 Task: Look for space in Pembroke, Canada from 8th August, 2023 to 15th August, 2023 for 9 adults in price range Rs.10000 to Rs.14000. Place can be shared room with 5 bedrooms having 9 beds and 5 bathrooms. Property type can be house, flat, guest house. Amenities needed are: wifi, TV, free parkinig on premises, gym, breakfast. Booking option can be shelf check-in. Required host language is .
Action: Mouse moved to (572, 127)
Screenshot: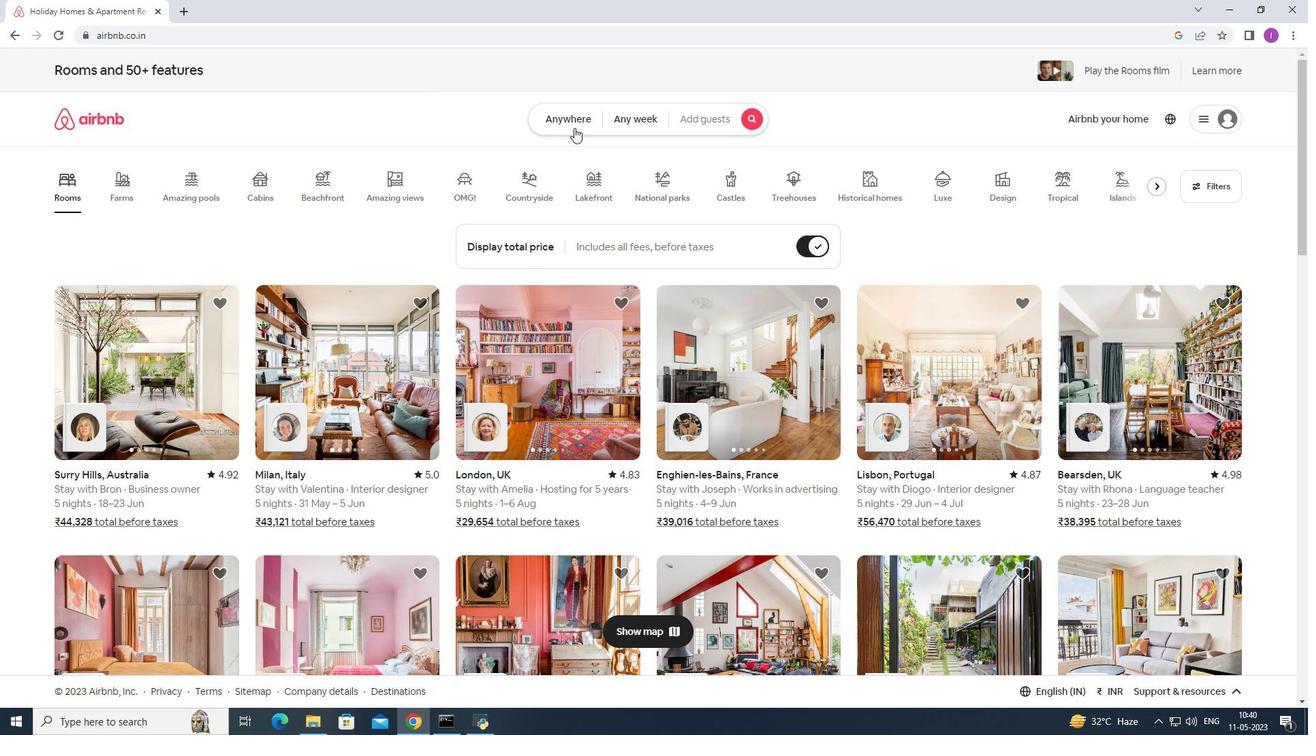 
Action: Mouse pressed left at (572, 127)
Screenshot: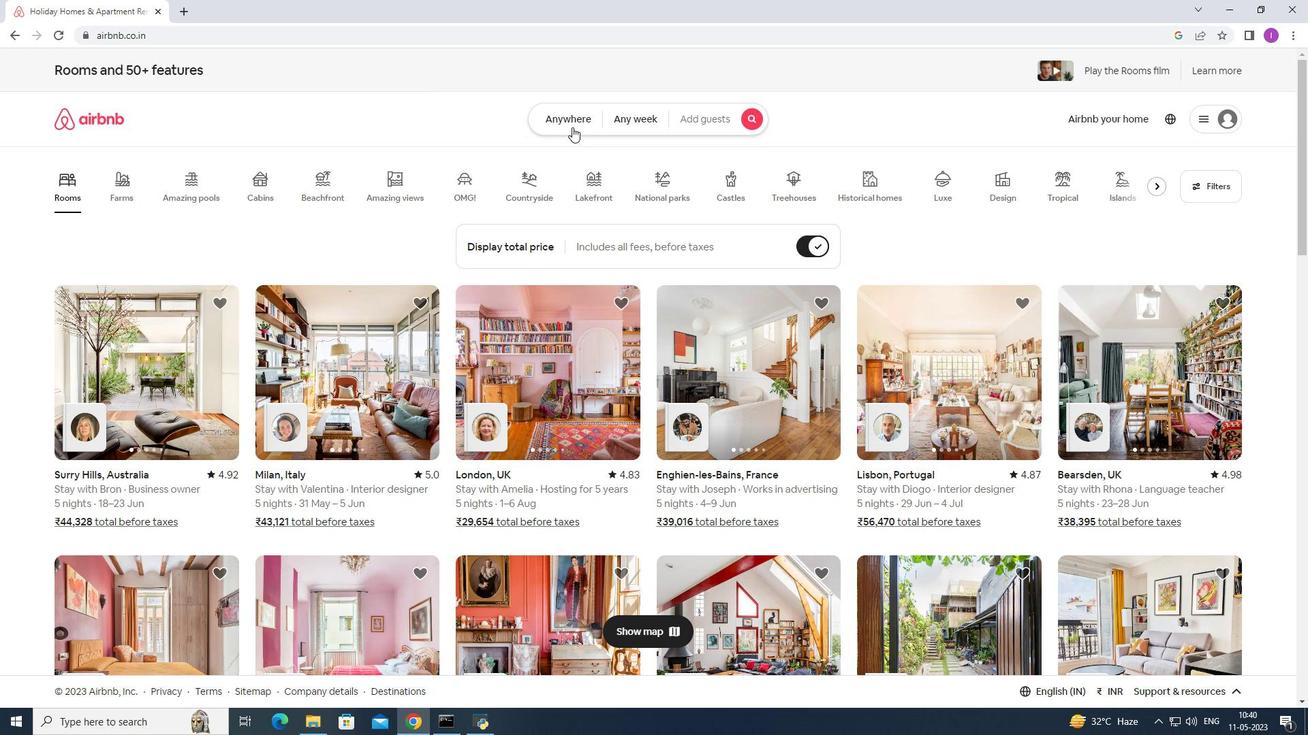 
Action: Mouse moved to (463, 170)
Screenshot: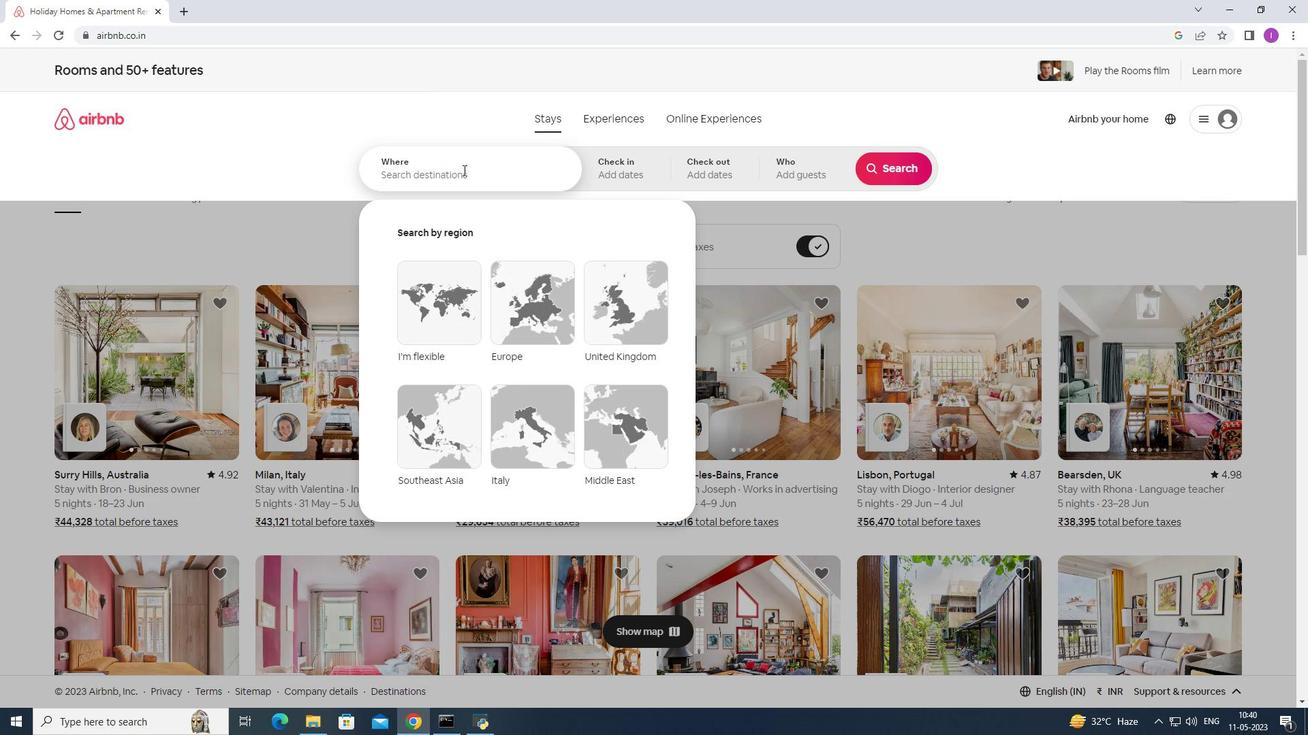 
Action: Mouse pressed left at (463, 170)
Screenshot: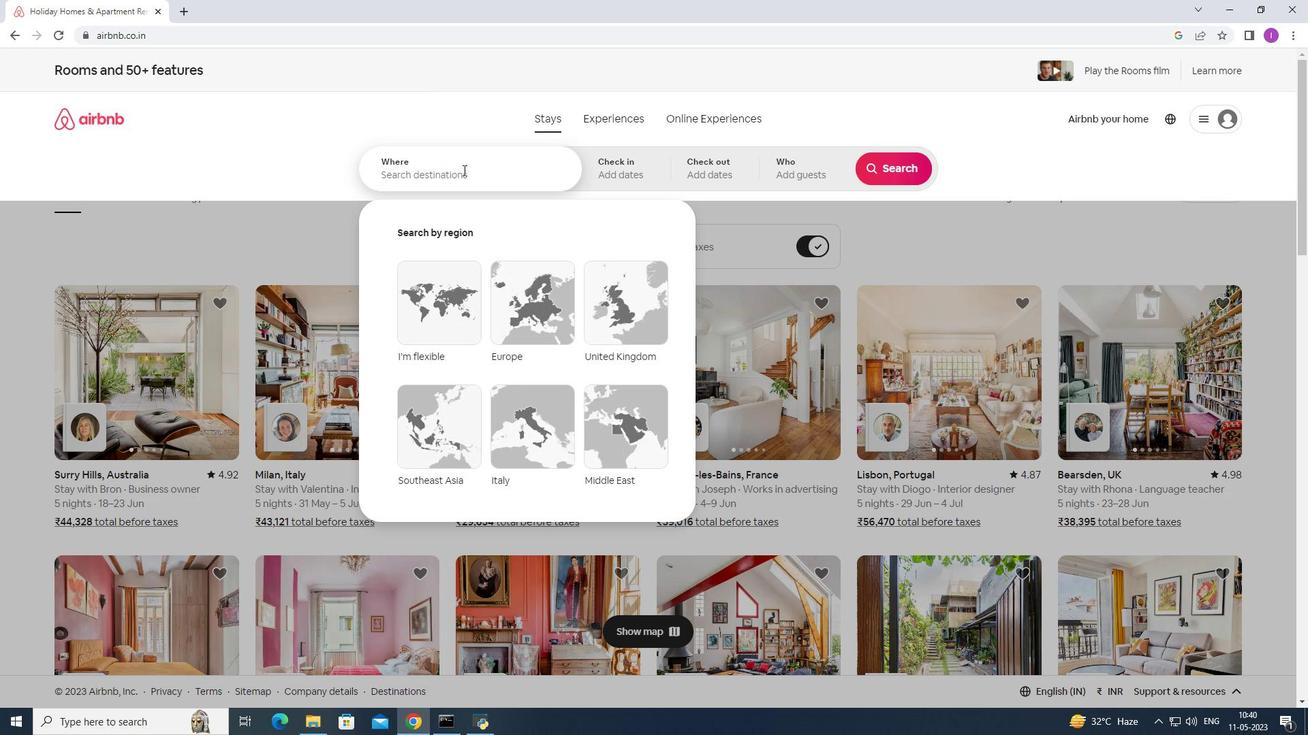 
Action: Mouse moved to (470, 170)
Screenshot: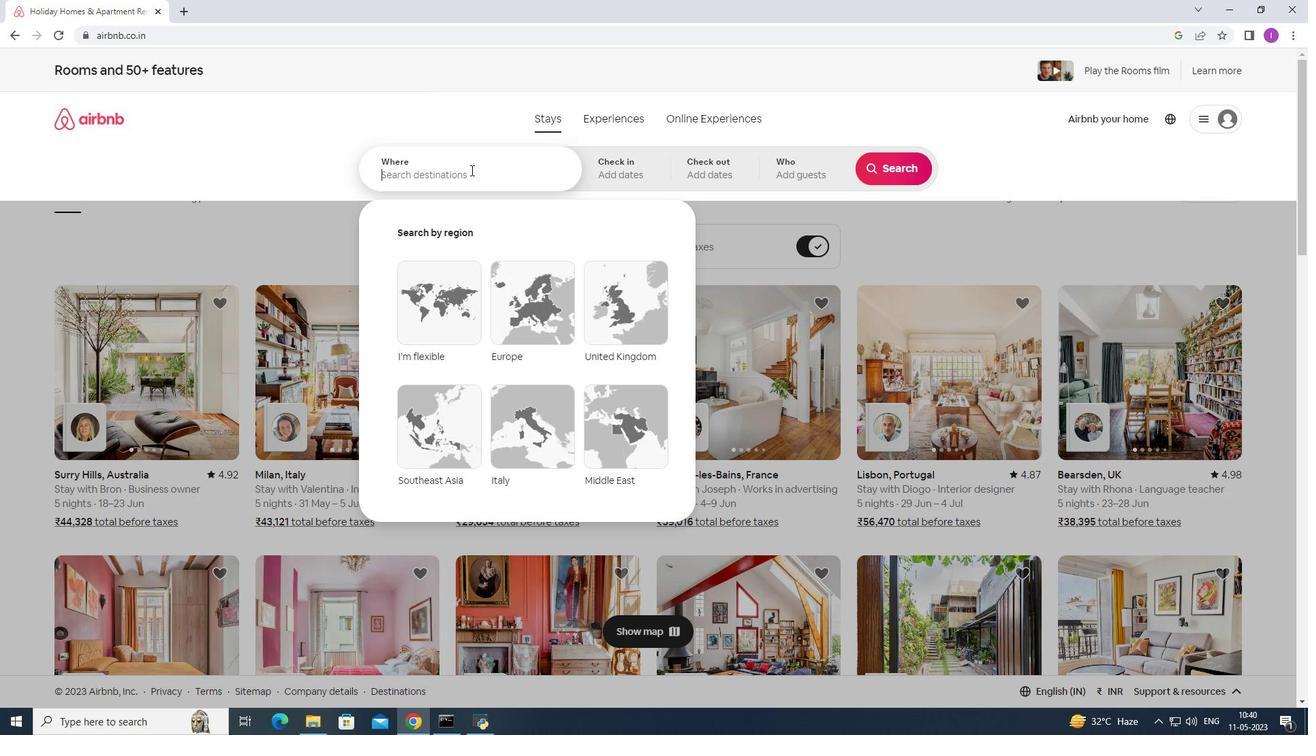 
Action: Key pressed <Key.shift>Per<Key.backspace>mbroke,<Key.shift>Canada
Screenshot: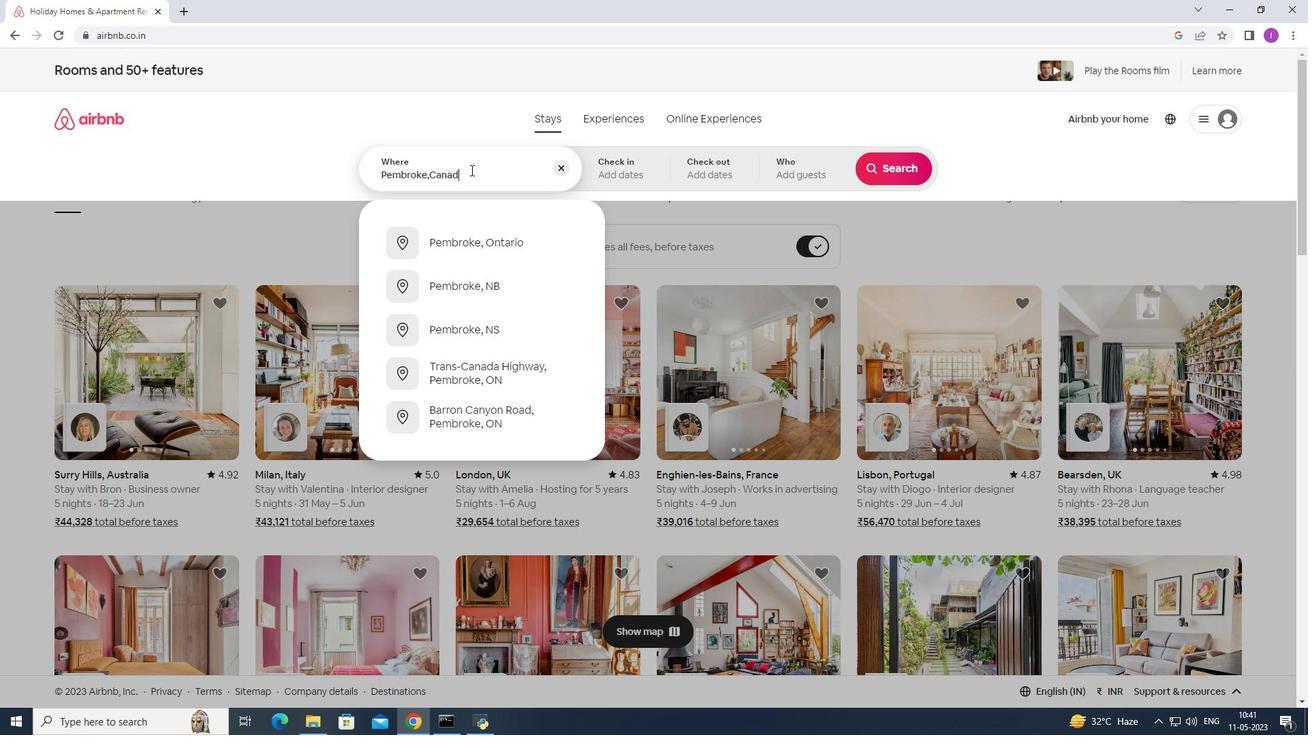 
Action: Mouse moved to (621, 175)
Screenshot: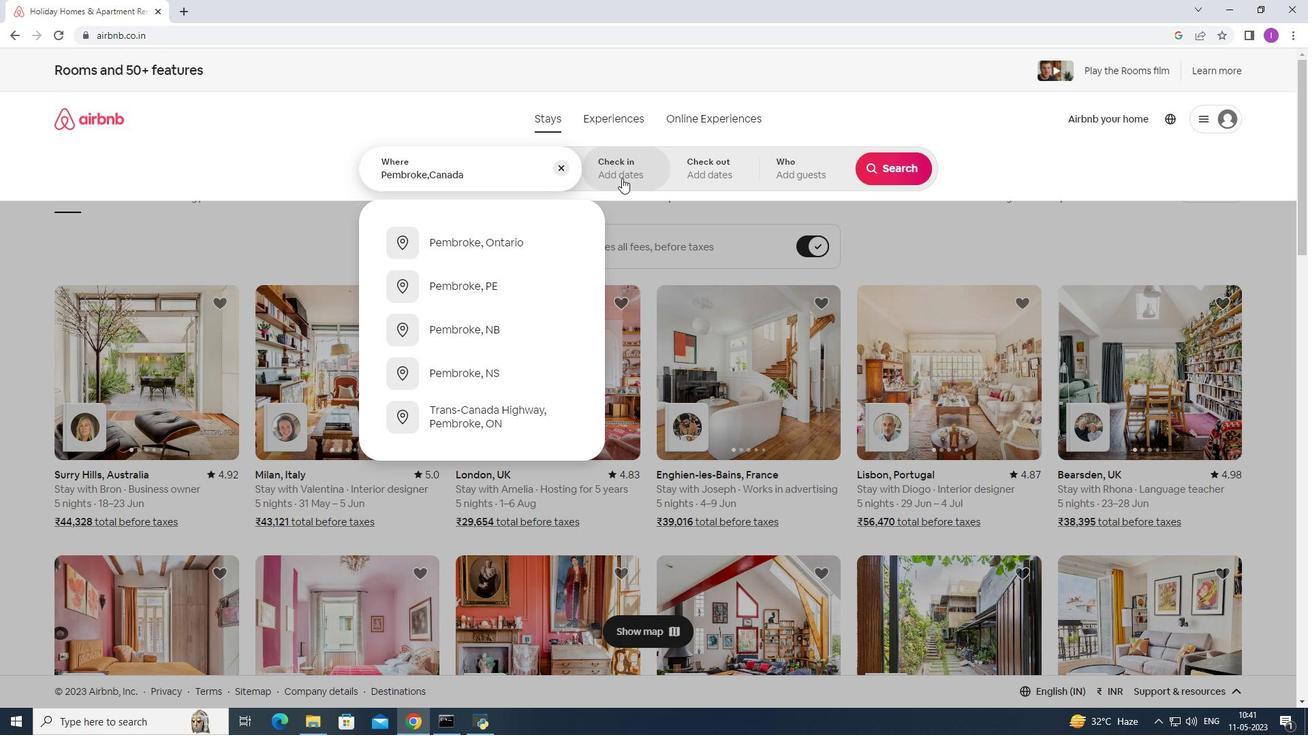 
Action: Mouse pressed left at (621, 175)
Screenshot: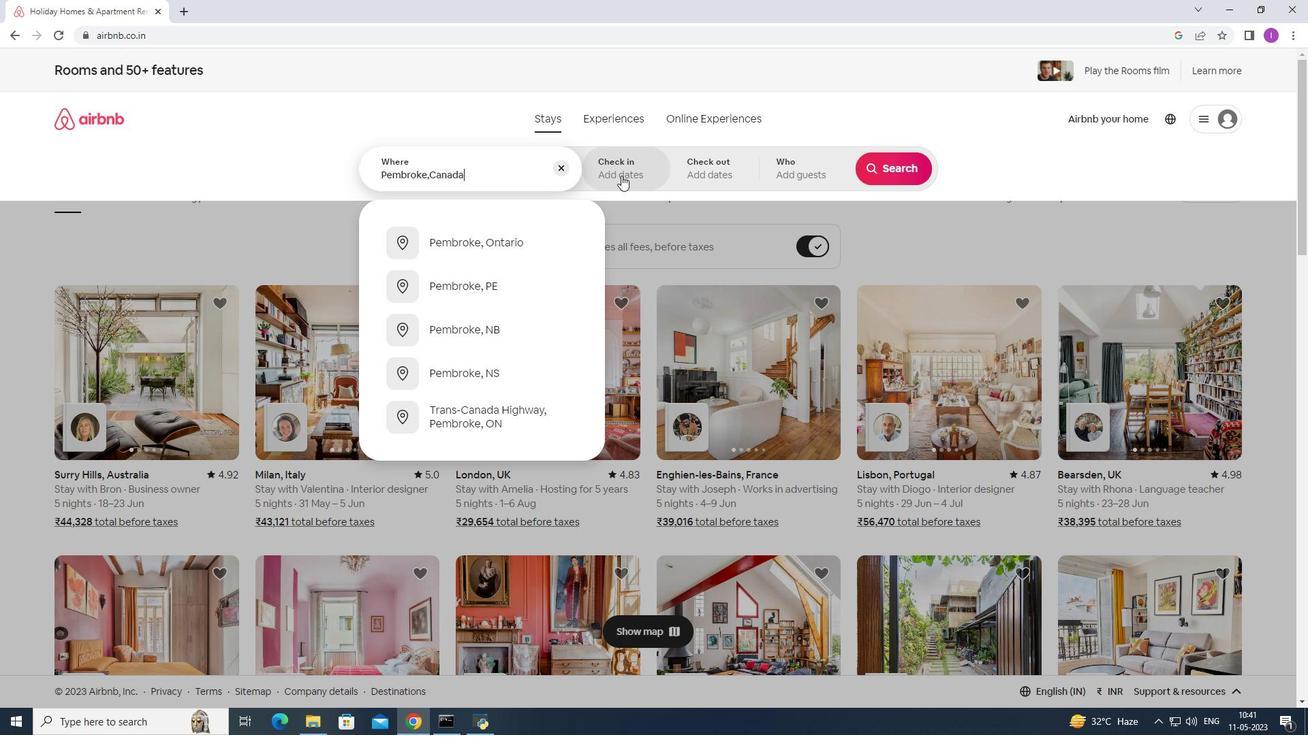 
Action: Mouse moved to (893, 272)
Screenshot: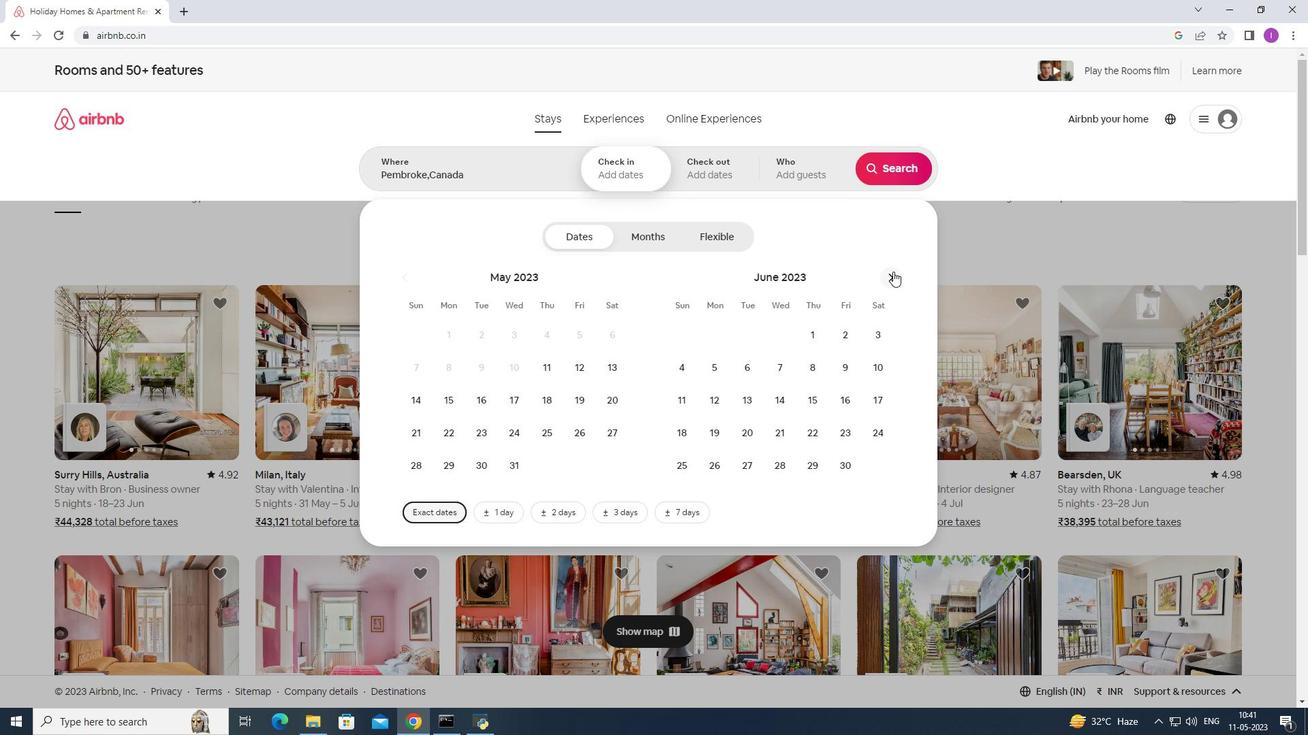 
Action: Mouse pressed left at (893, 272)
Screenshot: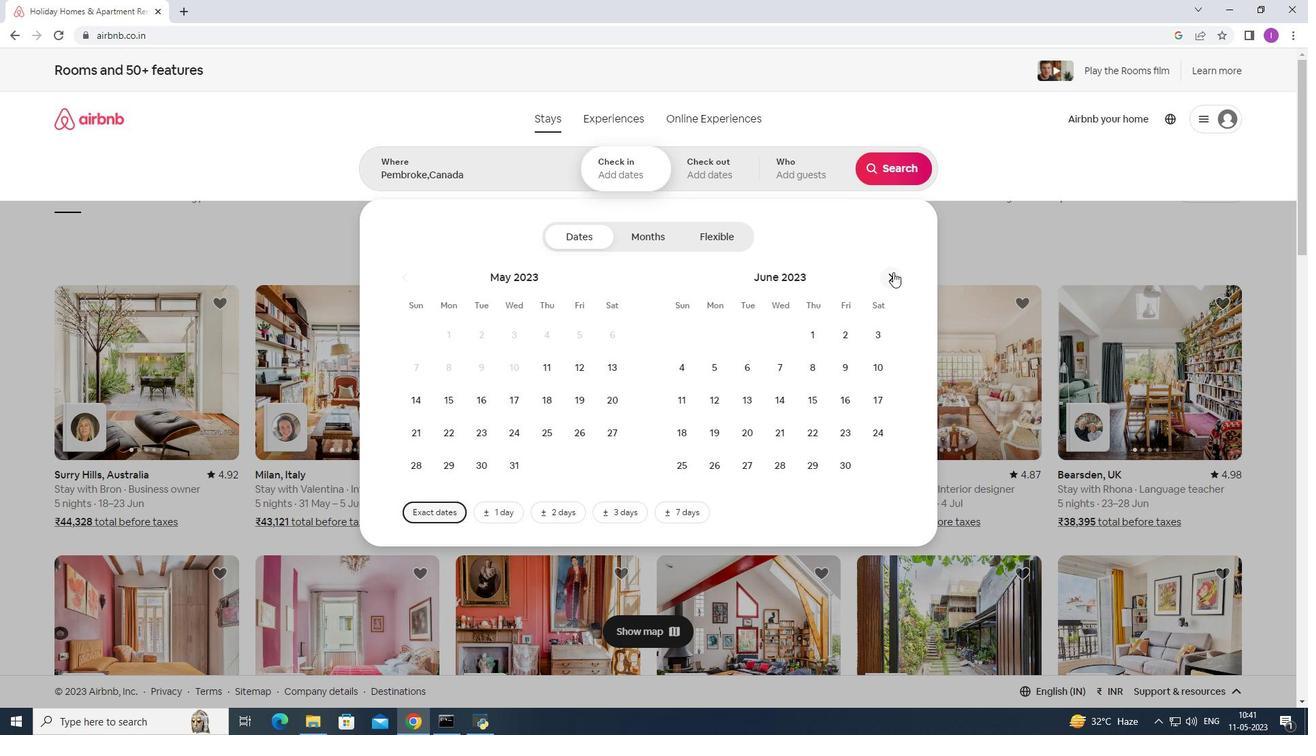 
Action: Mouse pressed left at (893, 272)
Screenshot: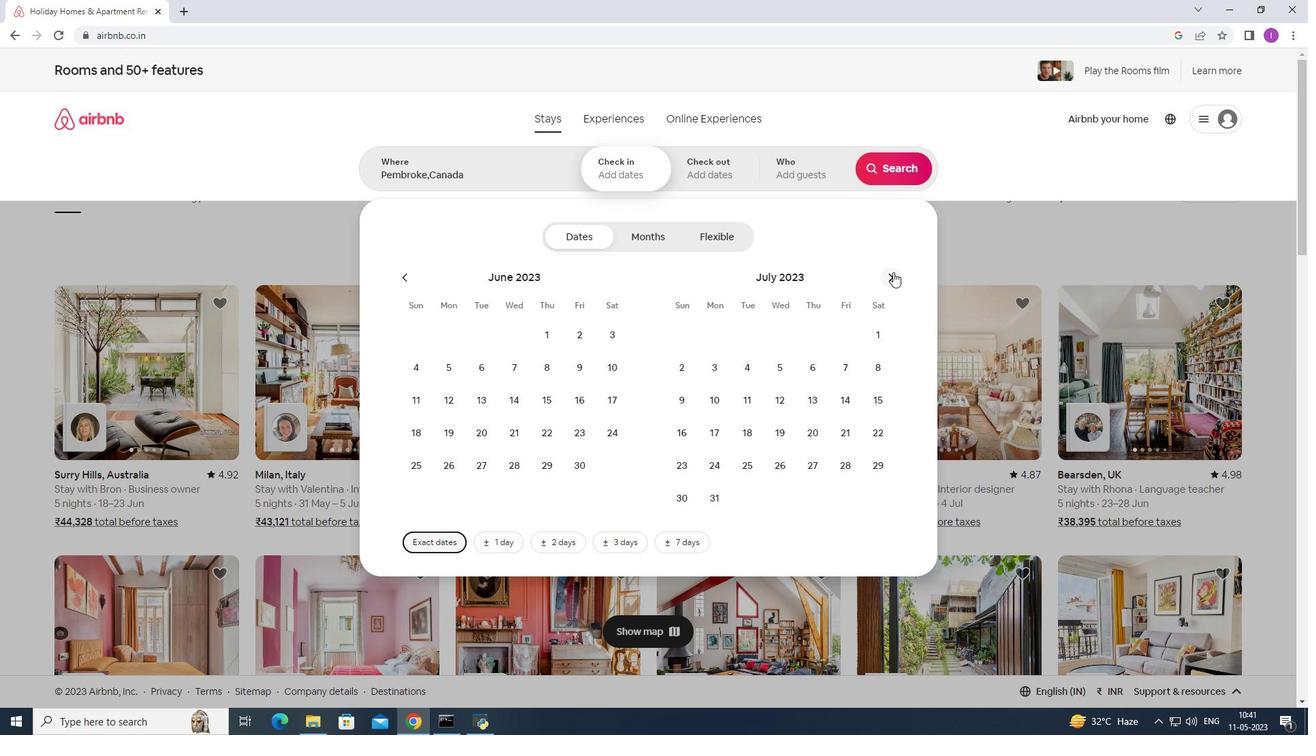
Action: Mouse moved to (742, 367)
Screenshot: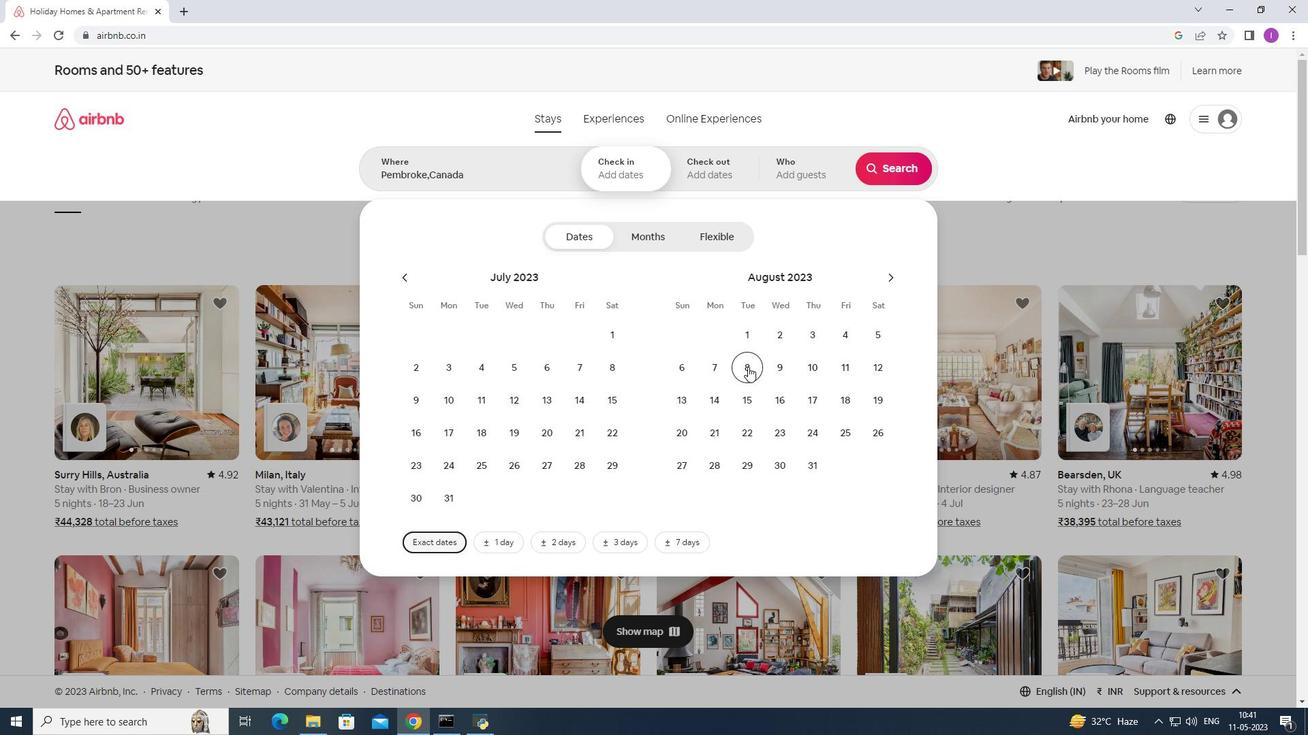 
Action: Mouse pressed left at (742, 367)
Screenshot: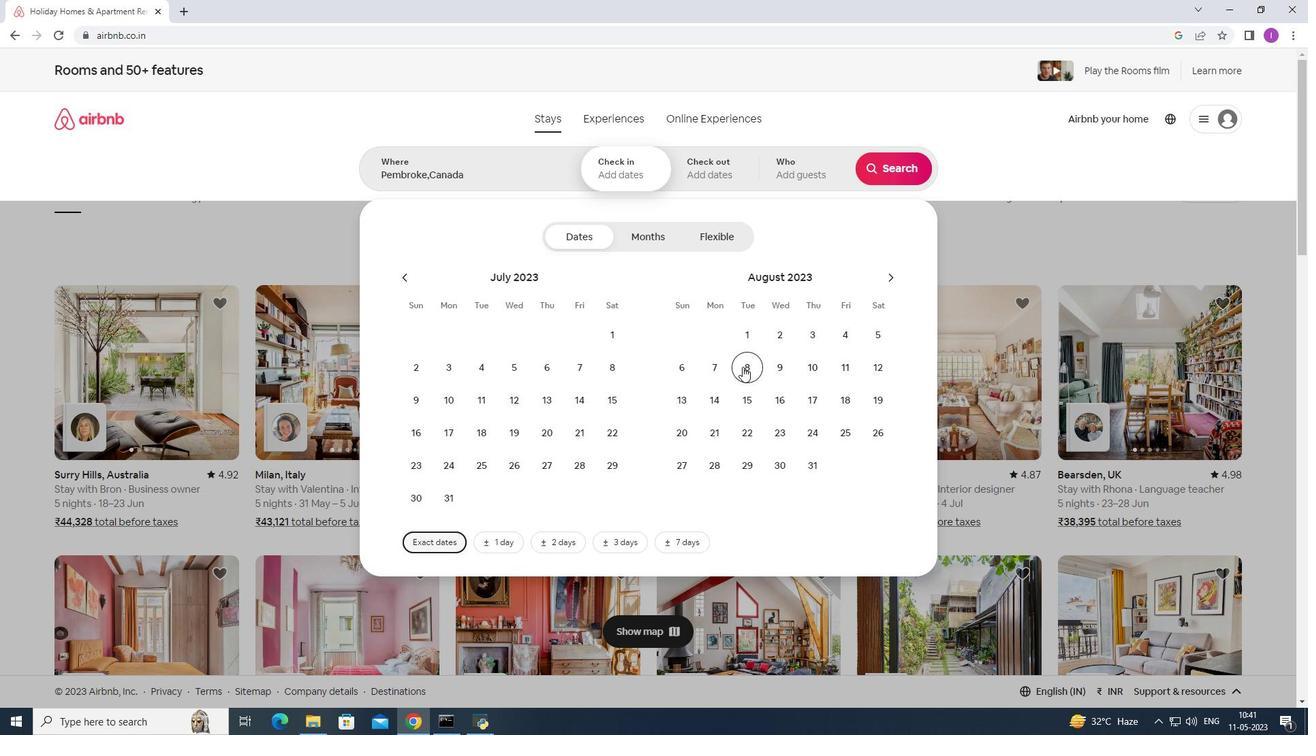 
Action: Mouse moved to (750, 395)
Screenshot: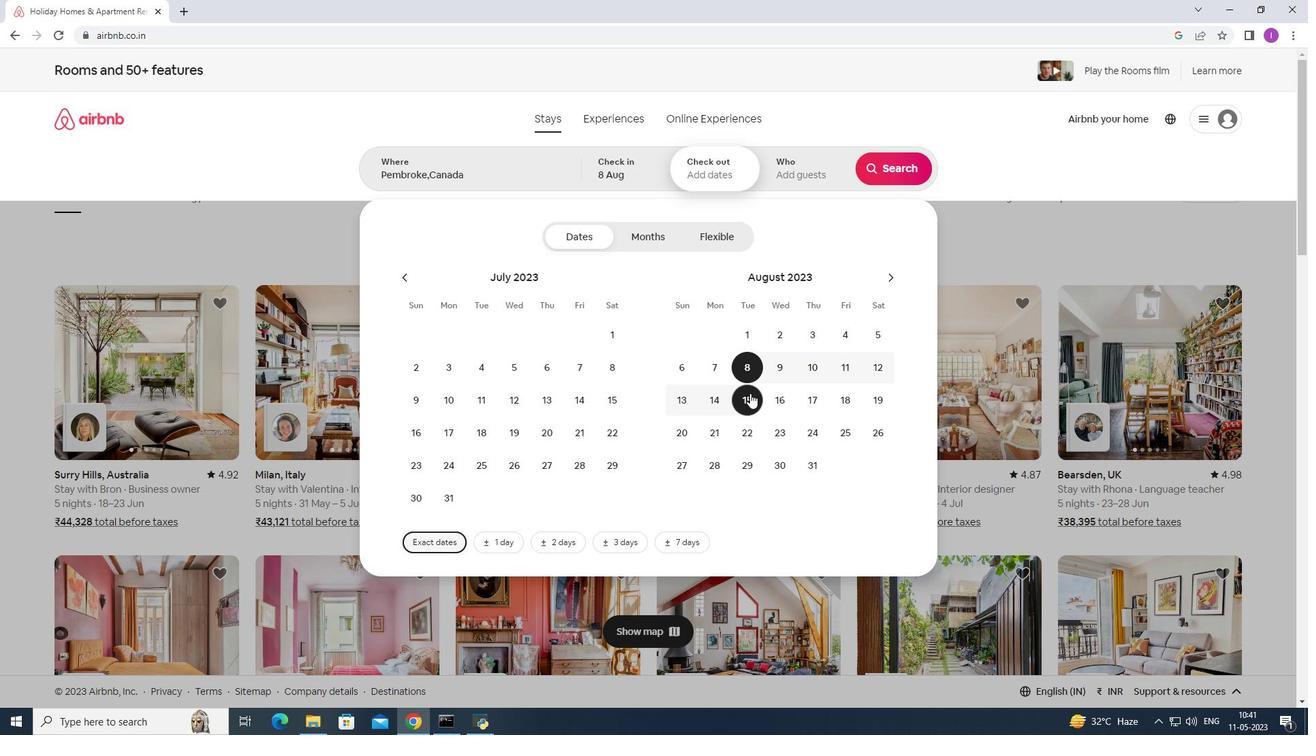 
Action: Mouse pressed left at (750, 395)
Screenshot: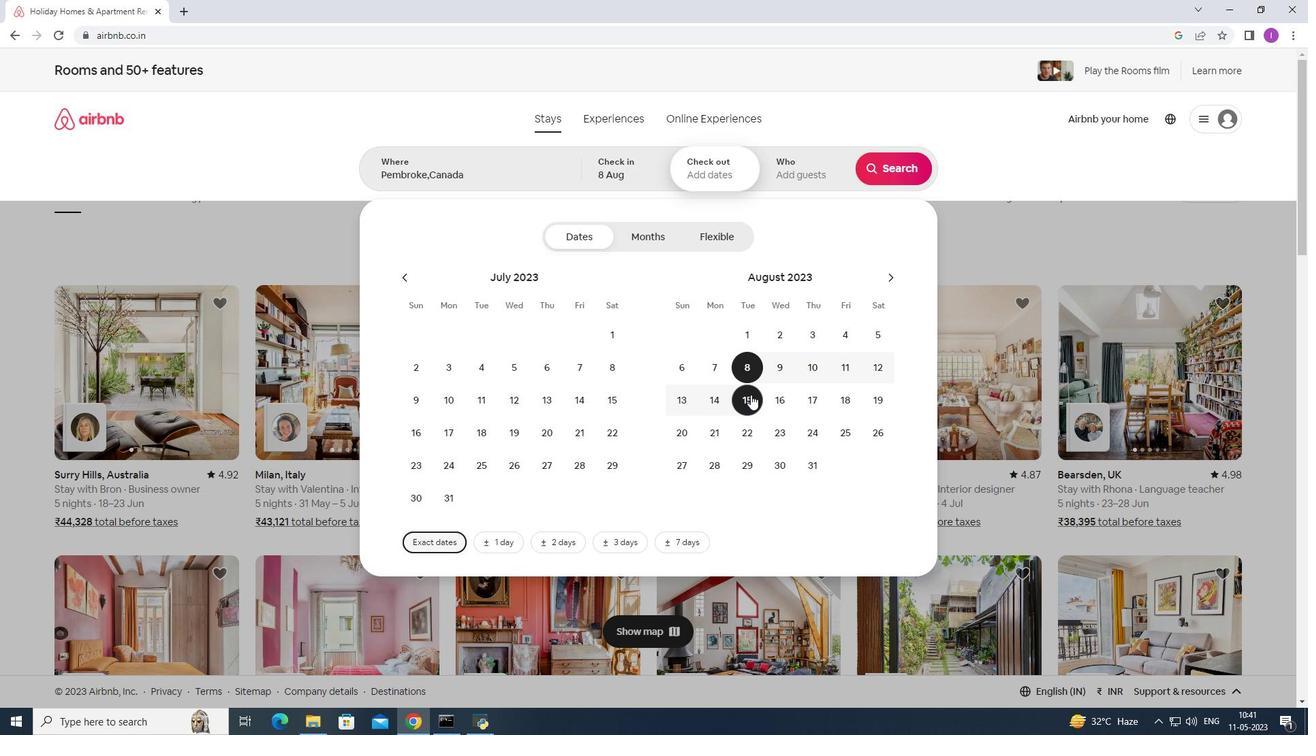 
Action: Mouse moved to (794, 177)
Screenshot: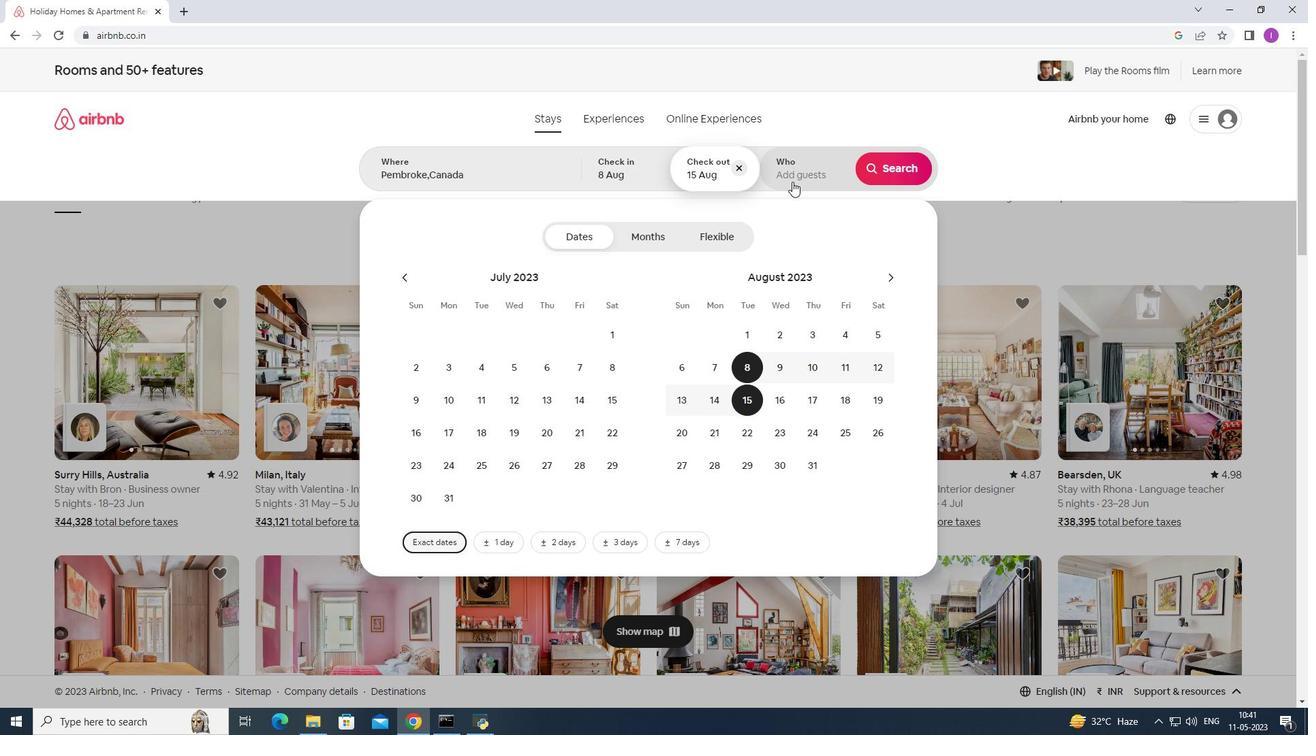 
Action: Mouse pressed left at (794, 177)
Screenshot: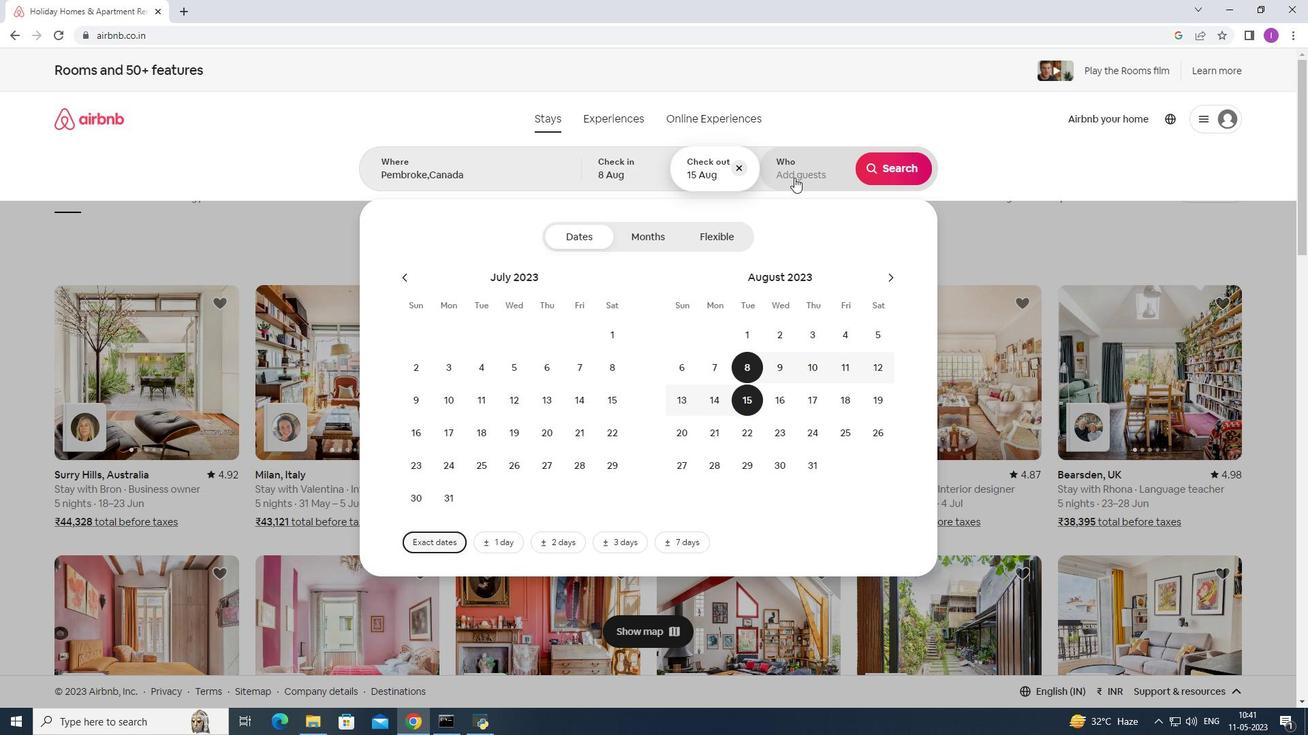 
Action: Mouse moved to (900, 243)
Screenshot: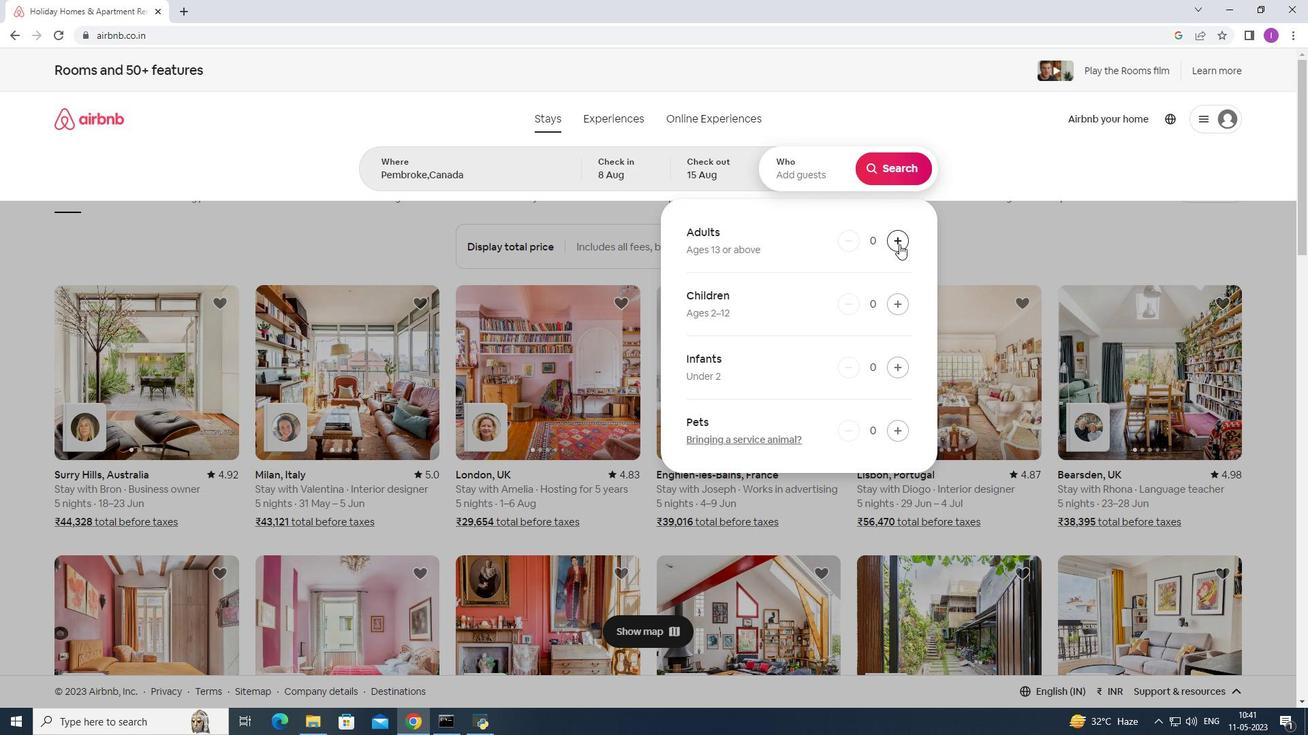 
Action: Mouse pressed left at (900, 243)
Screenshot: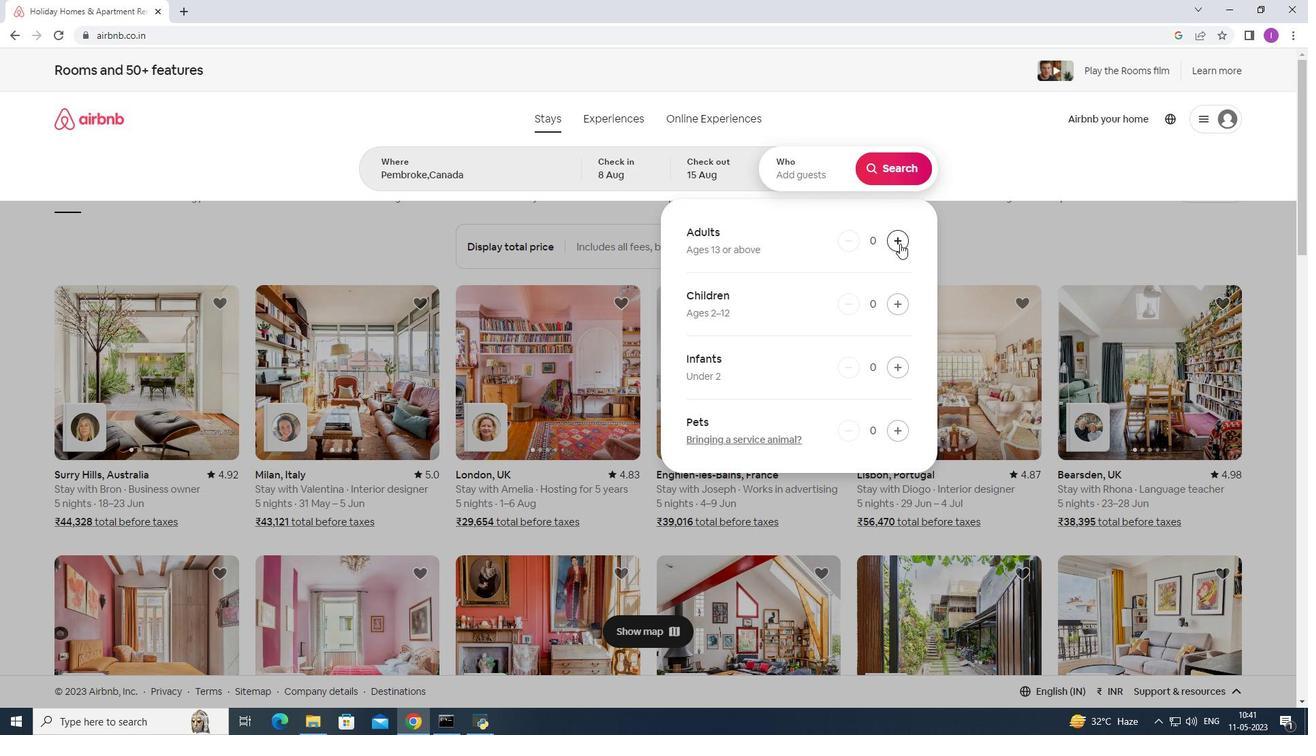 
Action: Mouse pressed left at (900, 243)
Screenshot: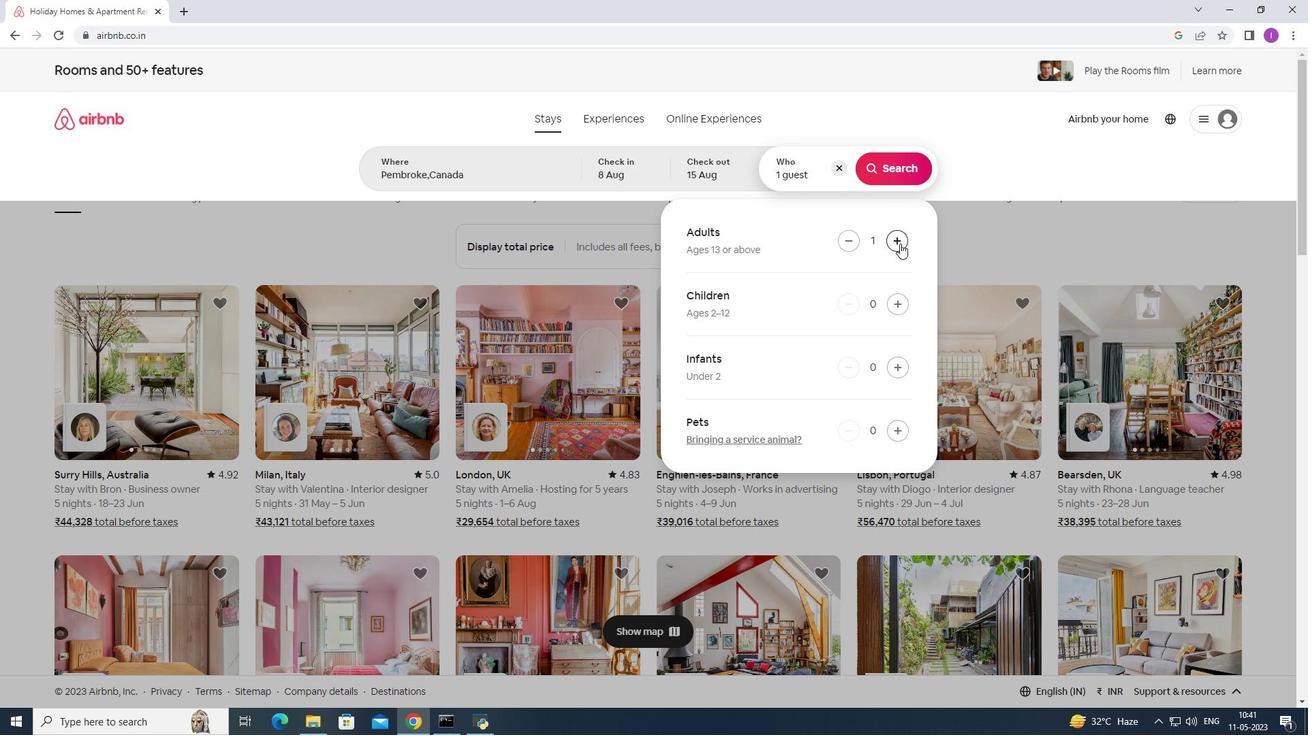 
Action: Mouse pressed left at (900, 243)
Screenshot: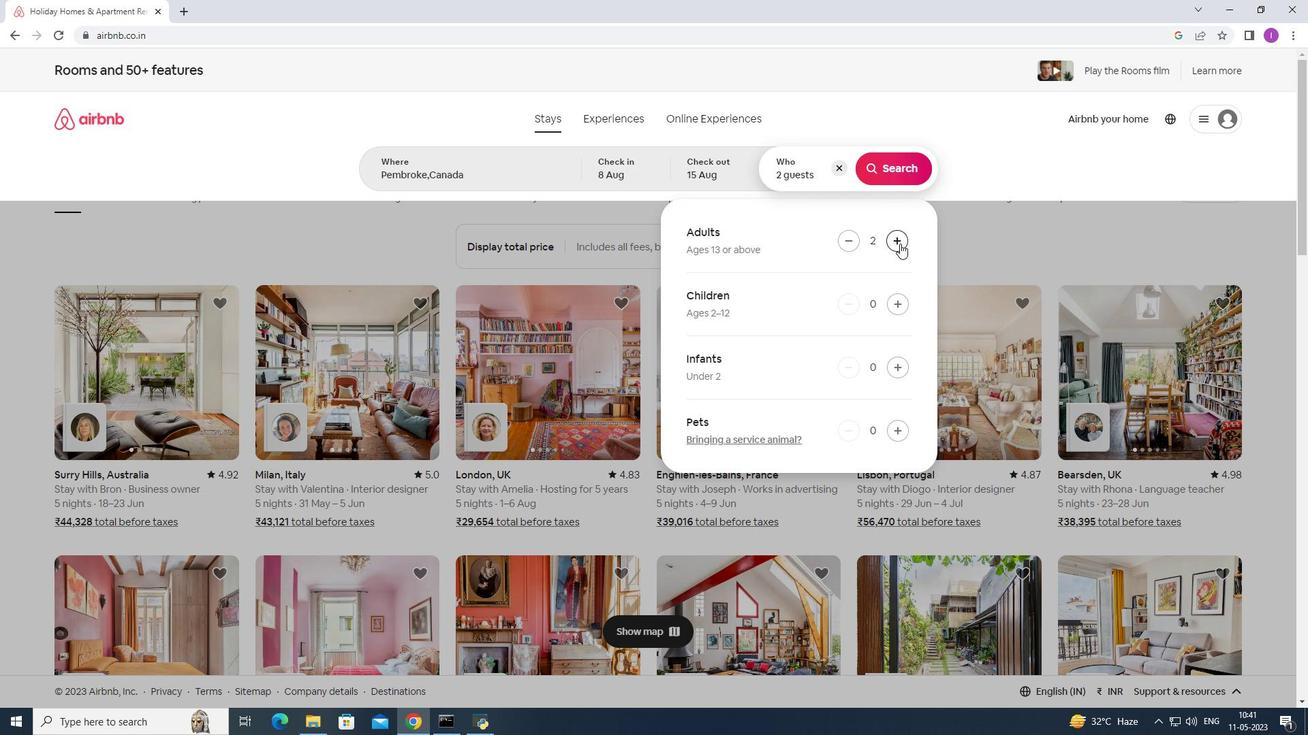 
Action: Mouse pressed left at (900, 243)
Screenshot: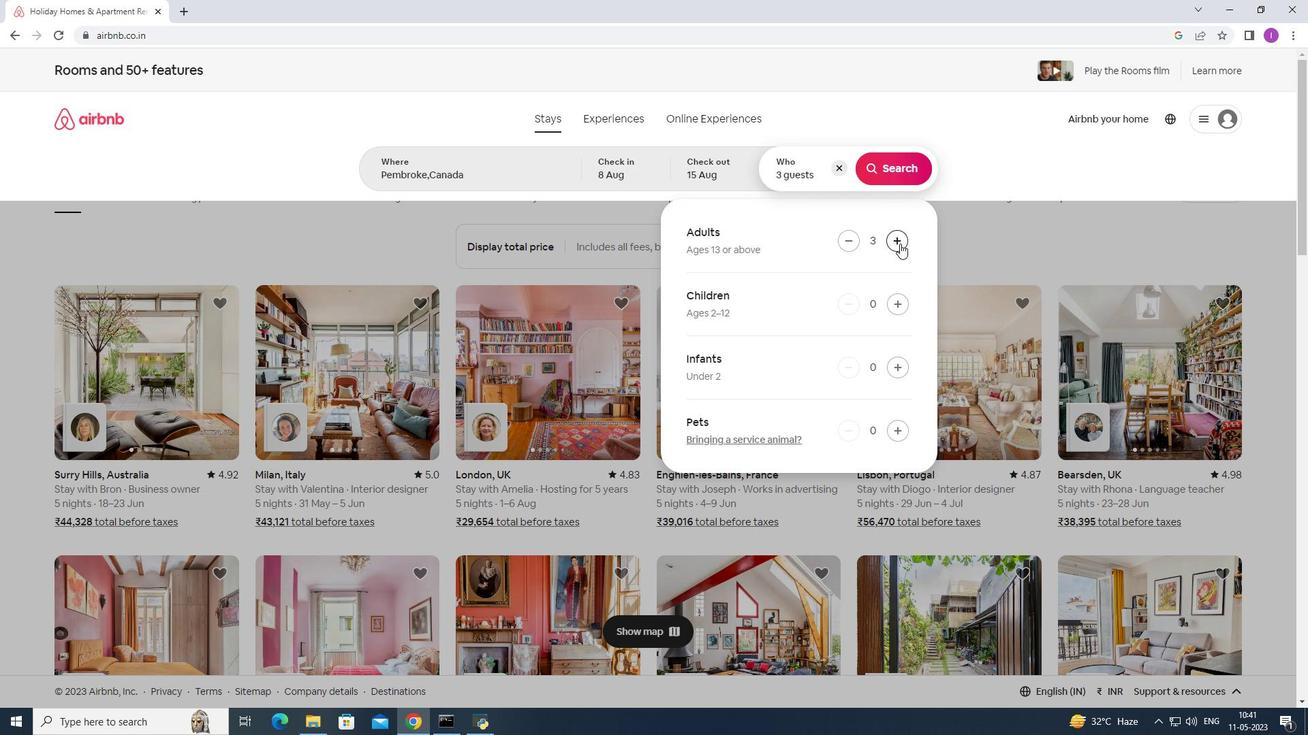 
Action: Mouse pressed left at (900, 243)
Screenshot: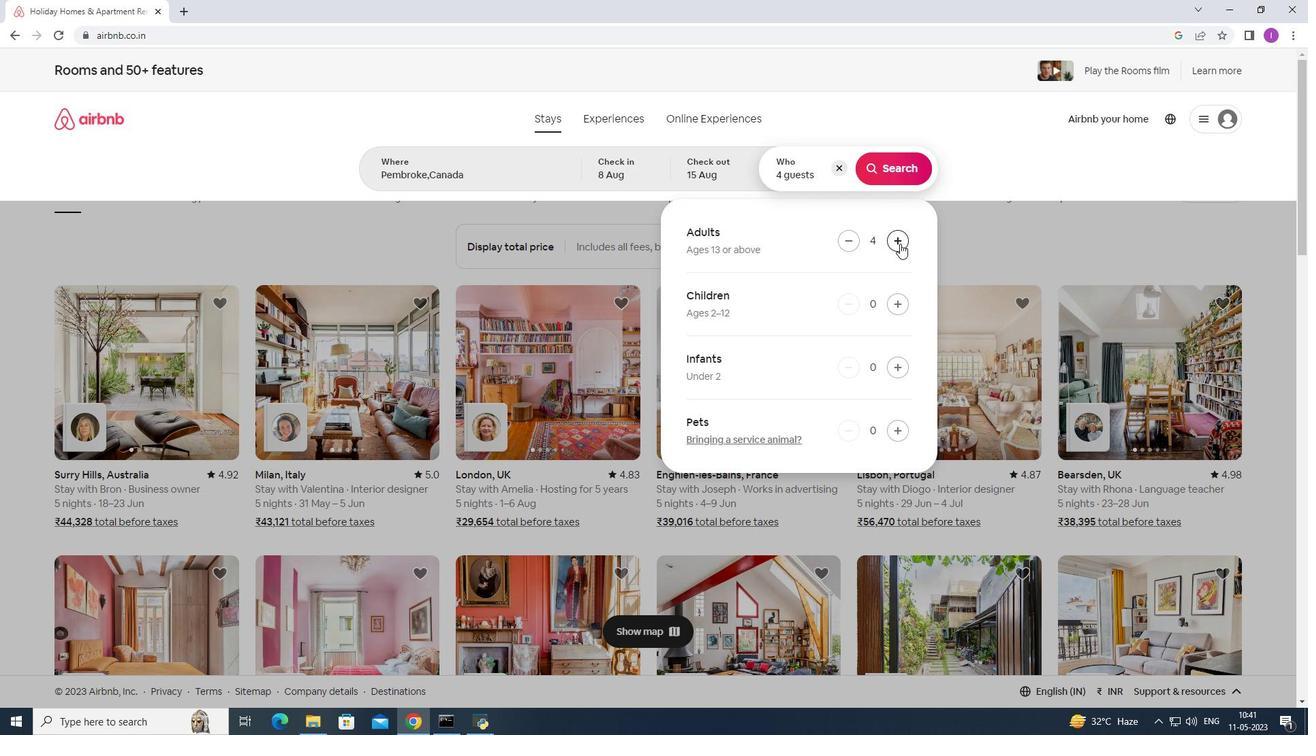 
Action: Mouse pressed left at (900, 243)
Screenshot: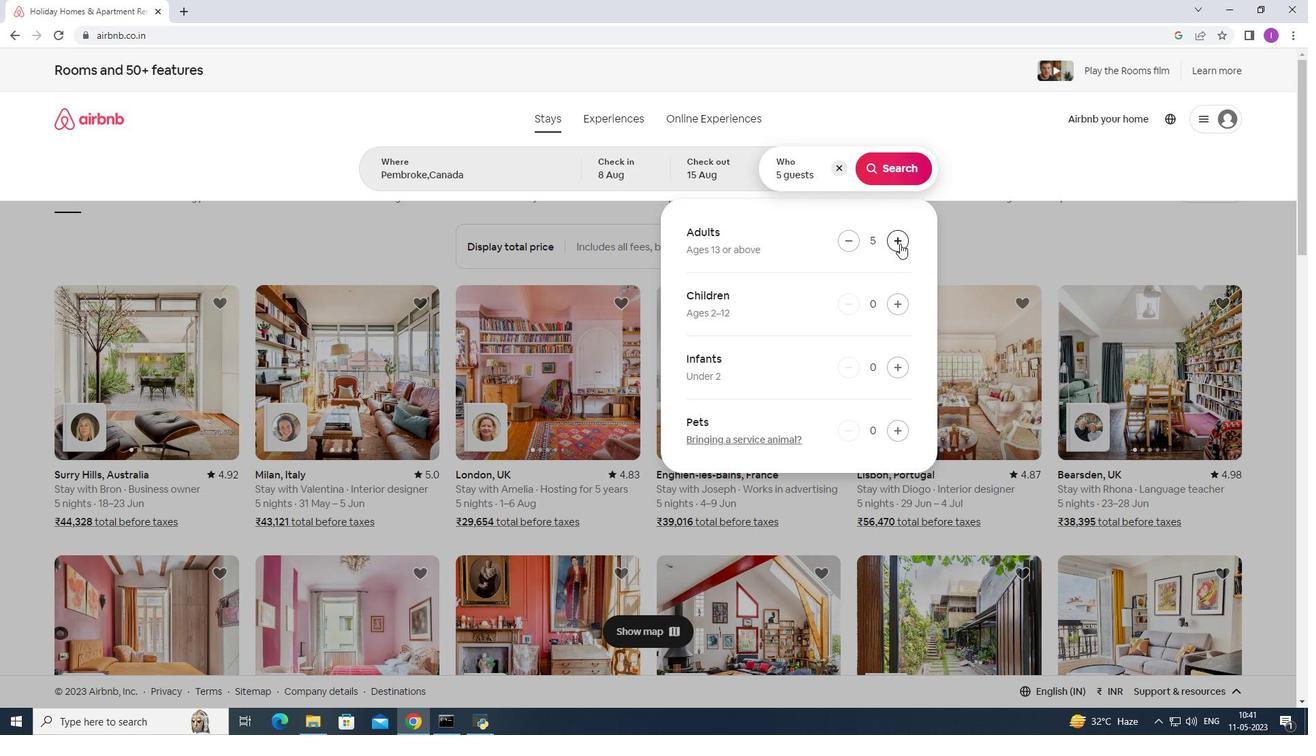 
Action: Mouse pressed left at (900, 243)
Screenshot: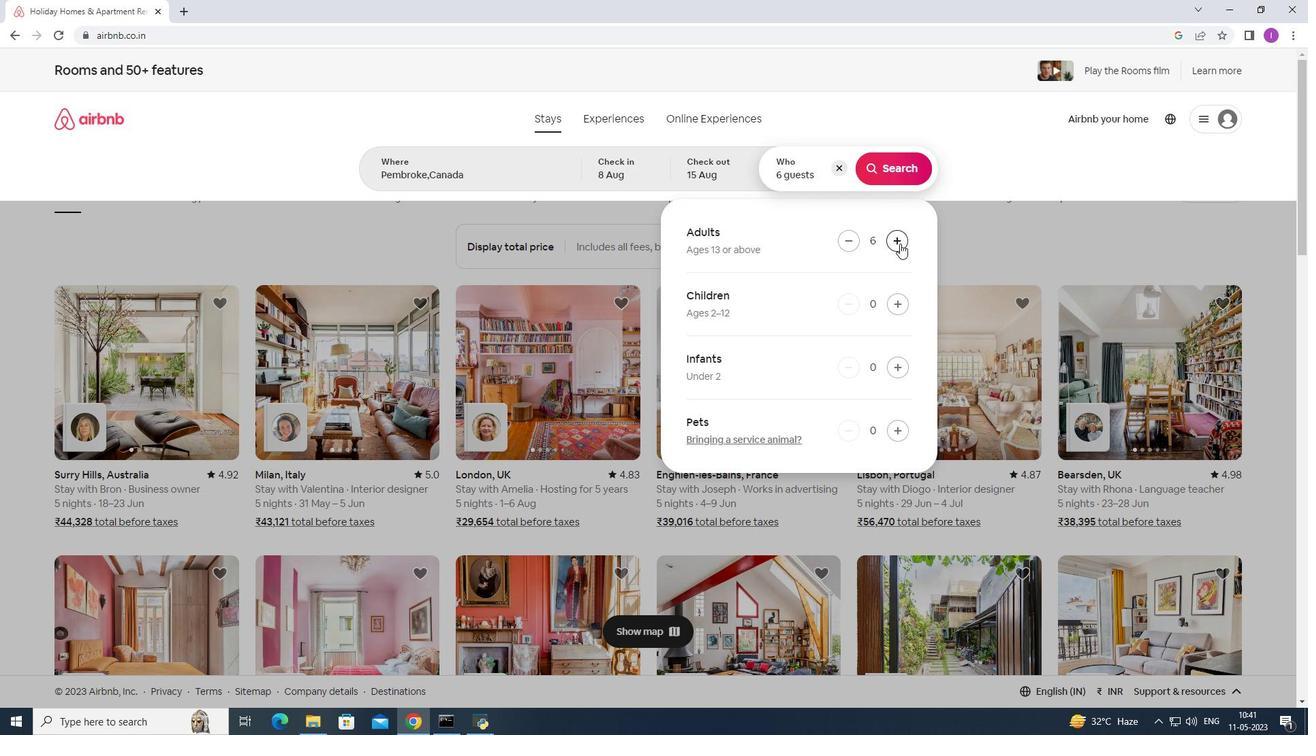 
Action: Mouse pressed left at (900, 243)
Screenshot: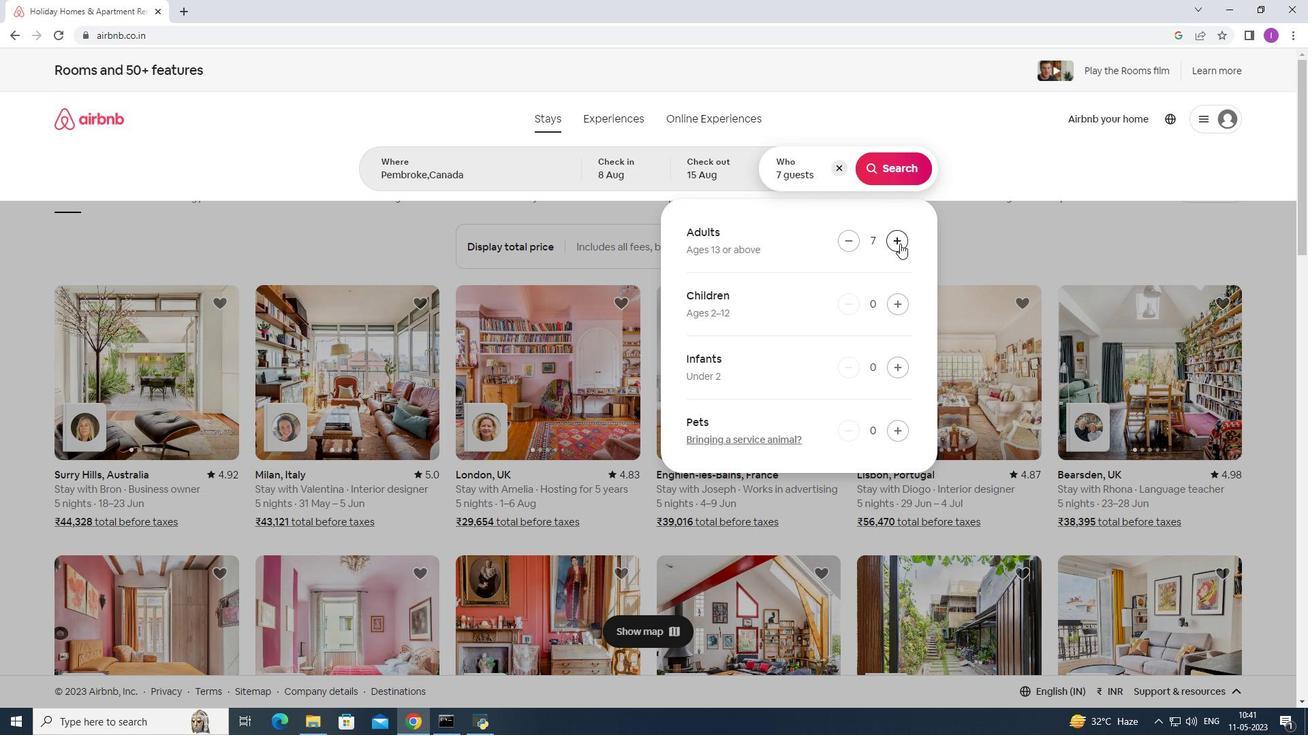 
Action: Mouse moved to (898, 237)
Screenshot: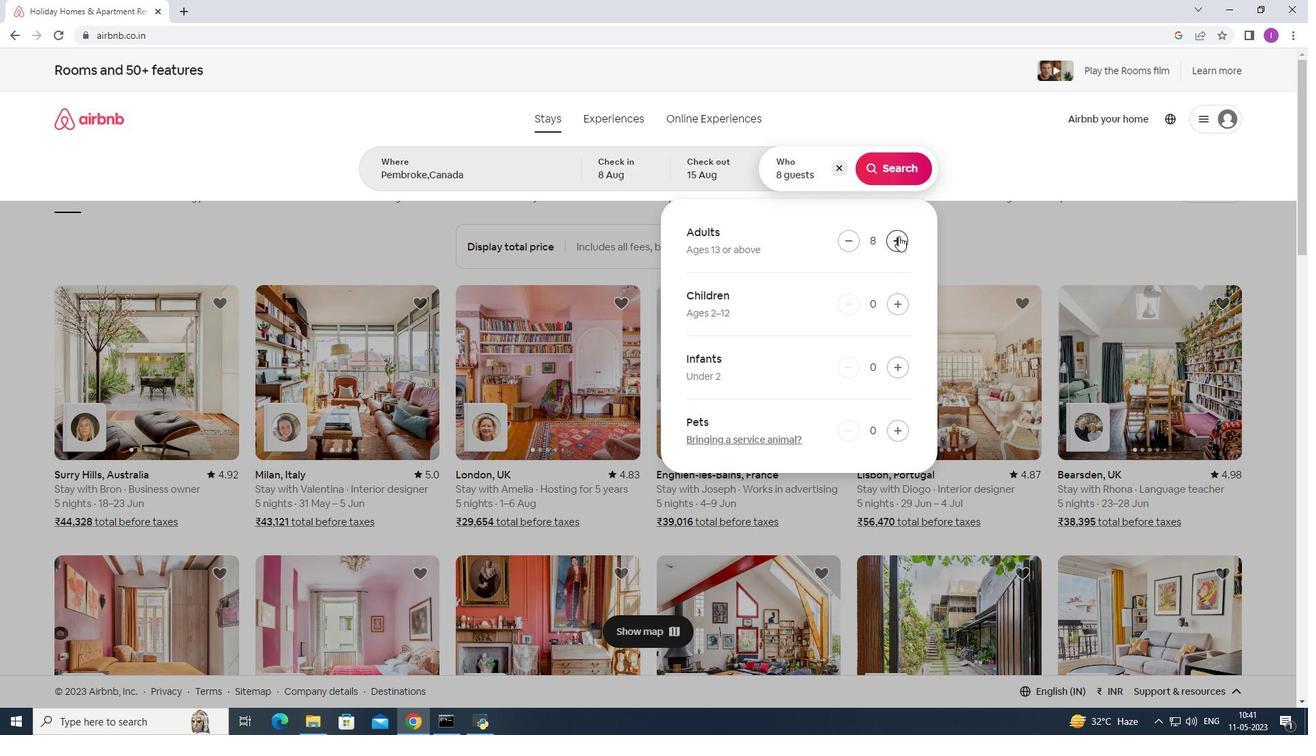 
Action: Mouse pressed left at (898, 237)
Screenshot: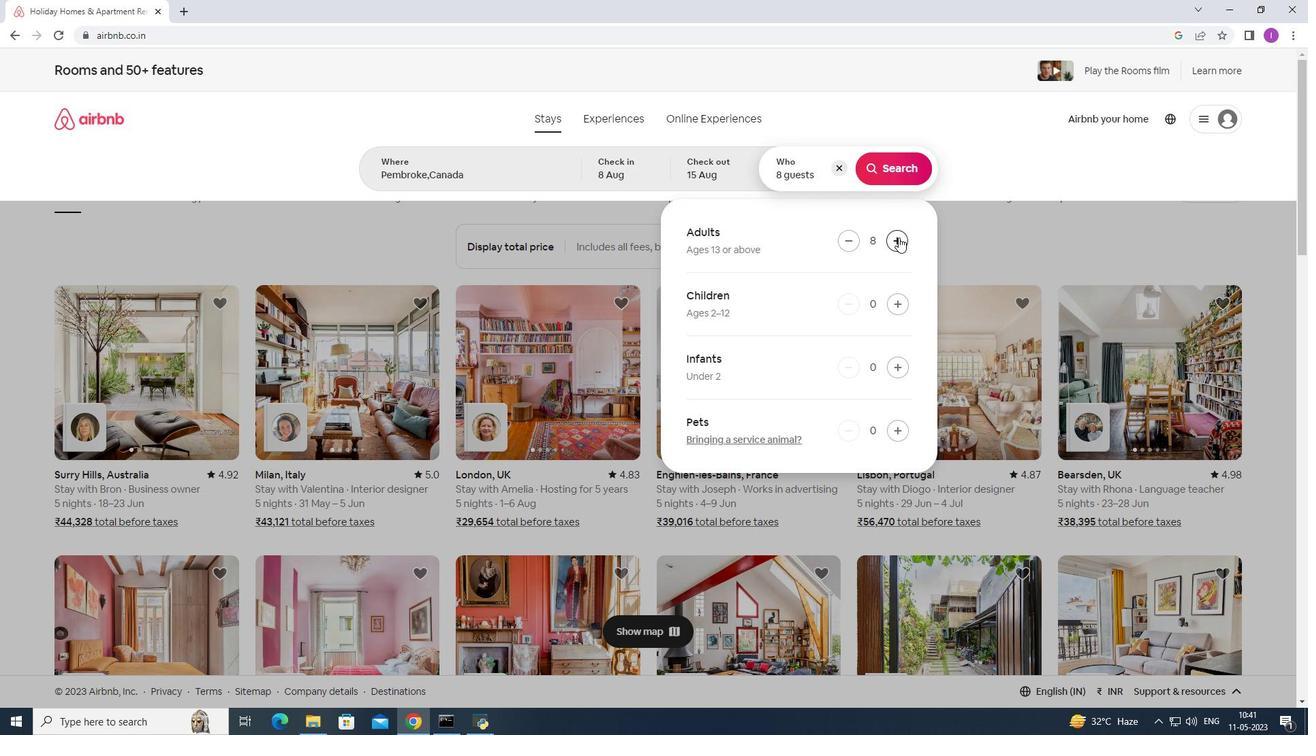 
Action: Mouse moved to (893, 171)
Screenshot: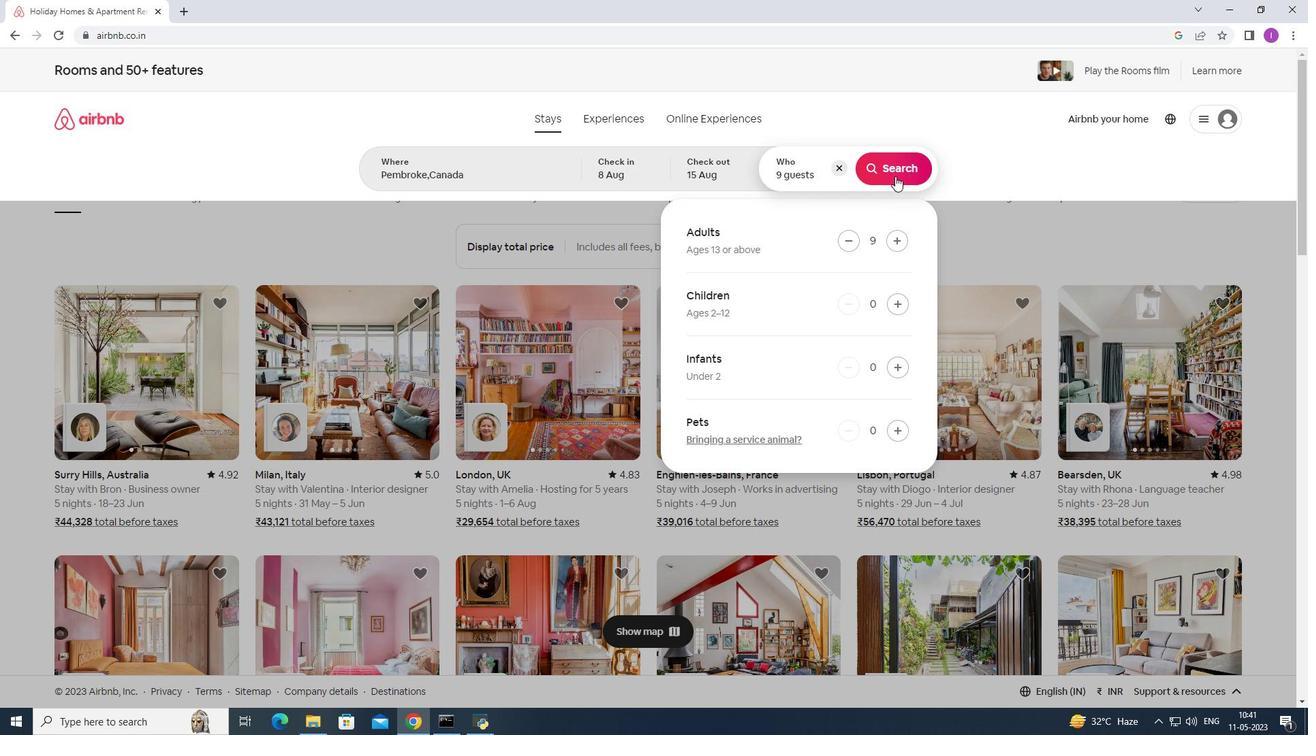 
Action: Mouse pressed left at (893, 171)
Screenshot: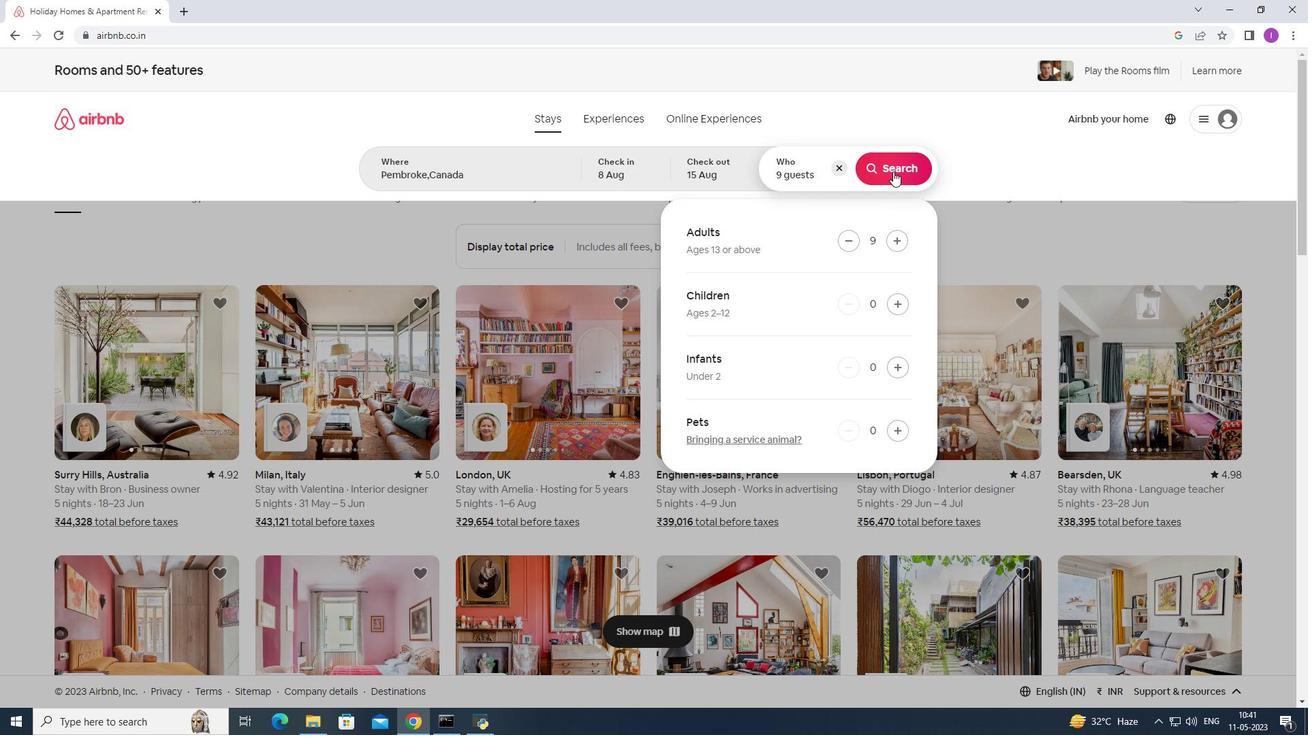 
Action: Mouse moved to (1247, 138)
Screenshot: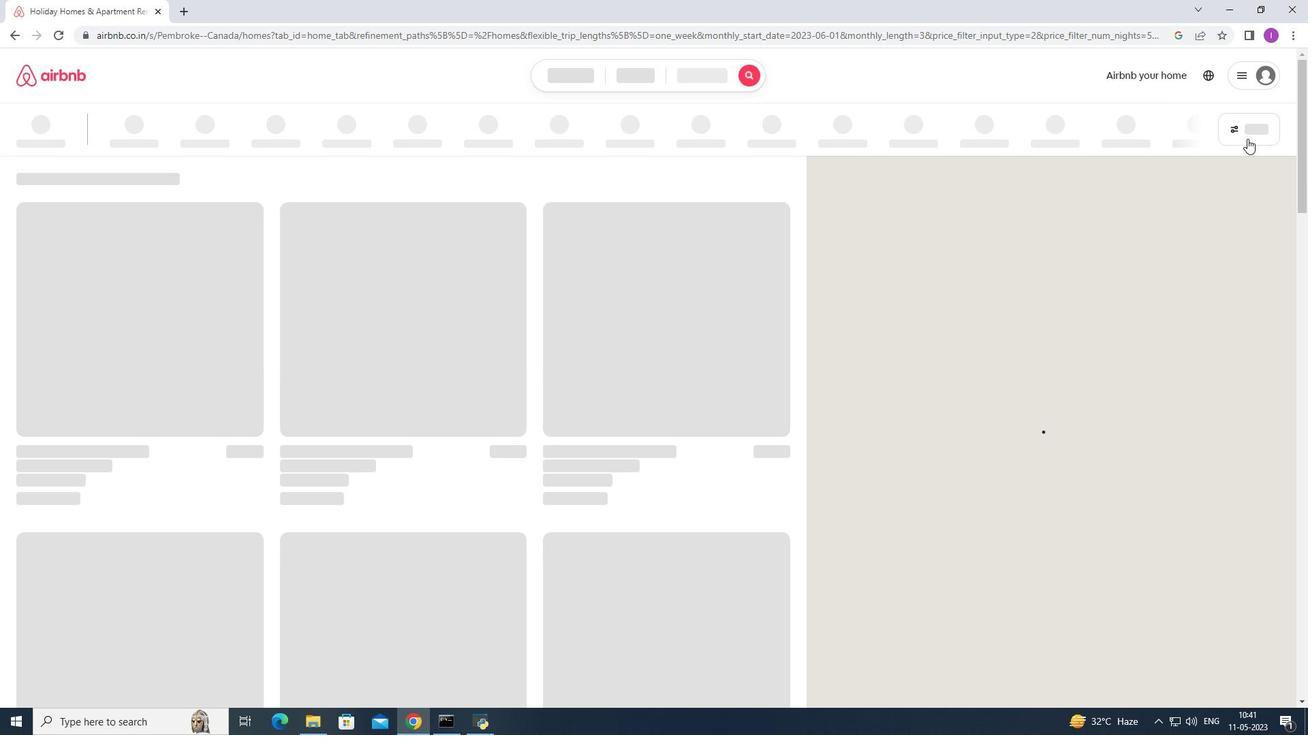 
Action: Mouse pressed left at (1247, 138)
Screenshot: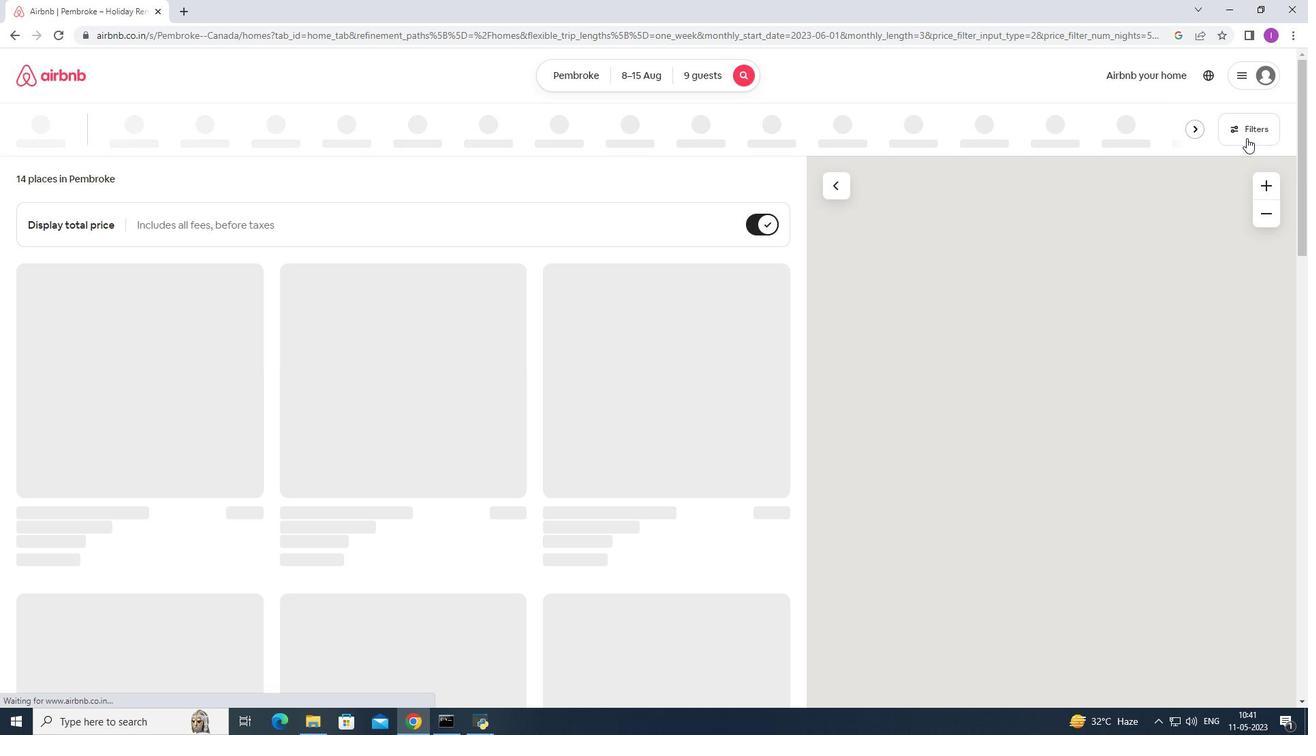 
Action: Mouse moved to (771, 470)
Screenshot: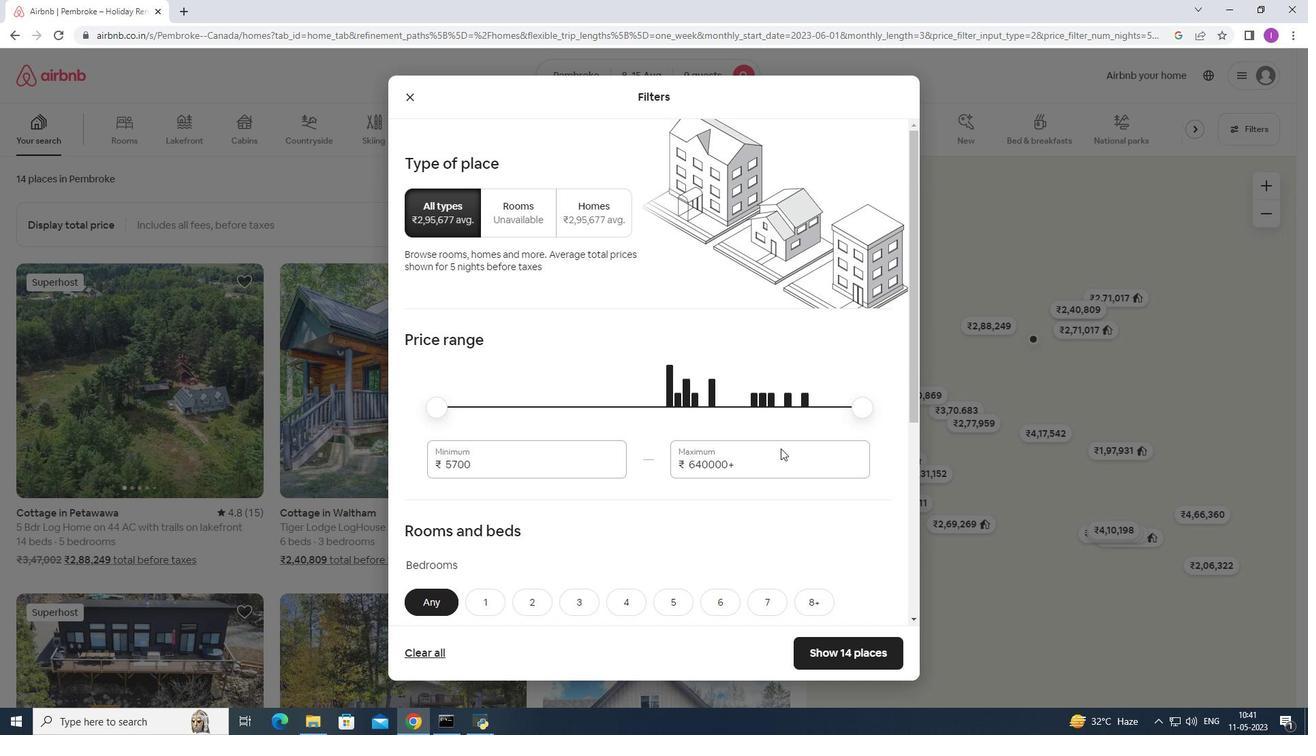 
Action: Mouse pressed left at (771, 470)
Screenshot: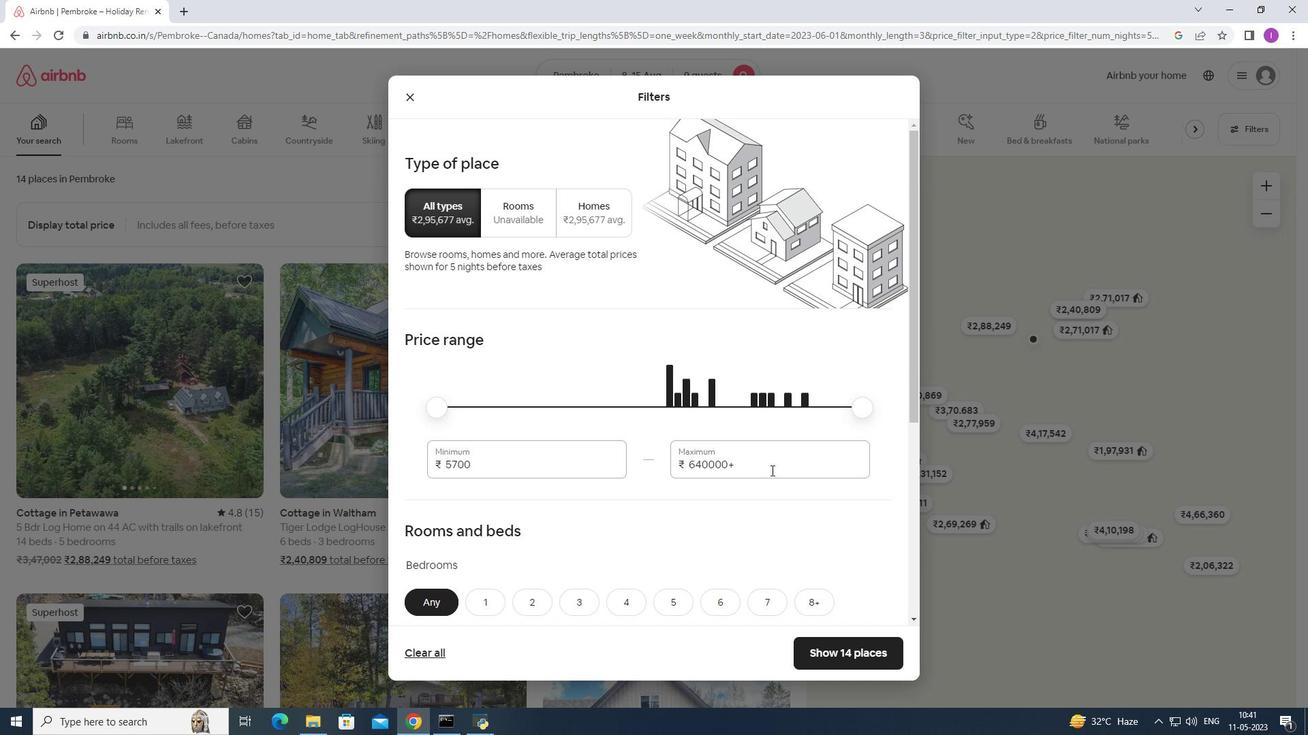 
Action: Mouse moved to (733, 472)
Screenshot: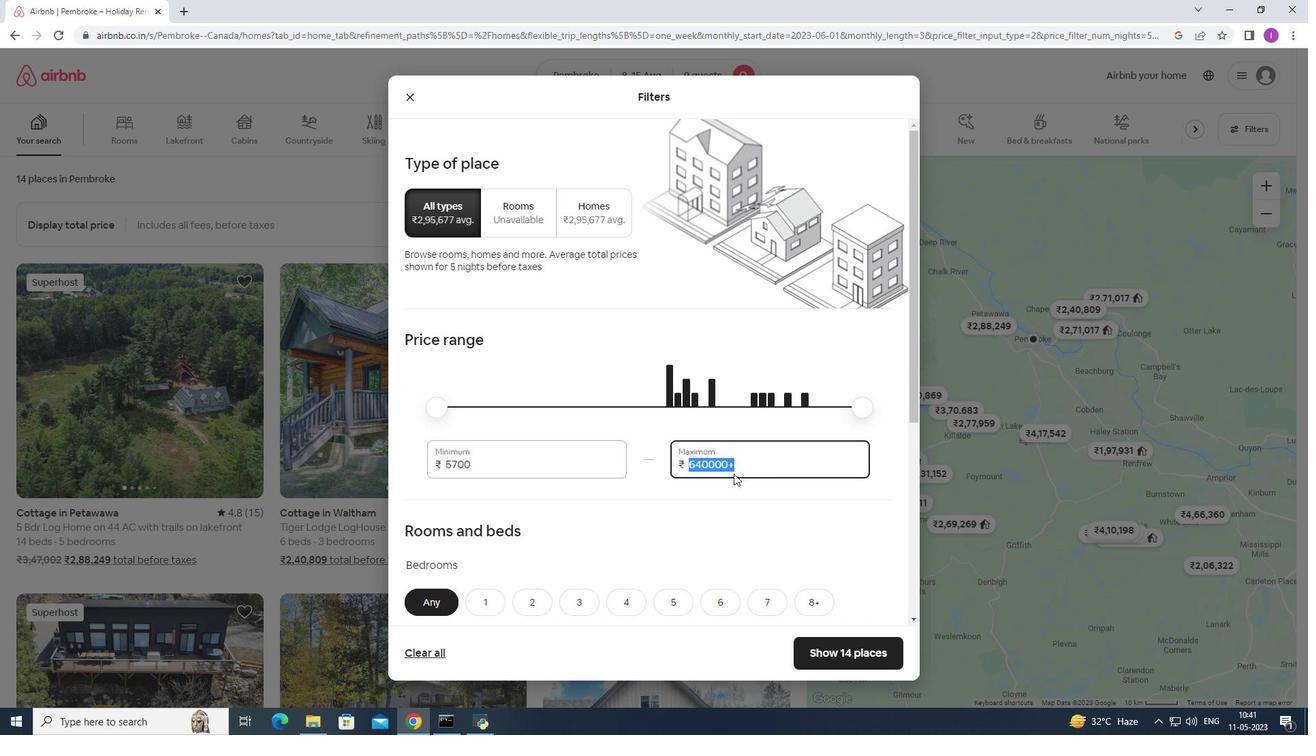 
Action: Key pressed 14
Screenshot: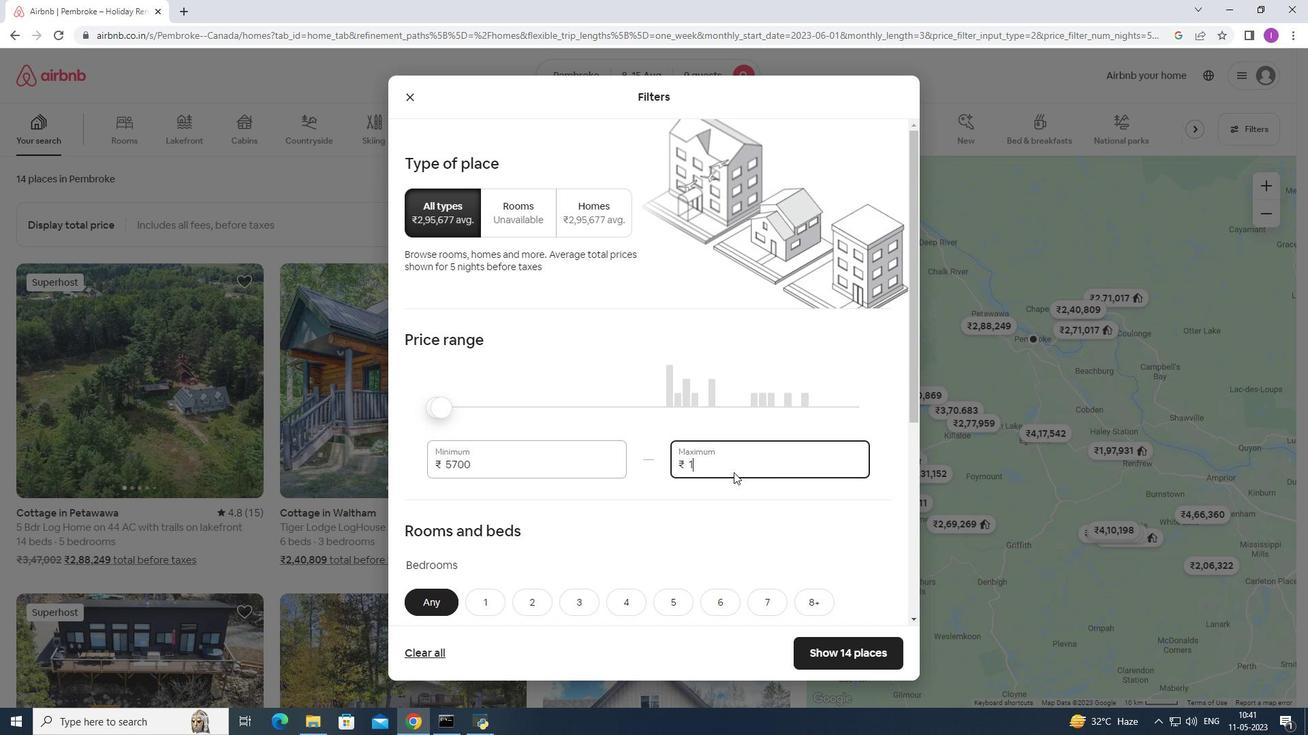 
Action: Mouse moved to (733, 470)
Screenshot: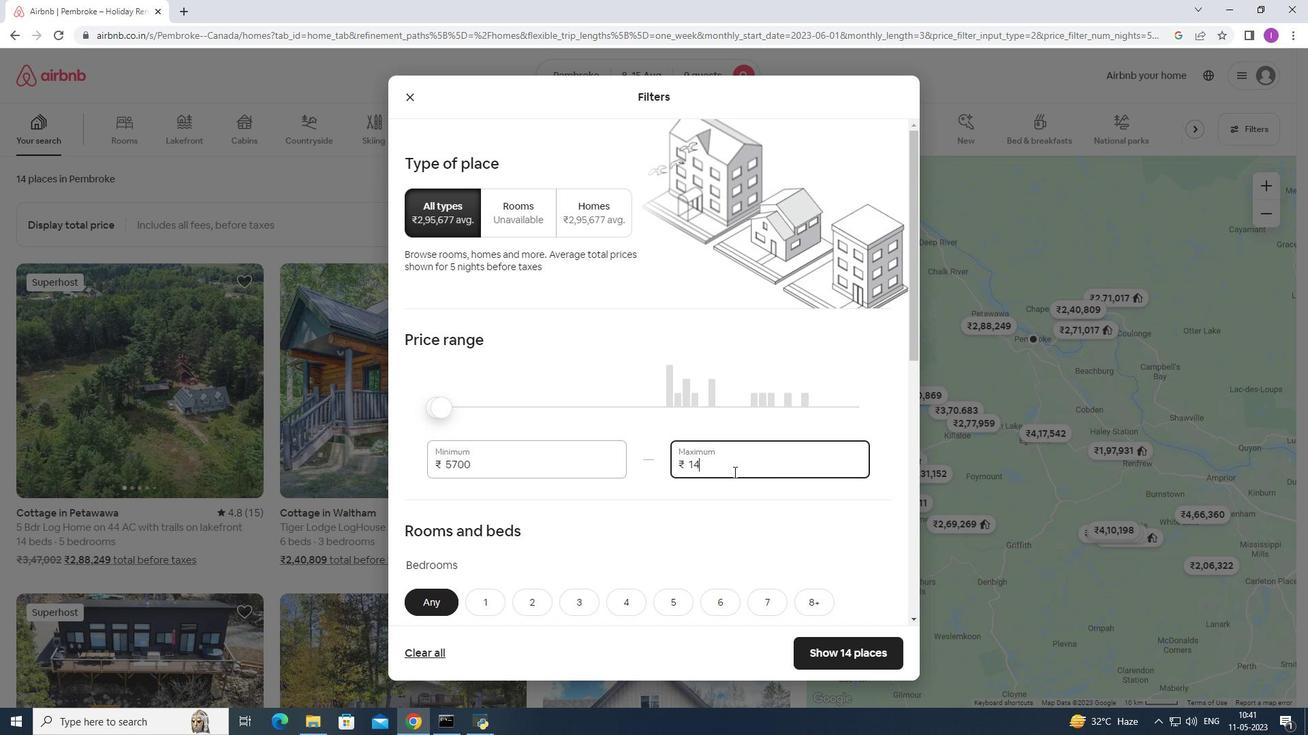 
Action: Key pressed 00
Screenshot: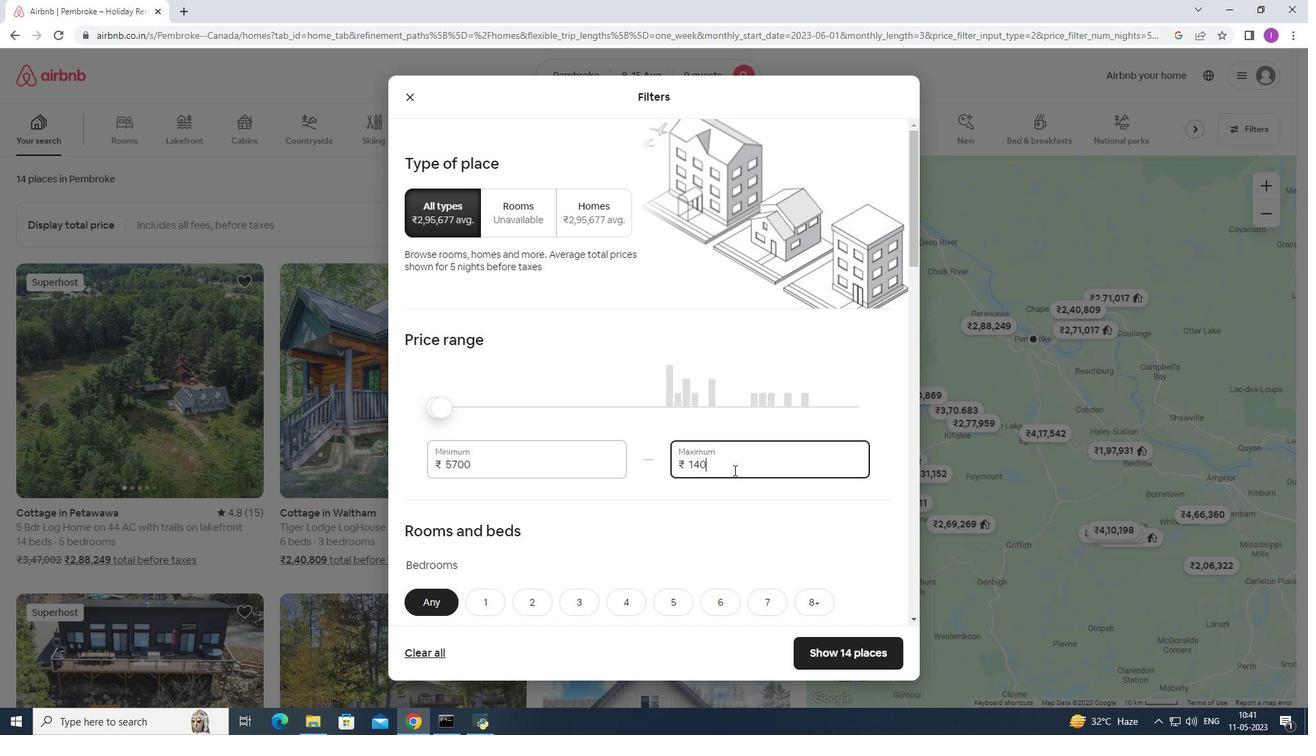 
Action: Mouse moved to (735, 470)
Screenshot: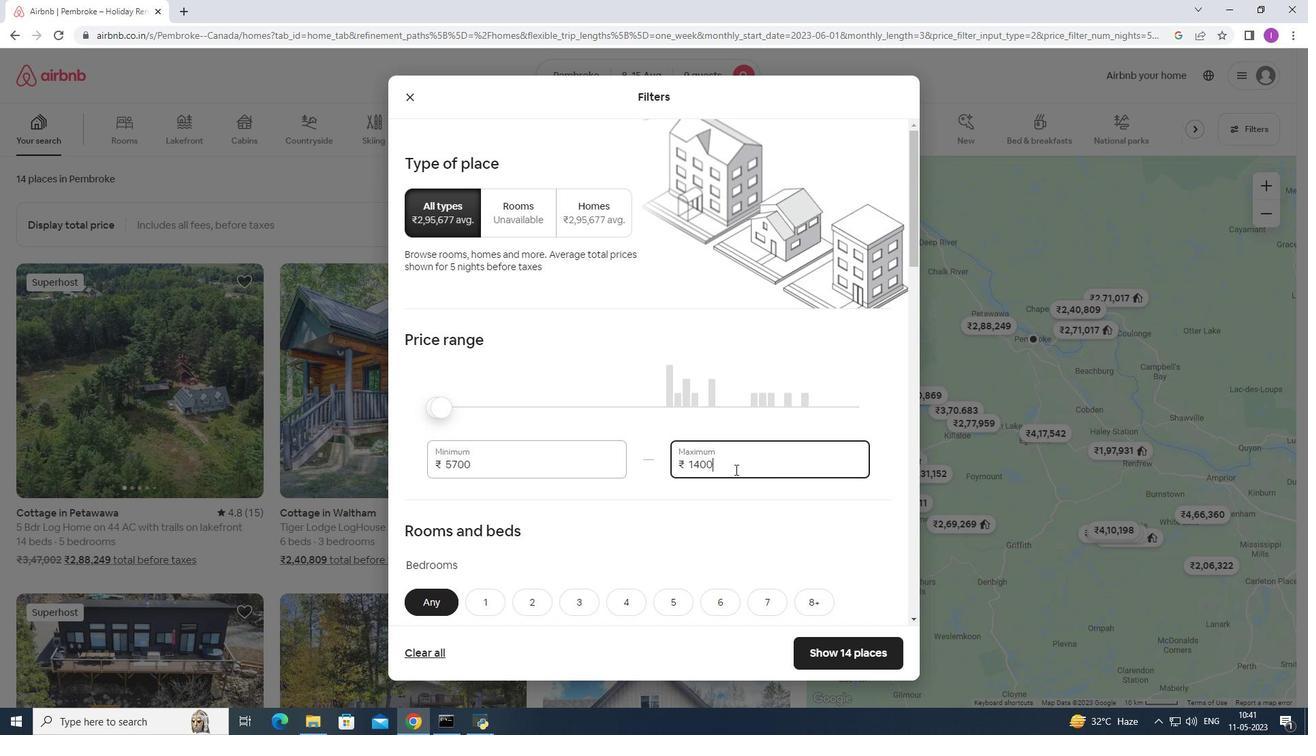 
Action: Key pressed 0
Screenshot: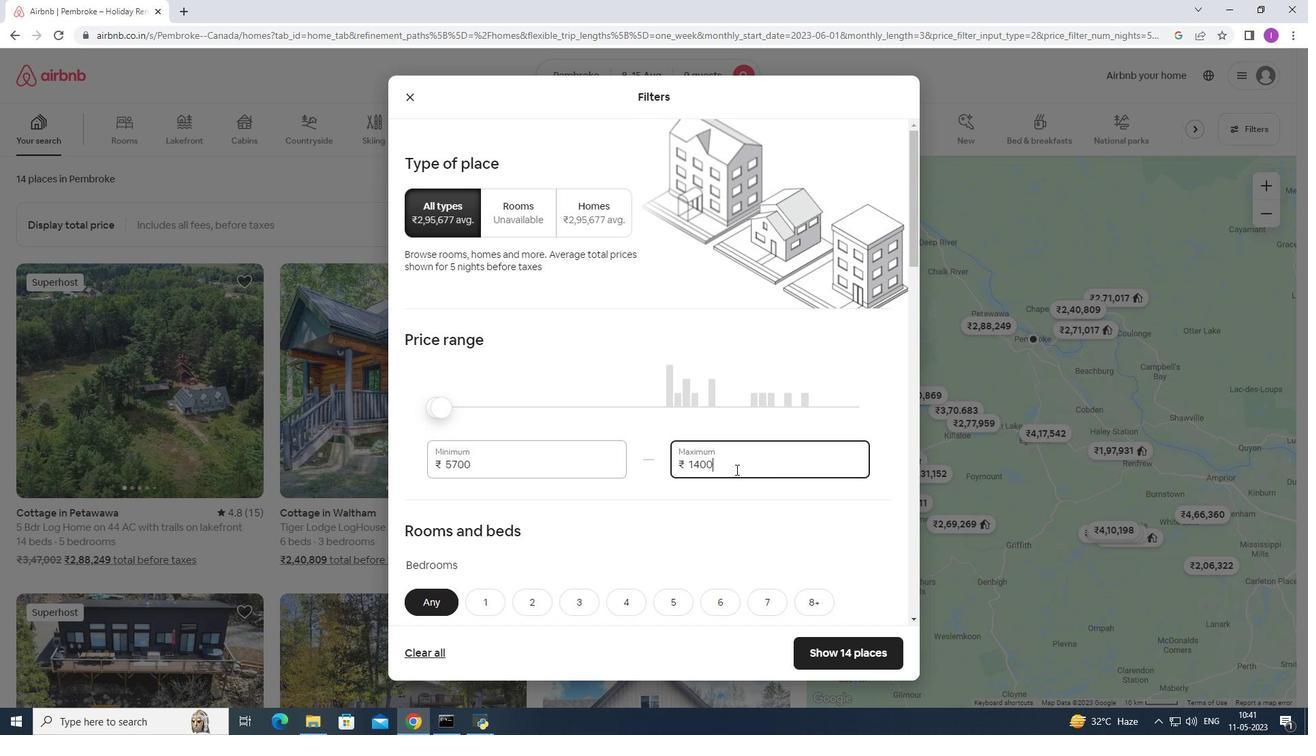 
Action: Mouse moved to (507, 464)
Screenshot: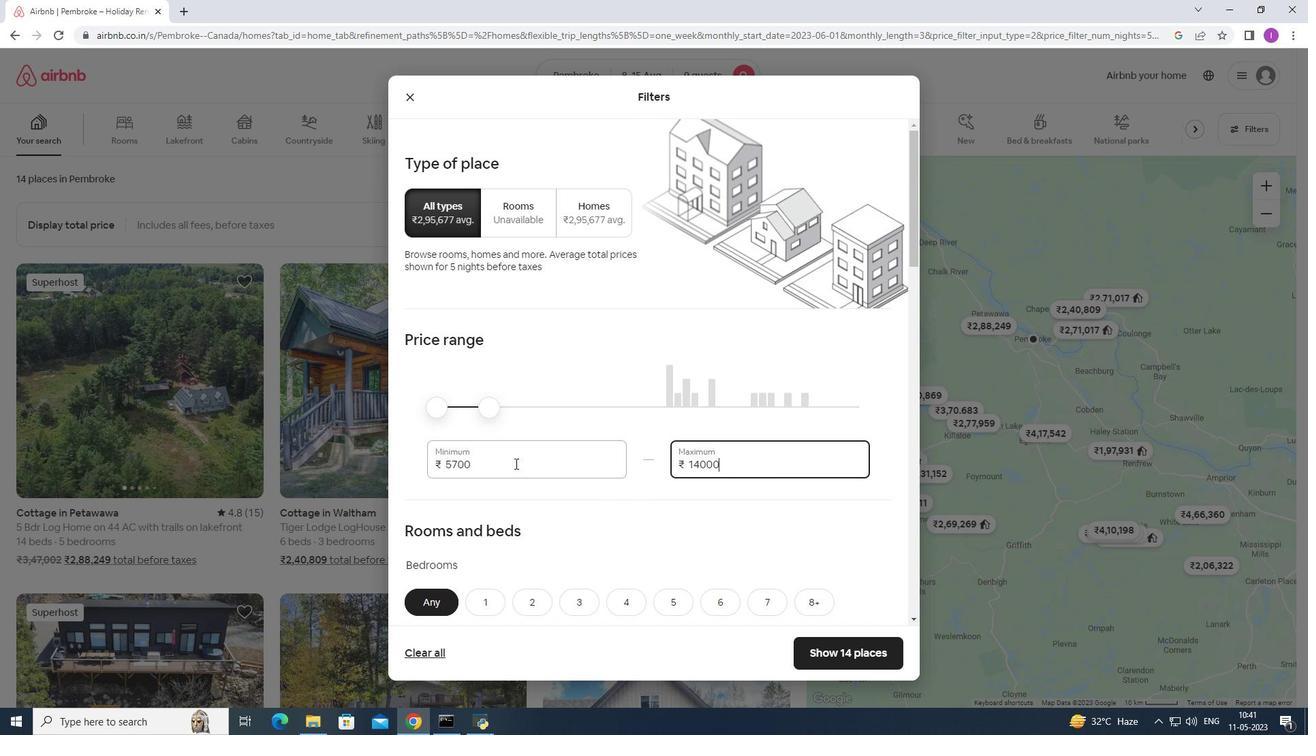 
Action: Mouse pressed left at (507, 464)
Screenshot: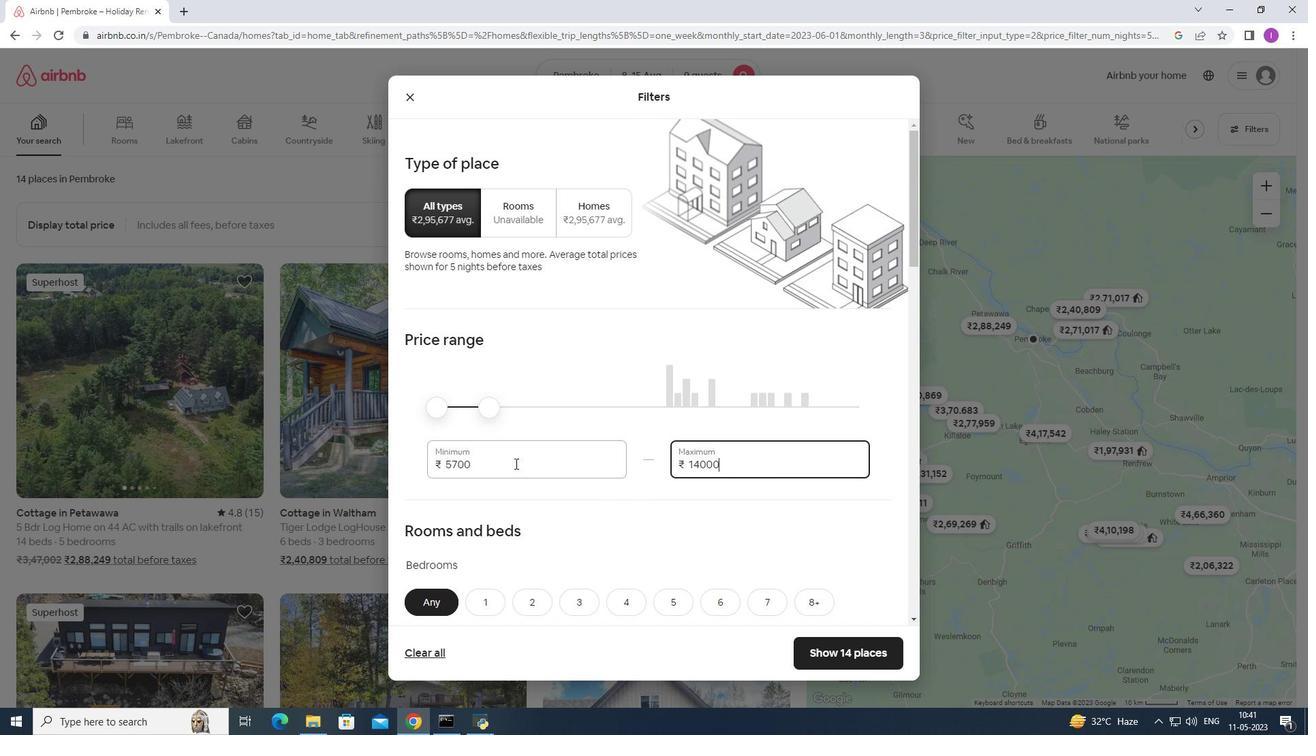 
Action: Mouse moved to (500, 449)
Screenshot: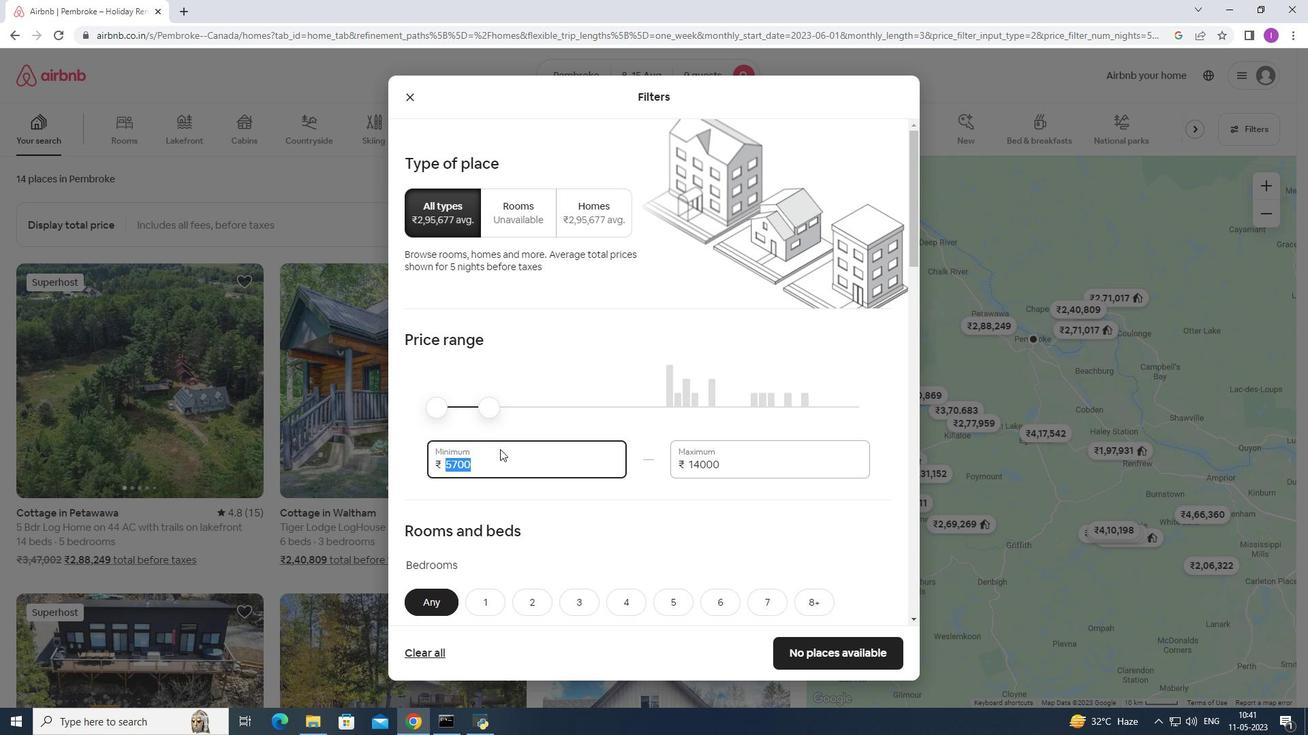 
Action: Key pressed 1
Screenshot: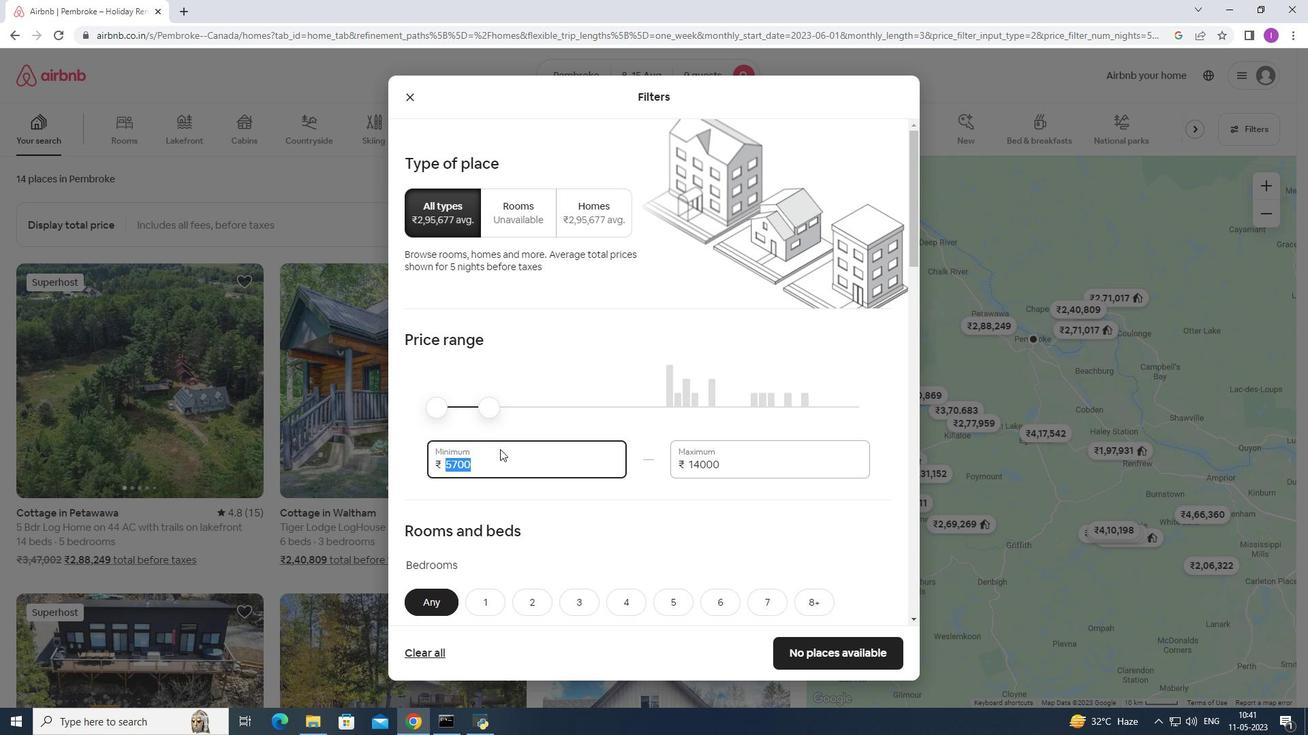 
Action: Mouse moved to (502, 446)
Screenshot: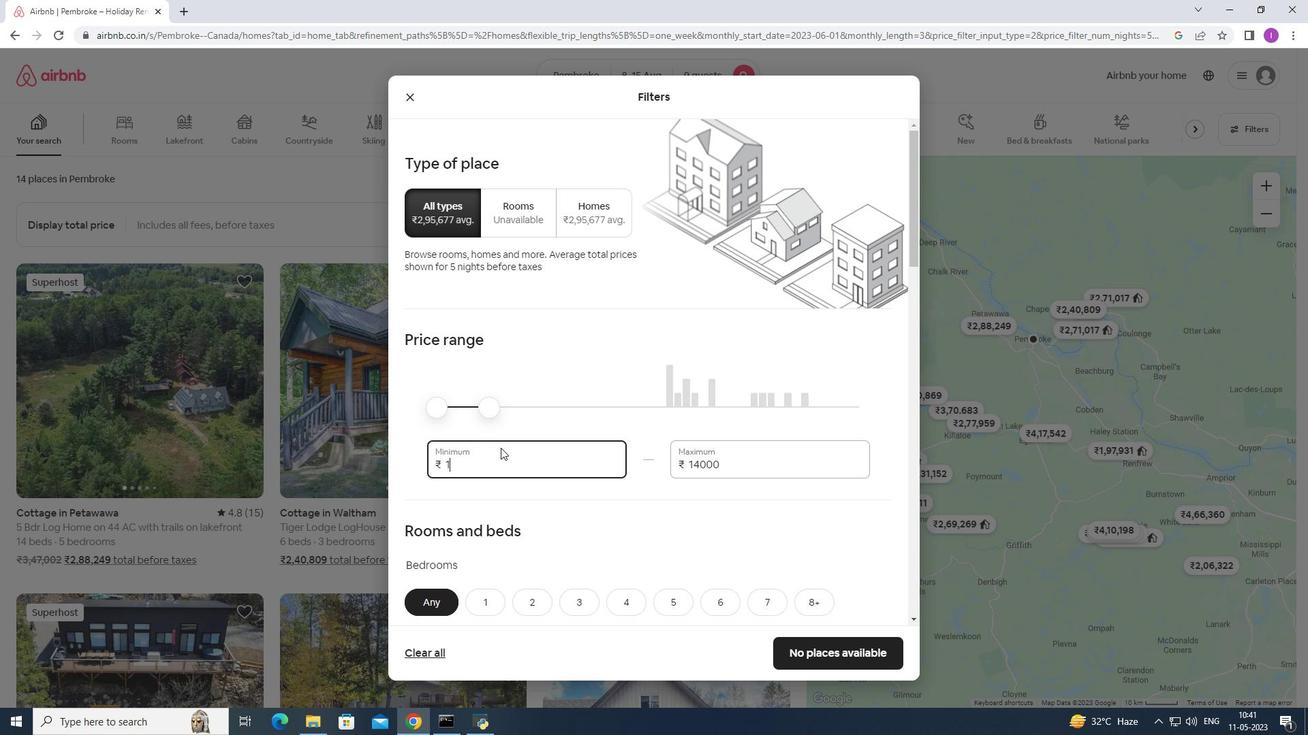 
Action: Key pressed 0
Screenshot: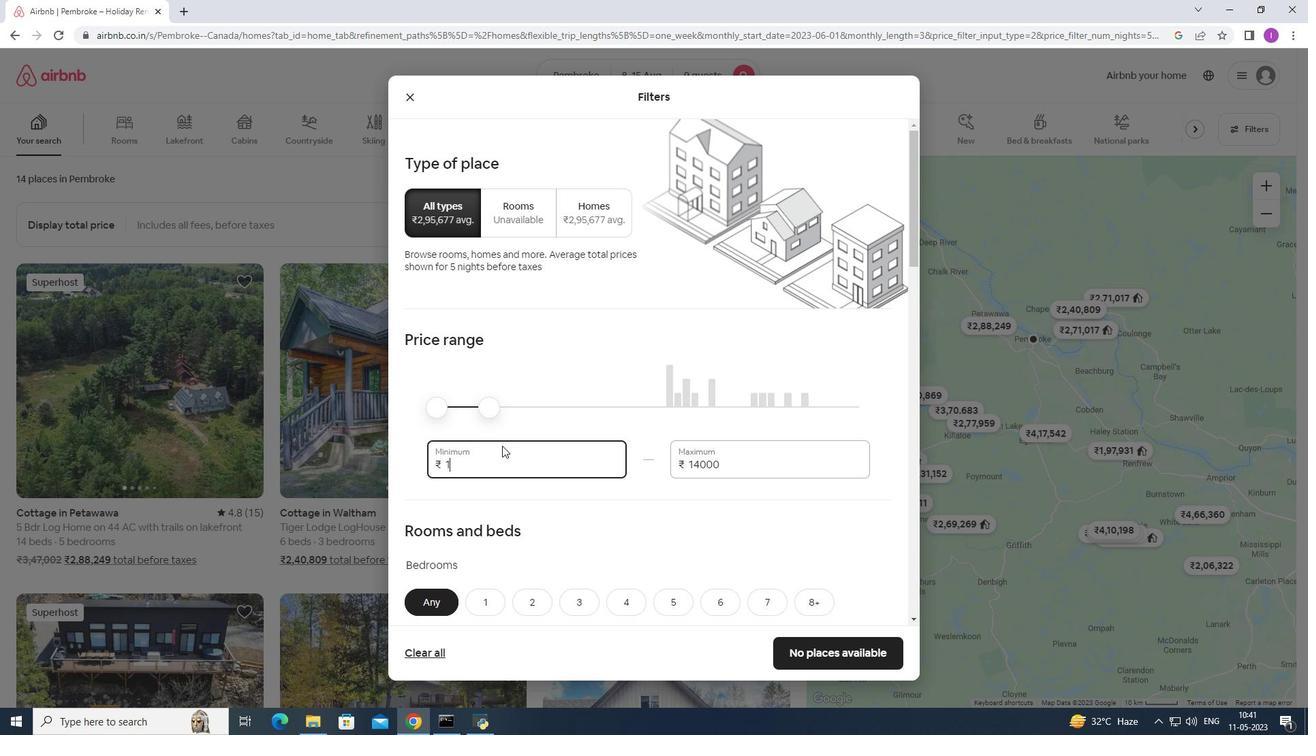 
Action: Mouse moved to (502, 446)
Screenshot: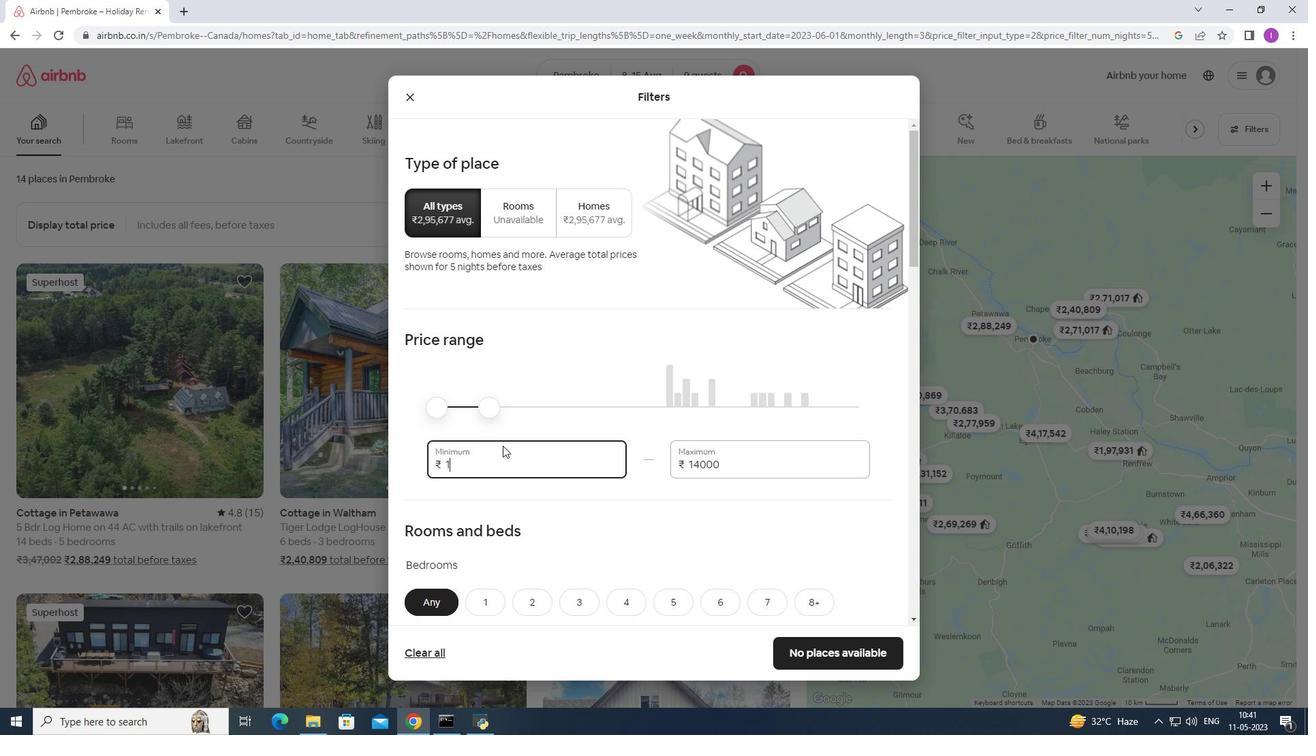 
Action: Key pressed 00
Screenshot: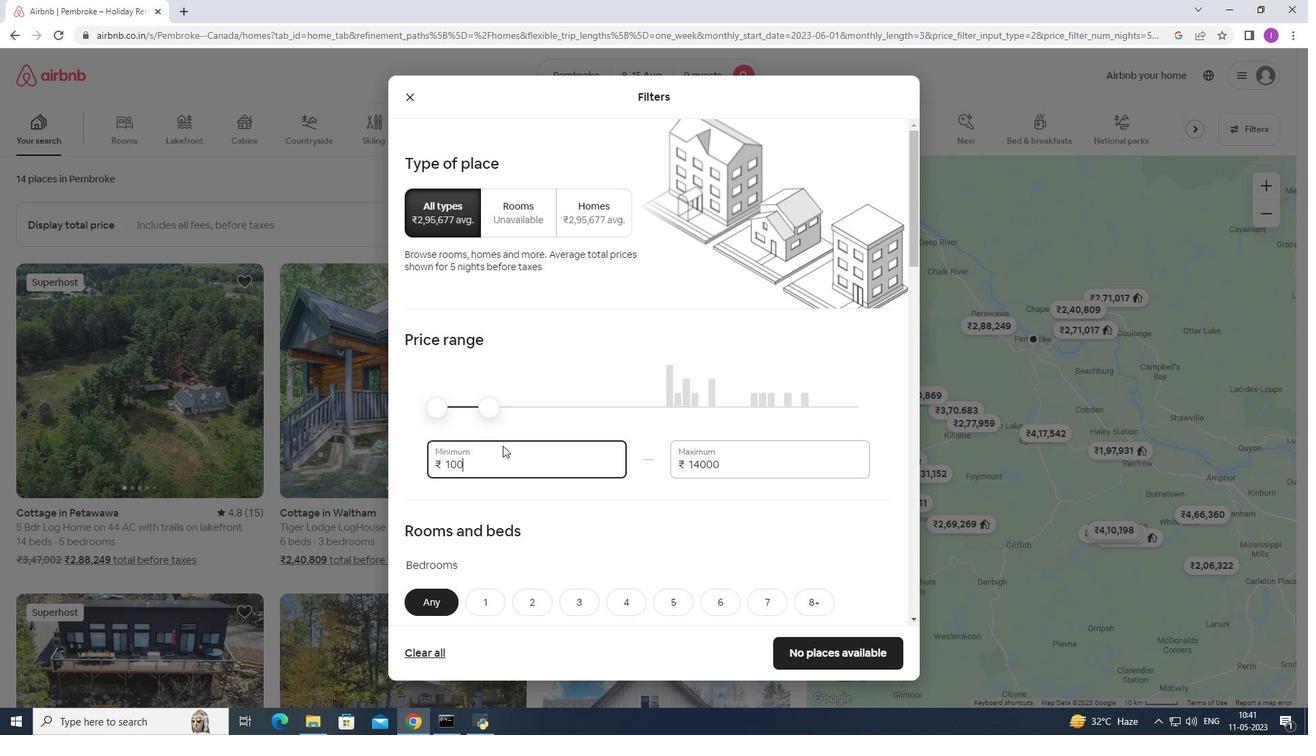 
Action: Mouse moved to (503, 446)
Screenshot: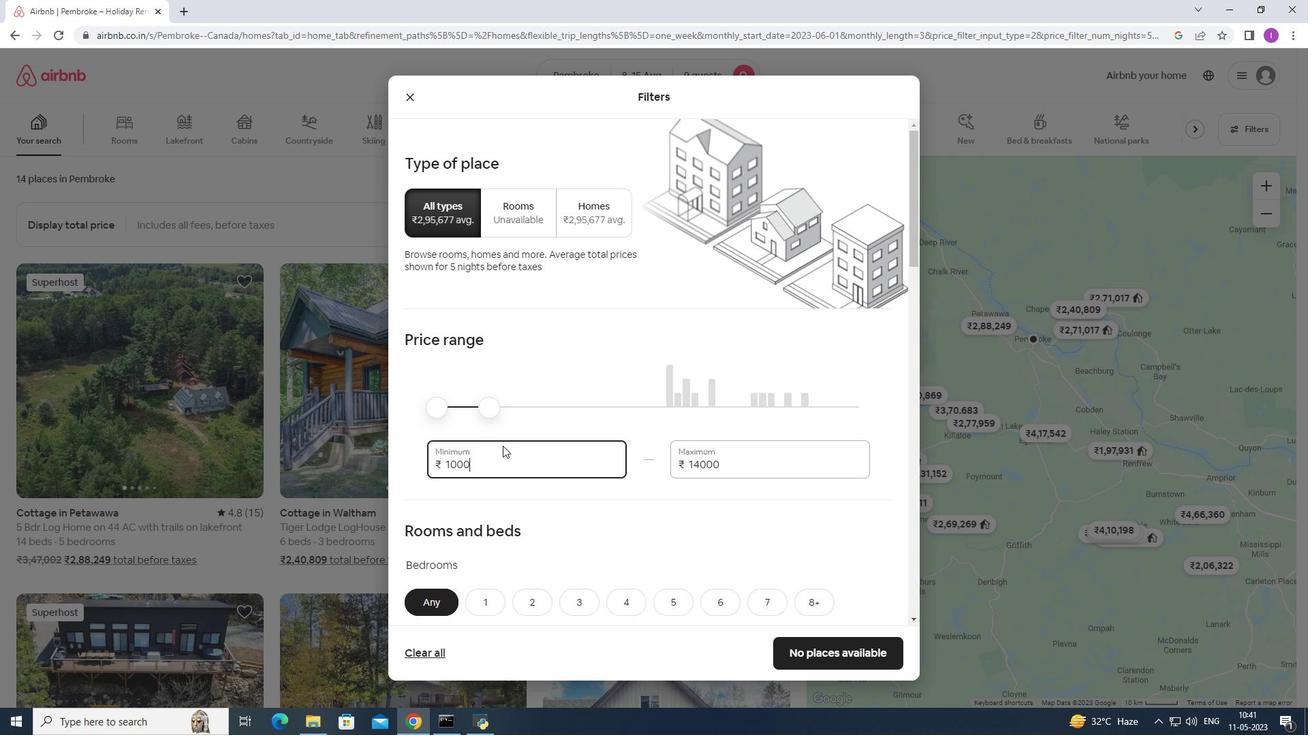 
Action: Key pressed 0
Screenshot: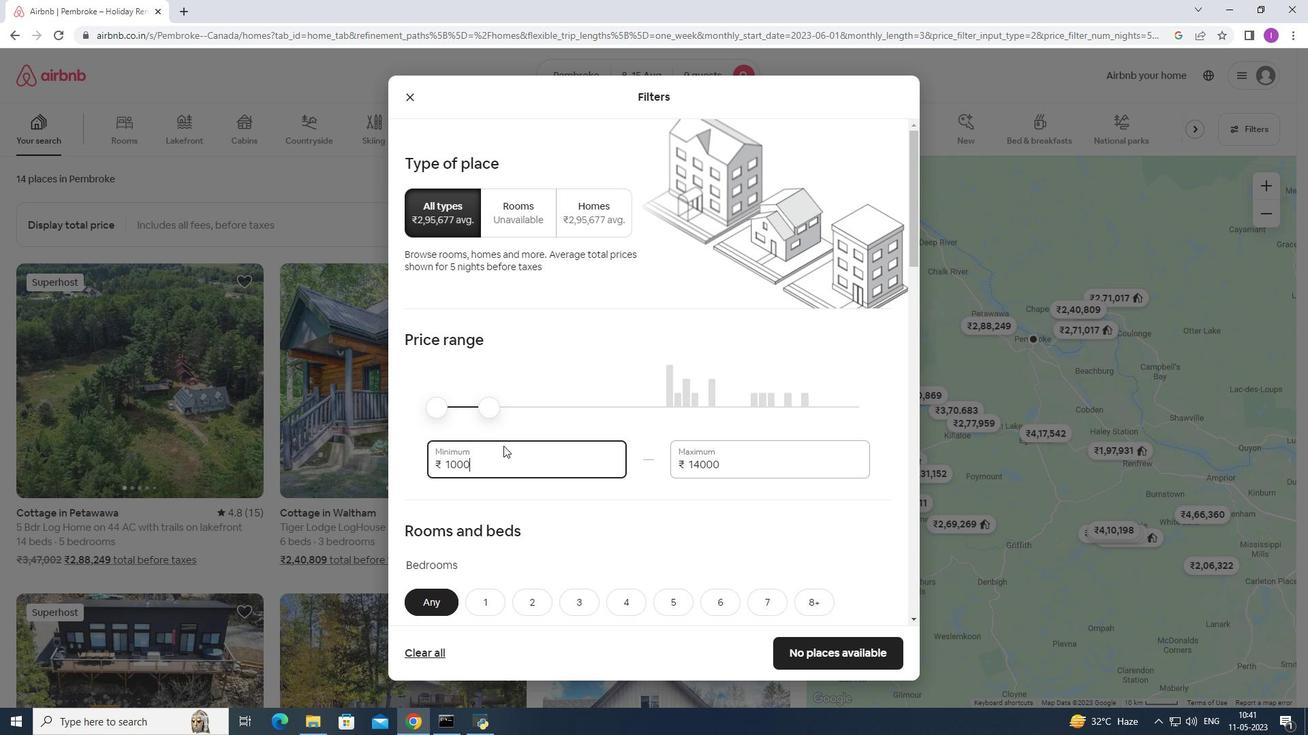 
Action: Mouse moved to (488, 464)
Screenshot: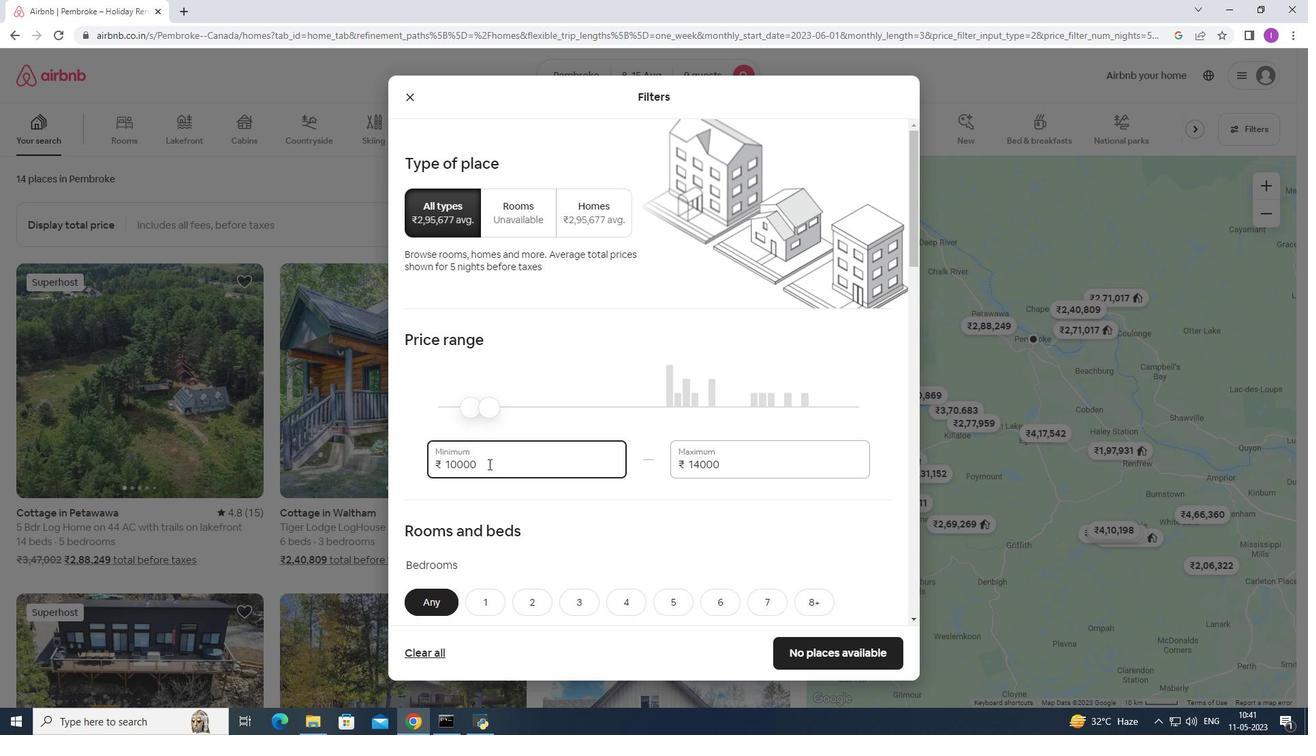 
Action: Mouse scrolled (488, 464) with delta (0, 0)
Screenshot: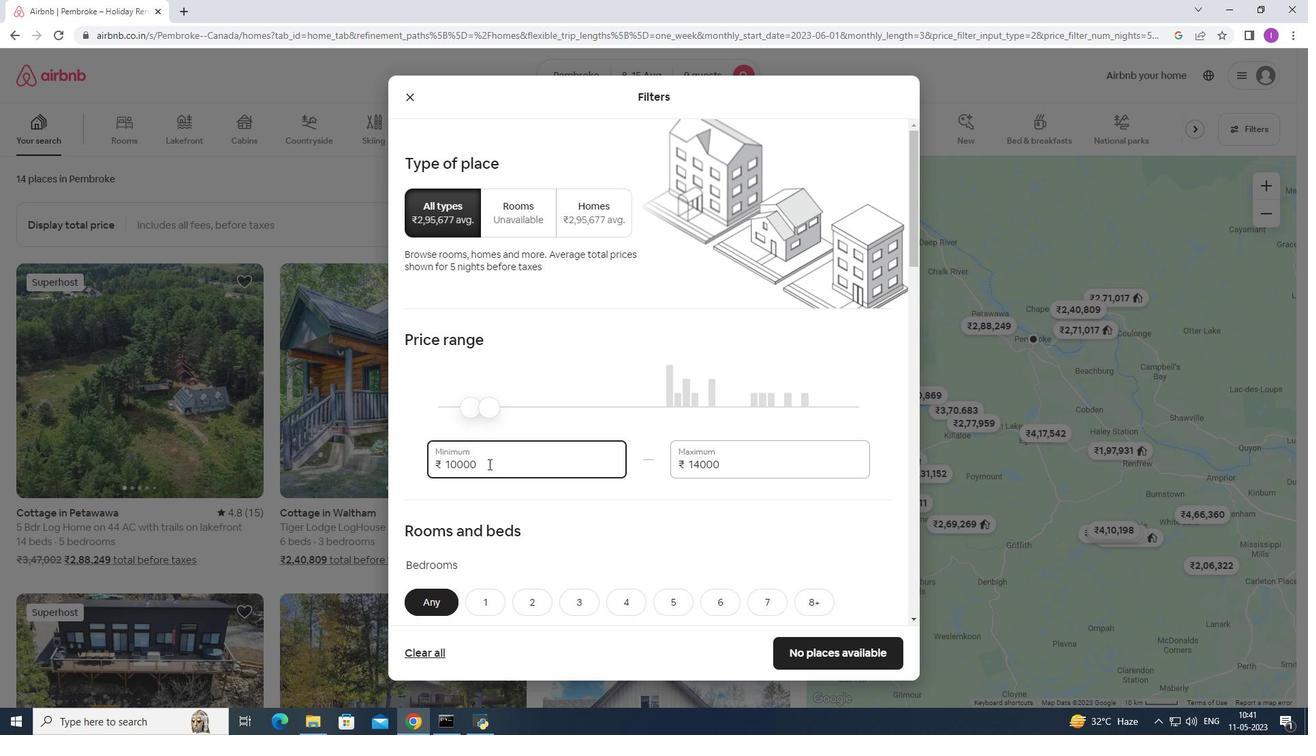 
Action: Mouse moved to (489, 464)
Screenshot: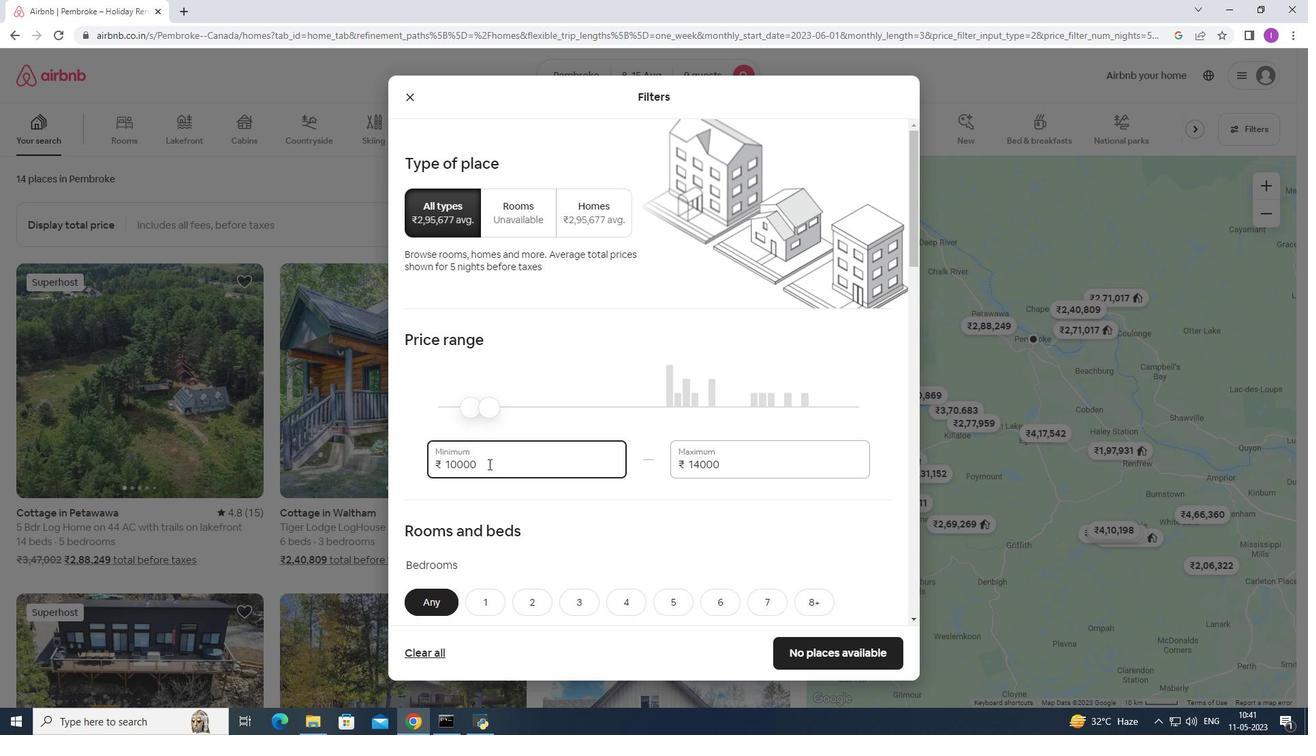 
Action: Mouse scrolled (489, 464) with delta (0, 0)
Screenshot: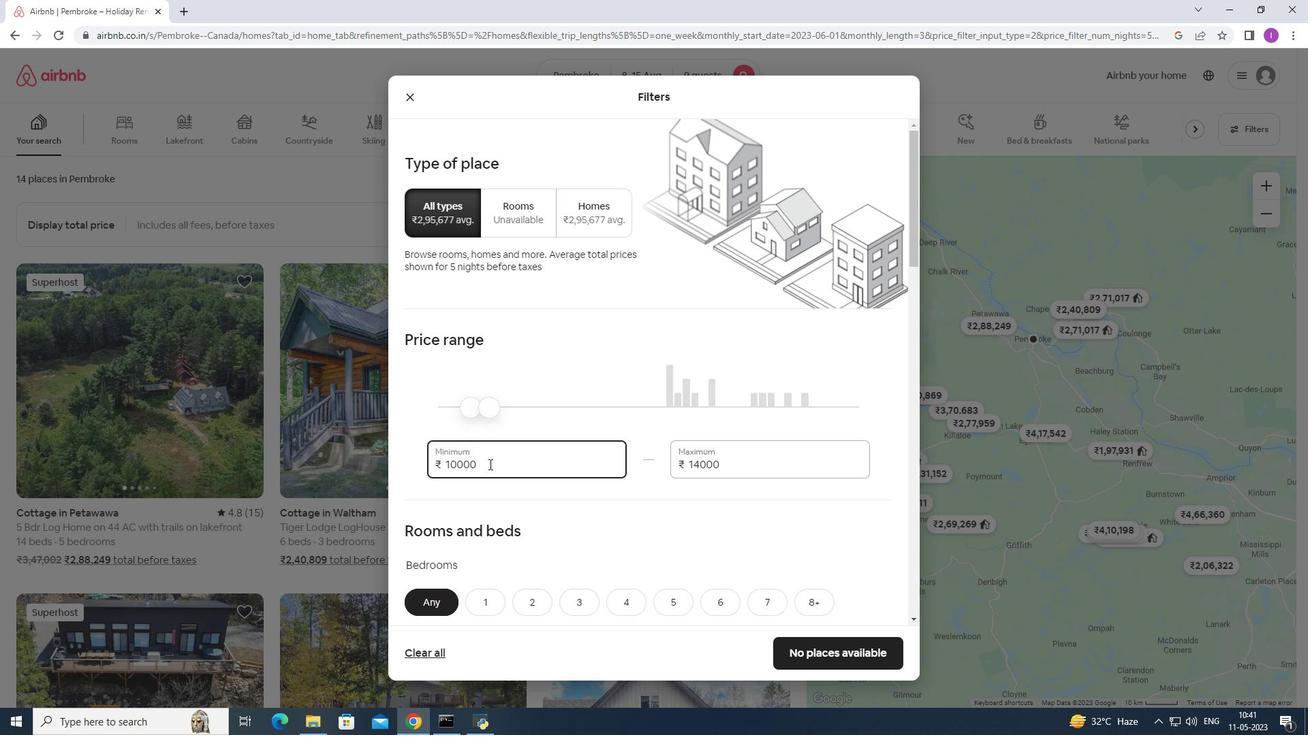 
Action: Mouse moved to (489, 464)
Screenshot: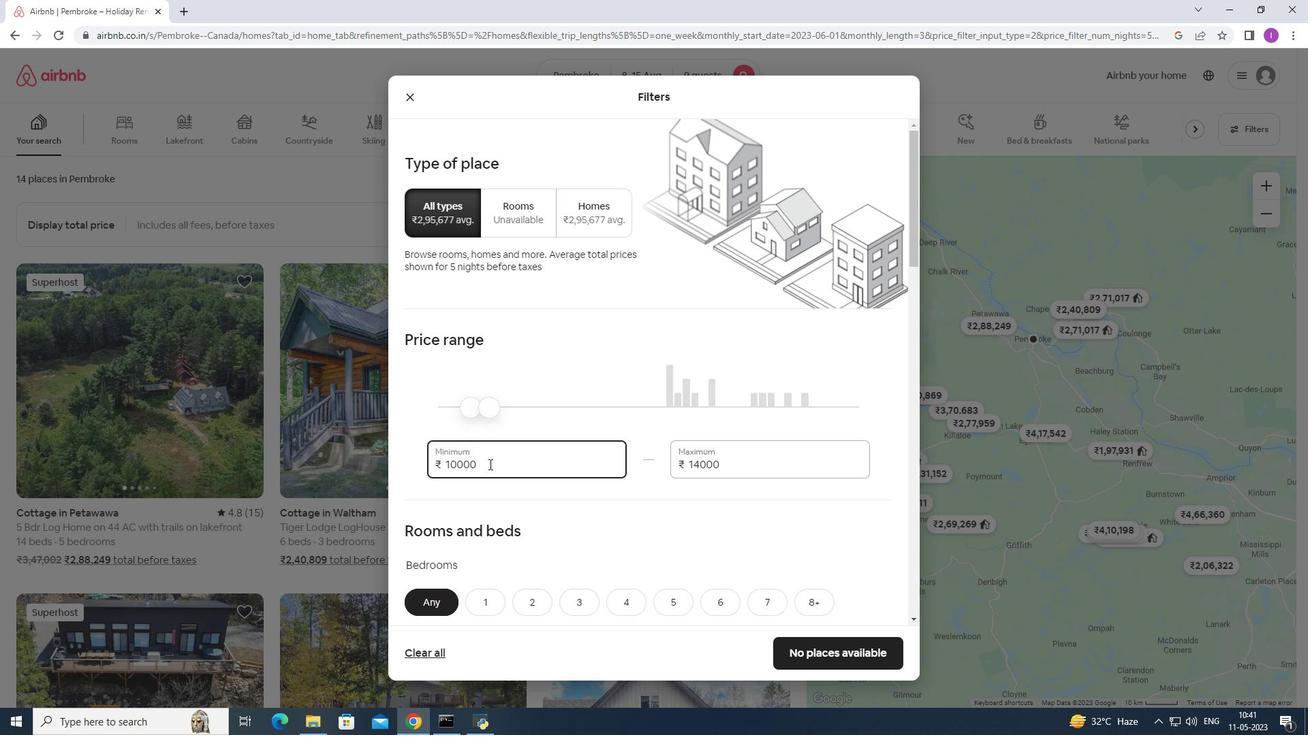 
Action: Mouse scrolled (489, 464) with delta (0, 0)
Screenshot: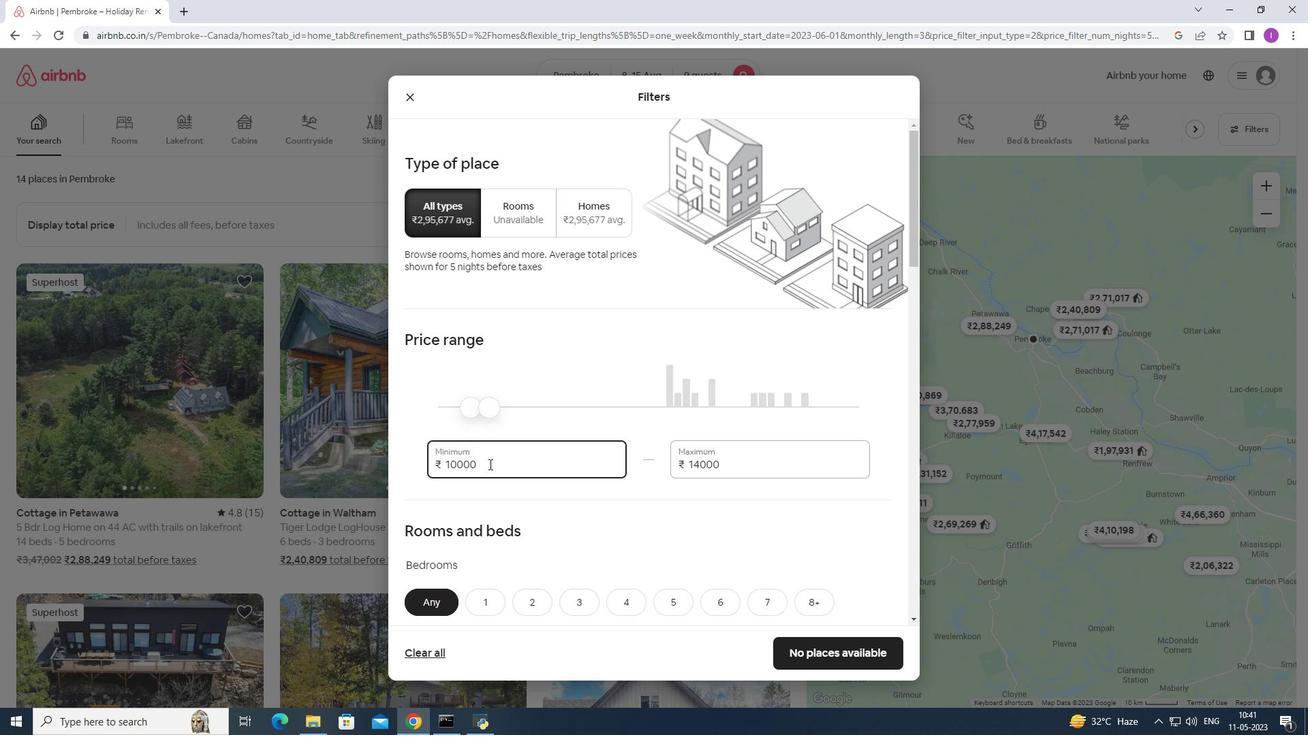 
Action: Mouse moved to (584, 417)
Screenshot: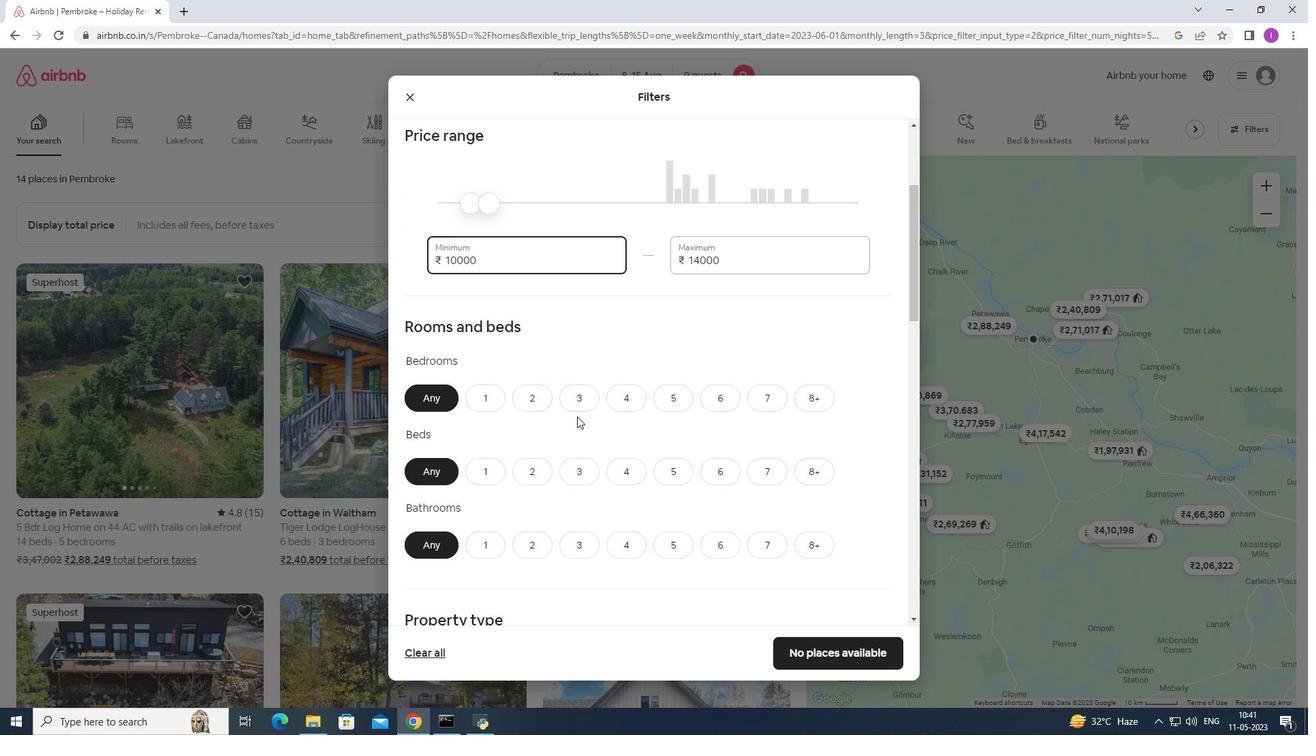 
Action: Mouse scrolled (584, 416) with delta (0, 0)
Screenshot: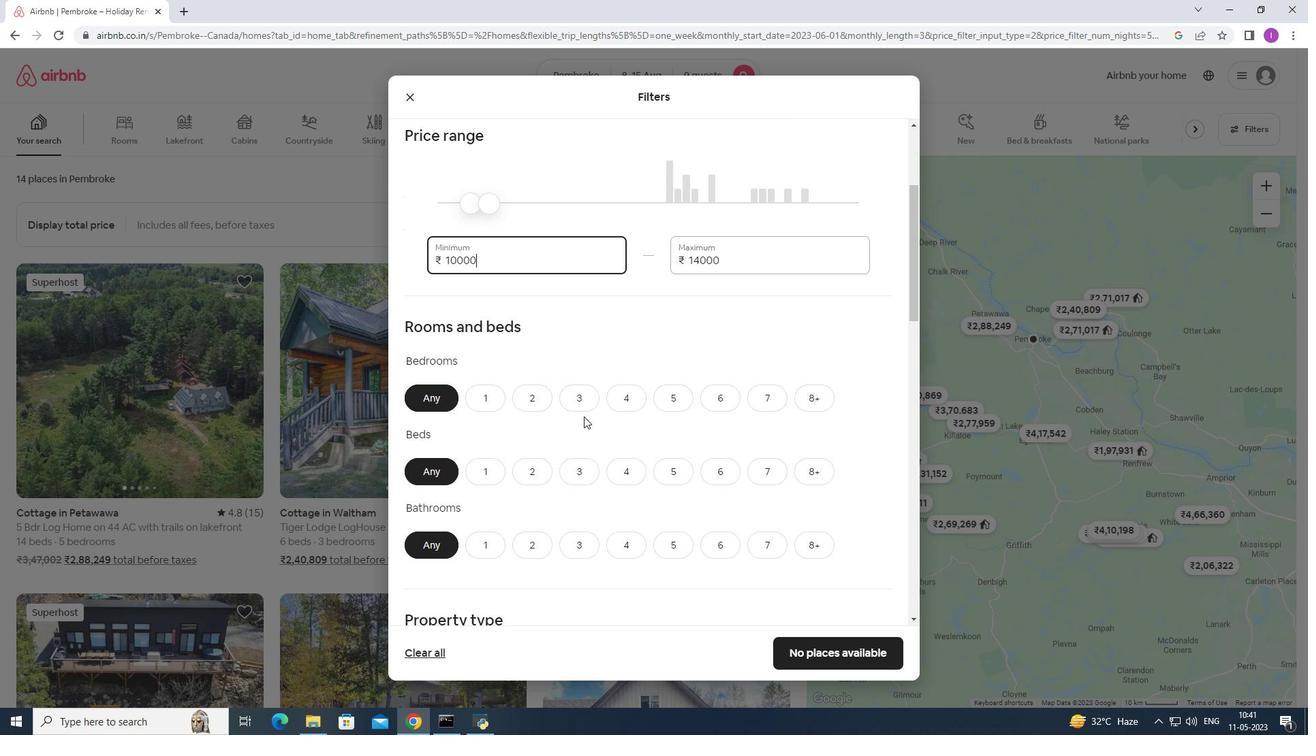 
Action: Mouse moved to (744, 402)
Screenshot: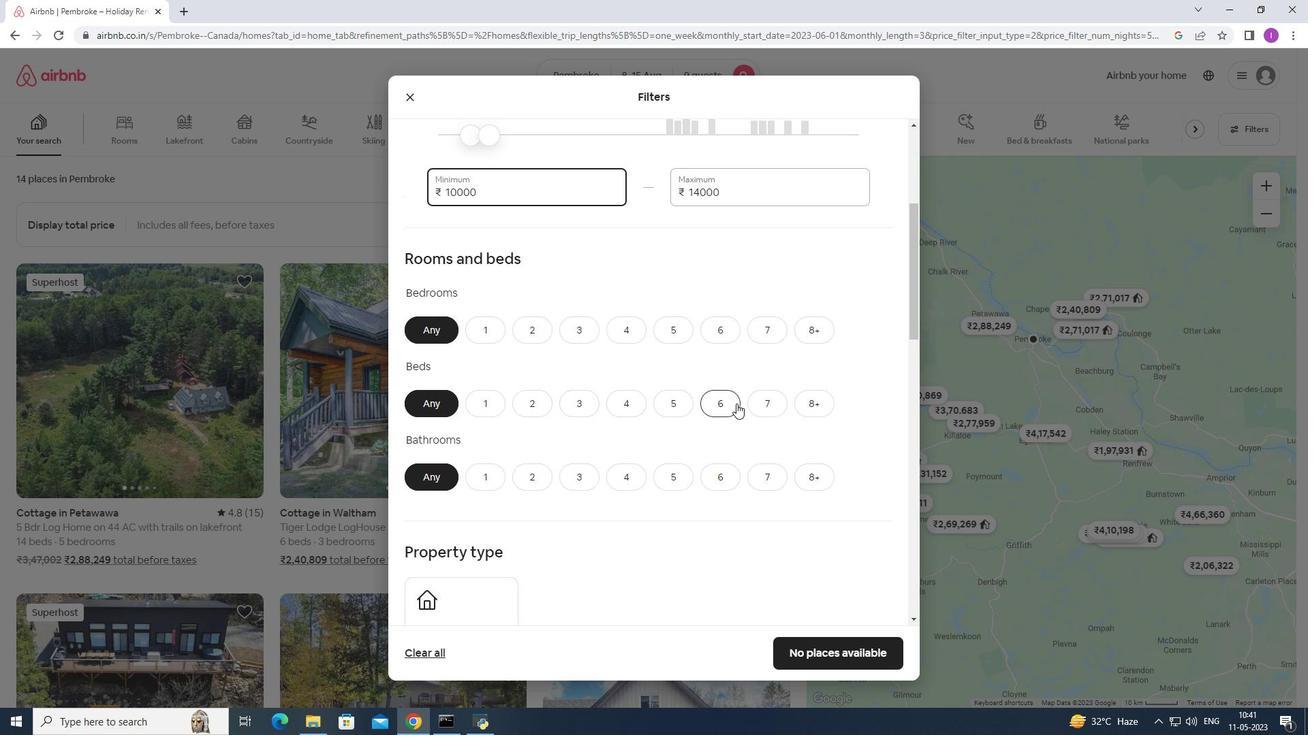 
Action: Mouse scrolled (744, 401) with delta (0, 0)
Screenshot: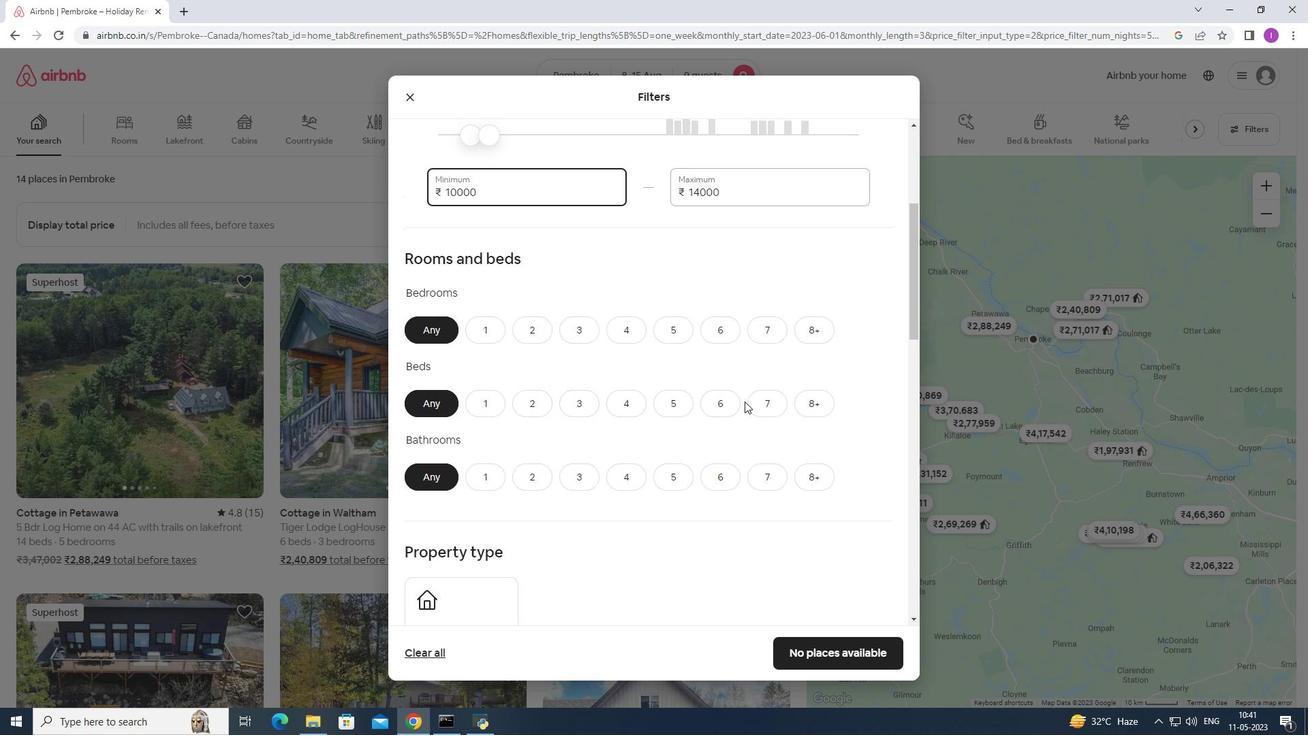 
Action: Mouse moved to (684, 263)
Screenshot: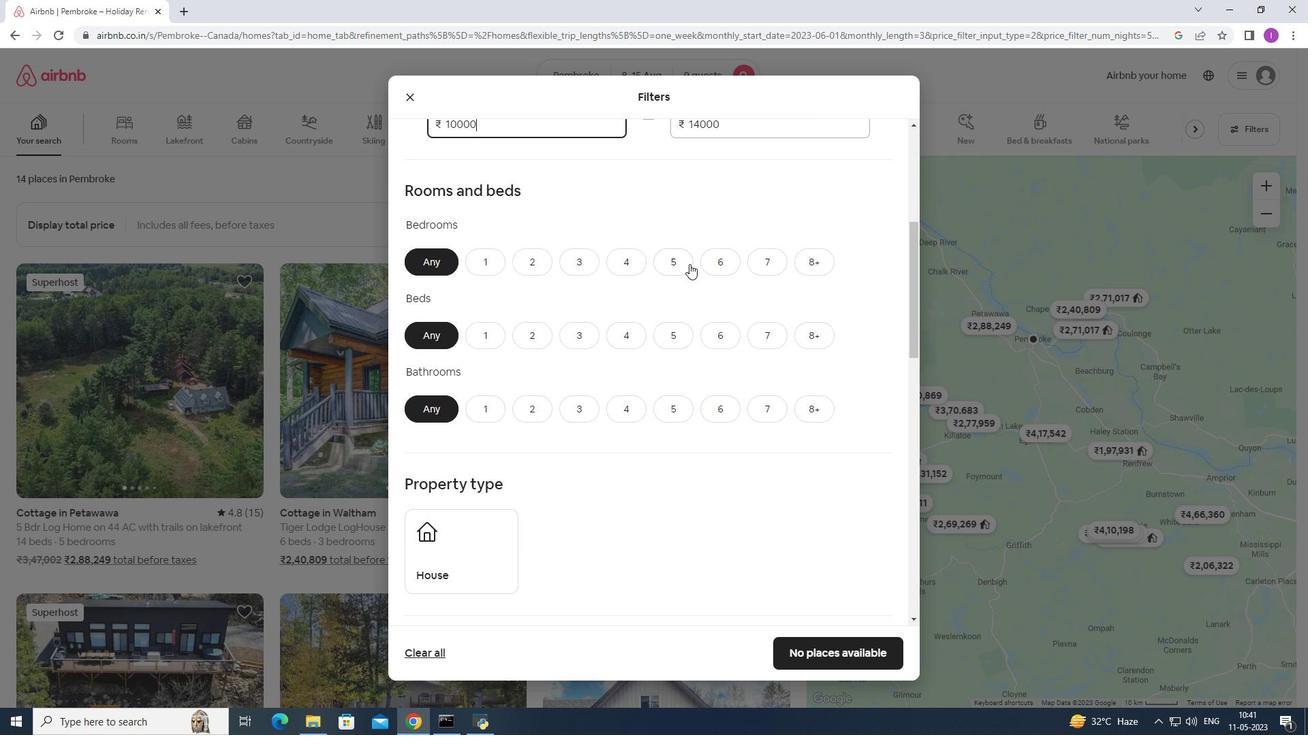 
Action: Mouse pressed left at (684, 263)
Screenshot: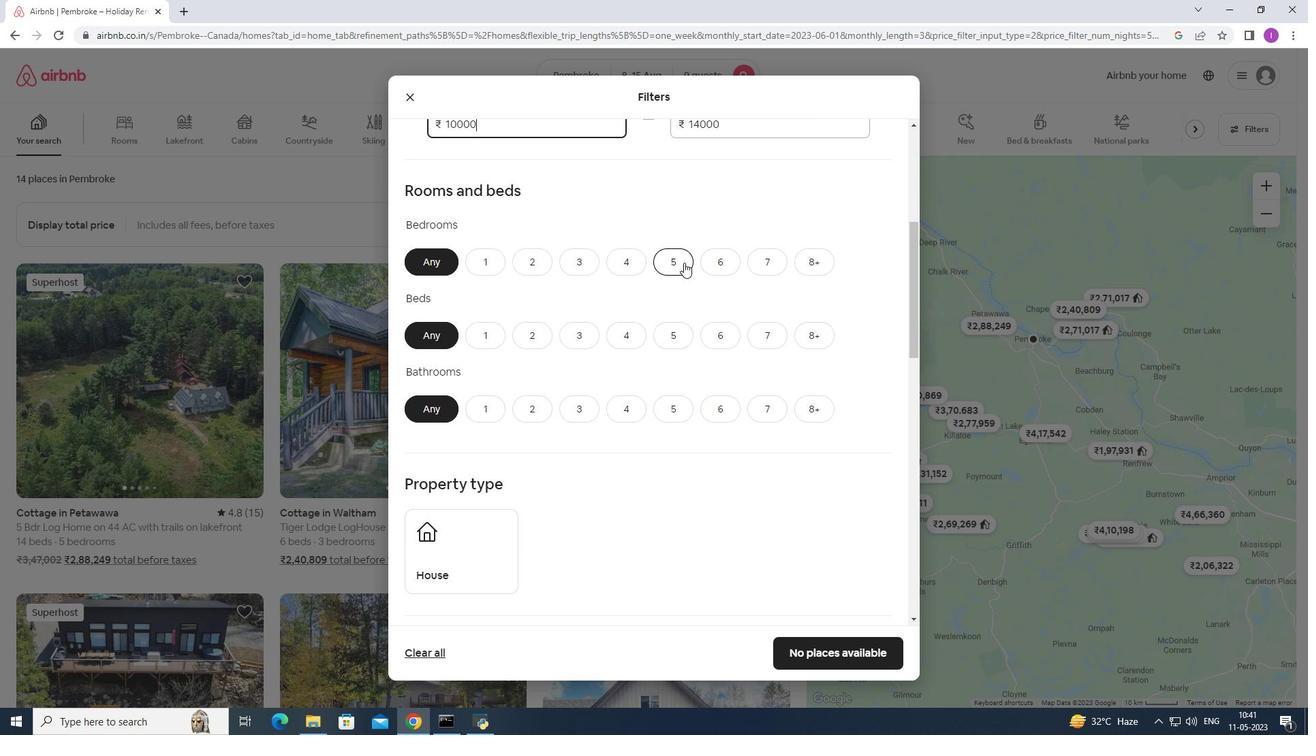 
Action: Mouse moved to (823, 335)
Screenshot: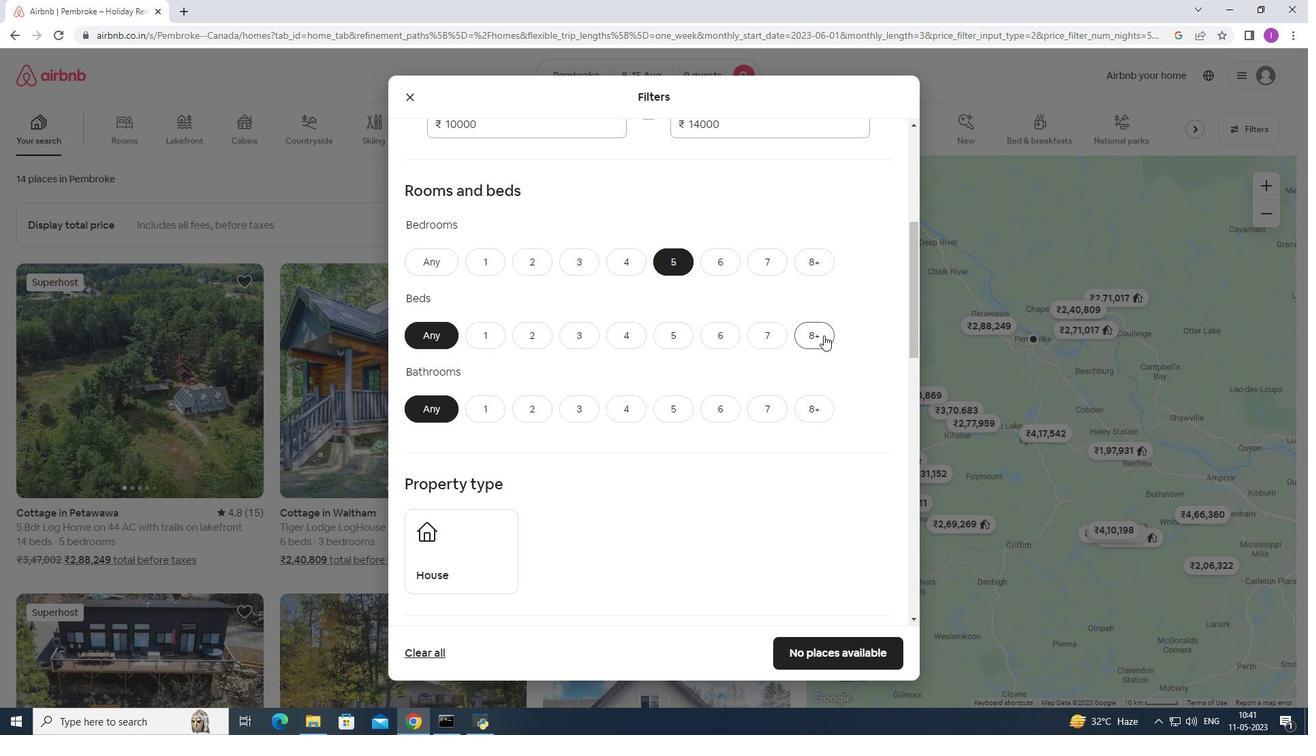
Action: Mouse pressed left at (823, 335)
Screenshot: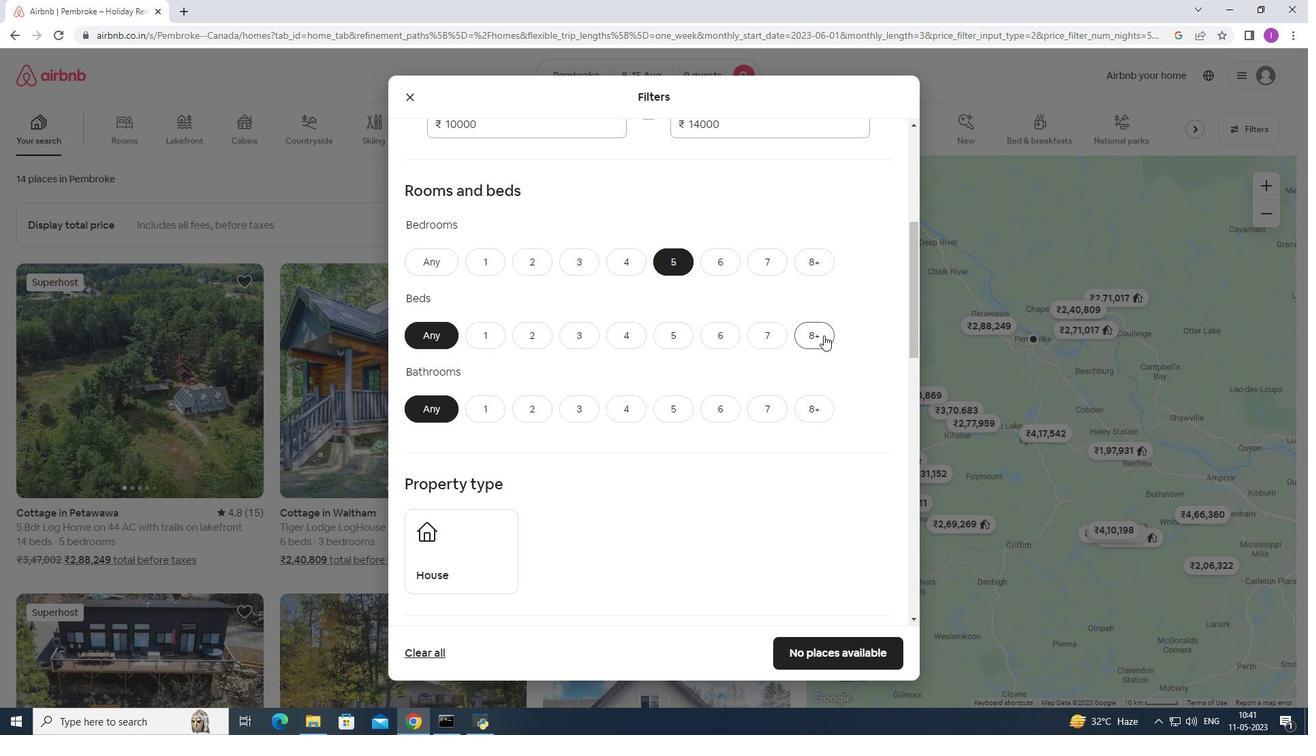 
Action: Mouse moved to (672, 410)
Screenshot: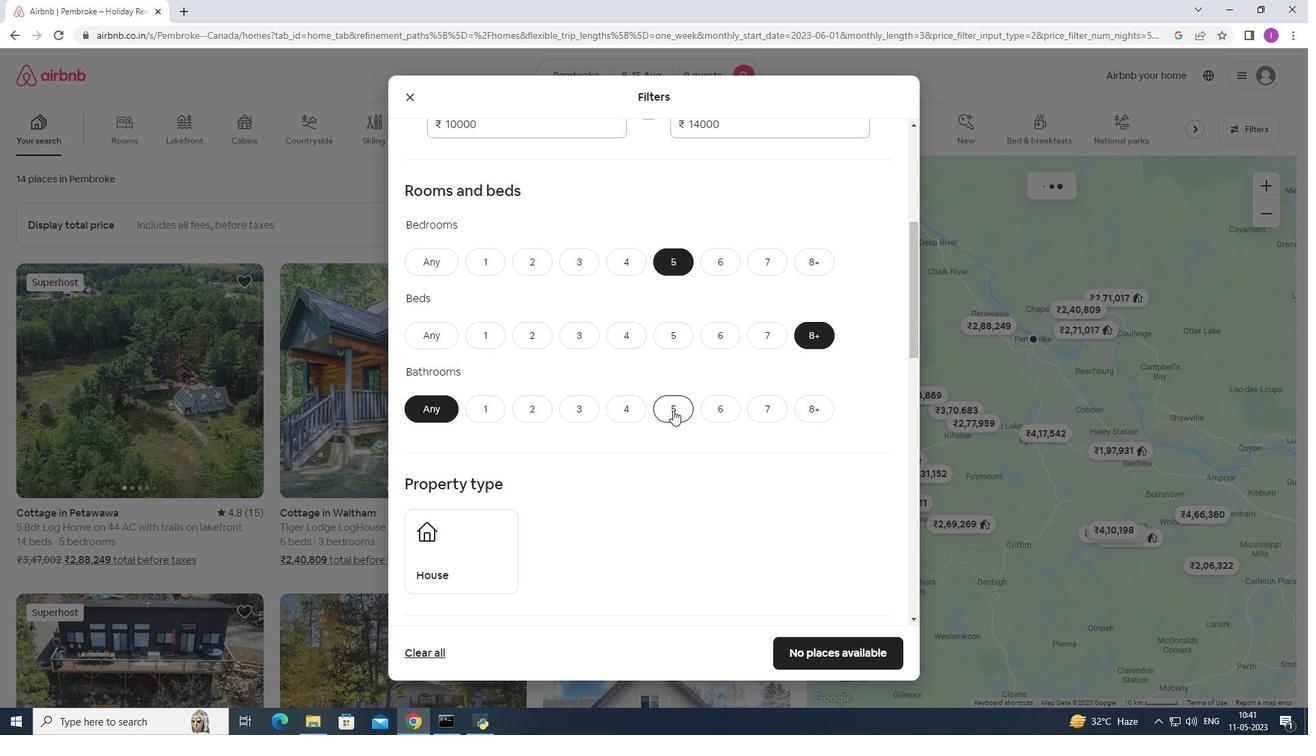 
Action: Mouse pressed left at (672, 410)
Screenshot: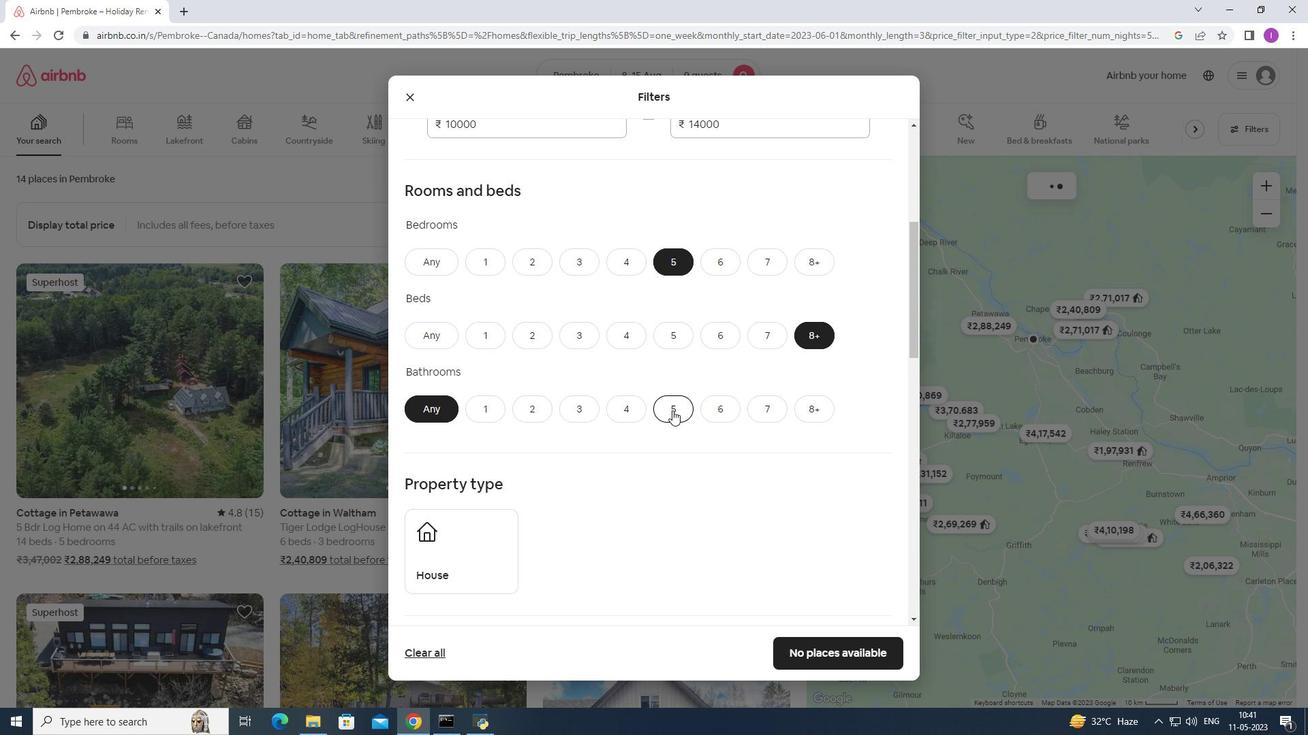 
Action: Mouse moved to (615, 475)
Screenshot: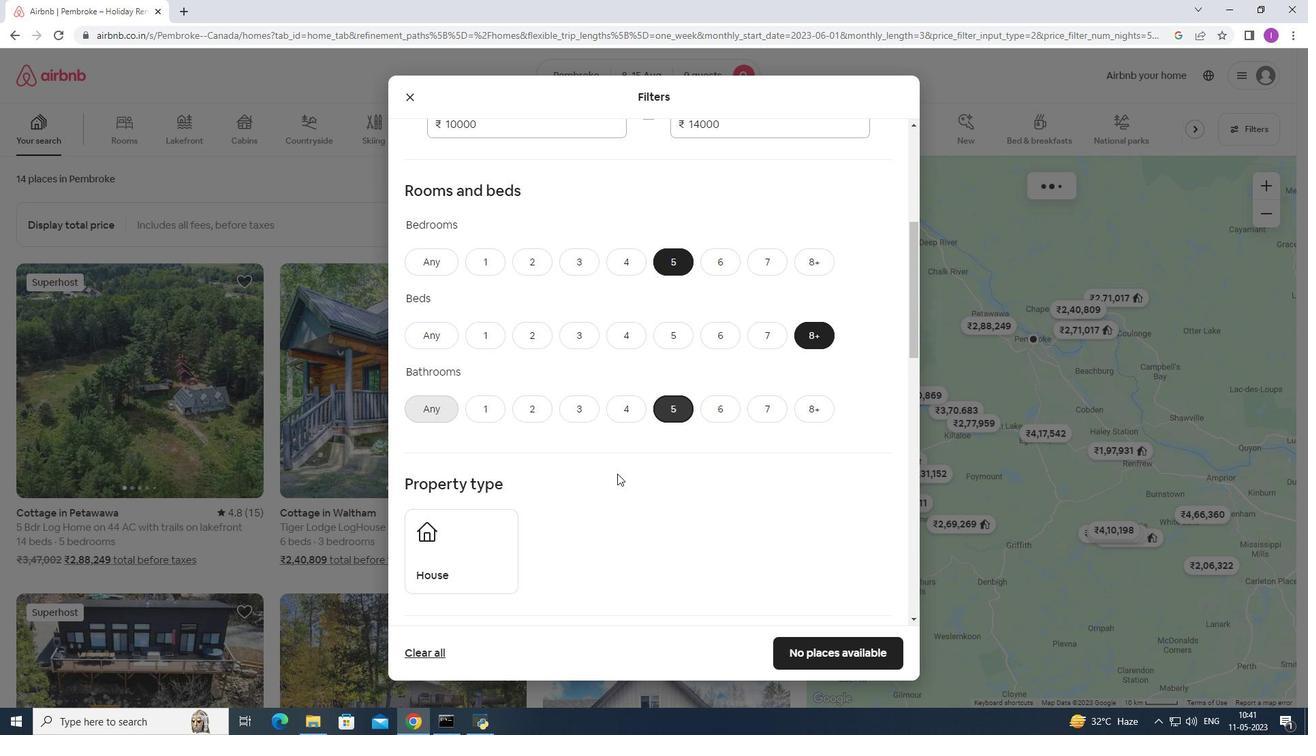 
Action: Mouse scrolled (615, 474) with delta (0, 0)
Screenshot: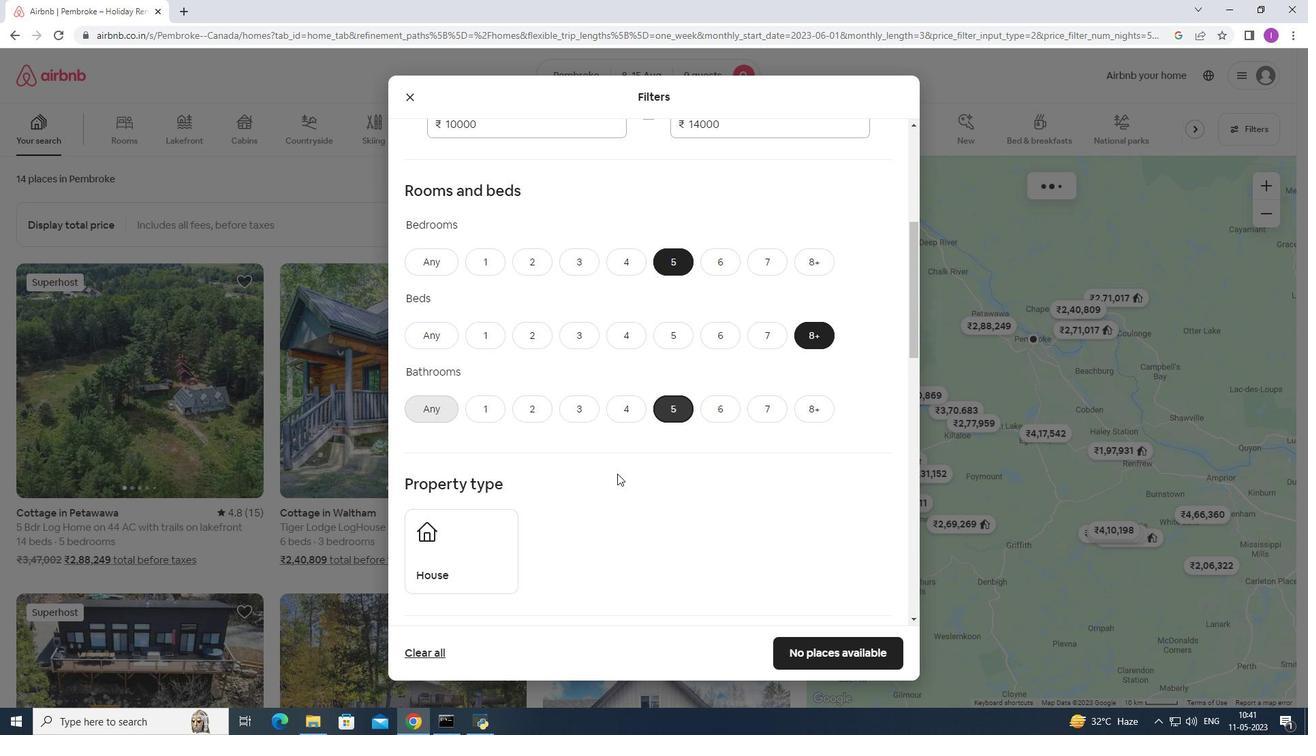 
Action: Mouse scrolled (615, 474) with delta (0, 0)
Screenshot: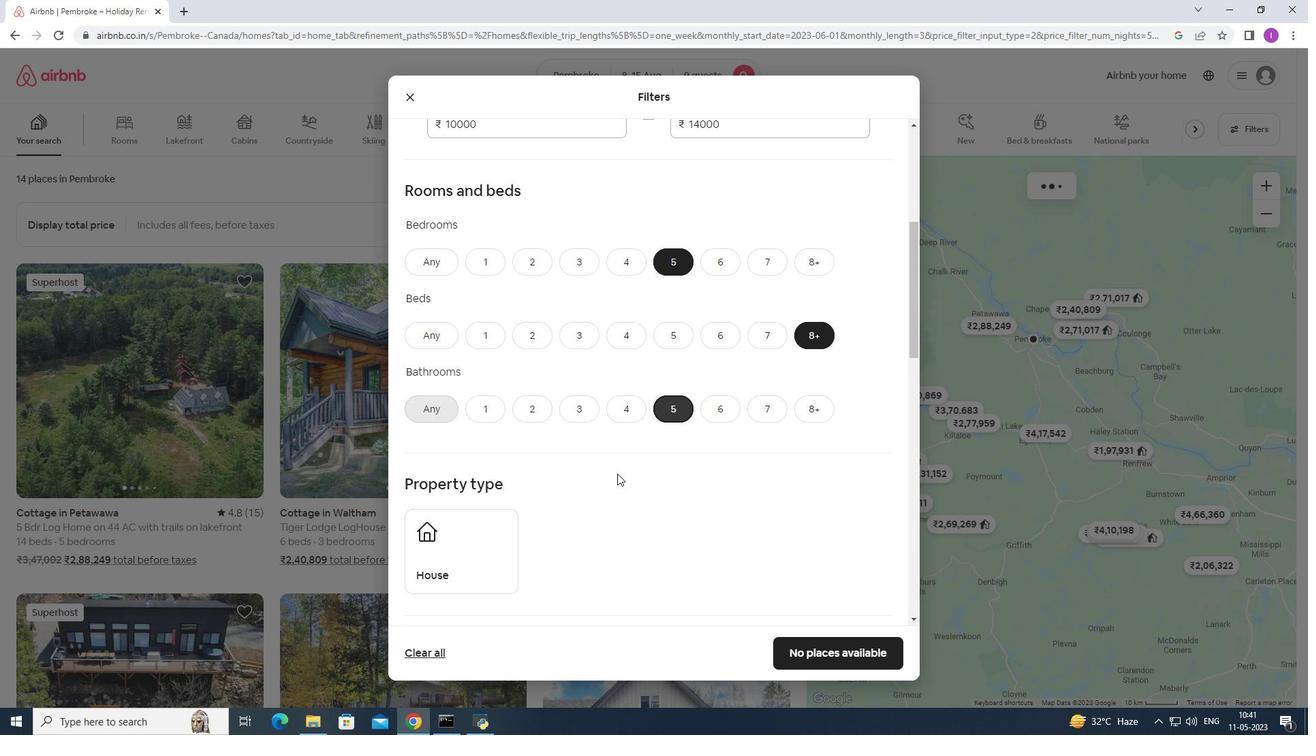 
Action: Mouse scrolled (615, 474) with delta (0, 0)
Screenshot: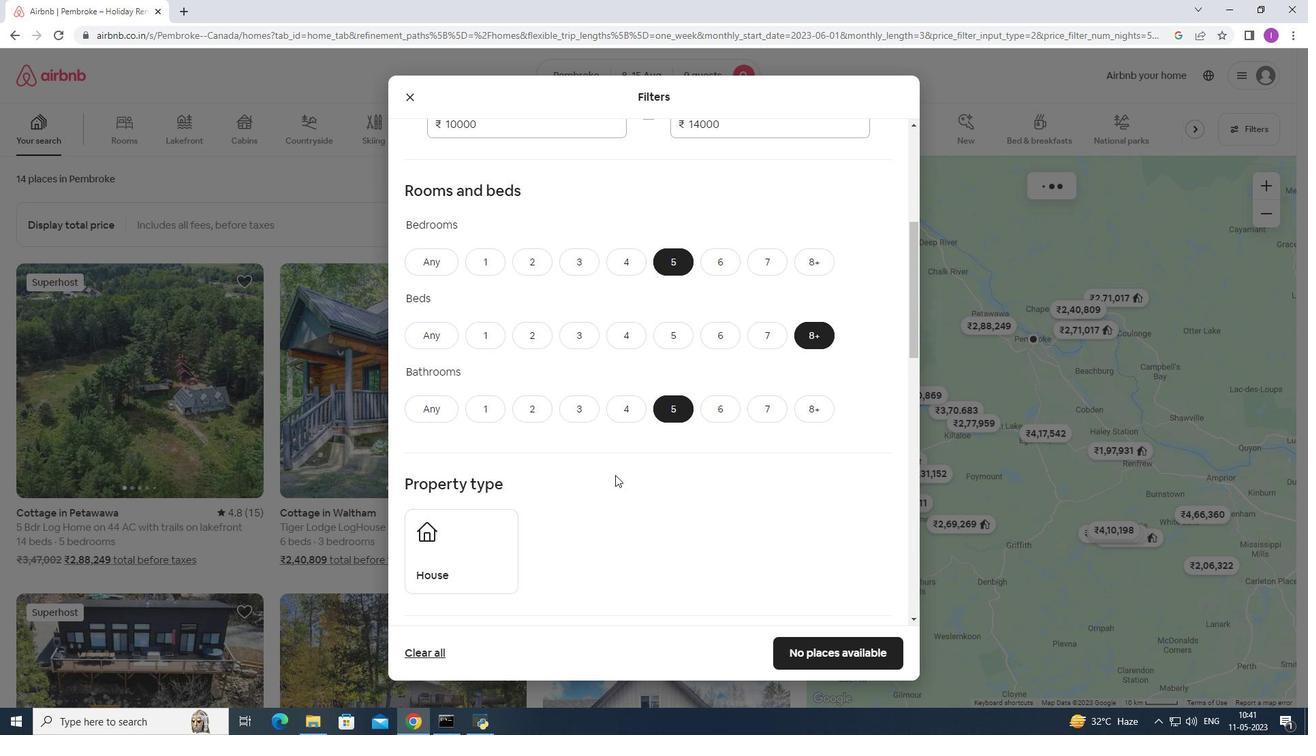 
Action: Mouse scrolled (615, 474) with delta (0, 0)
Screenshot: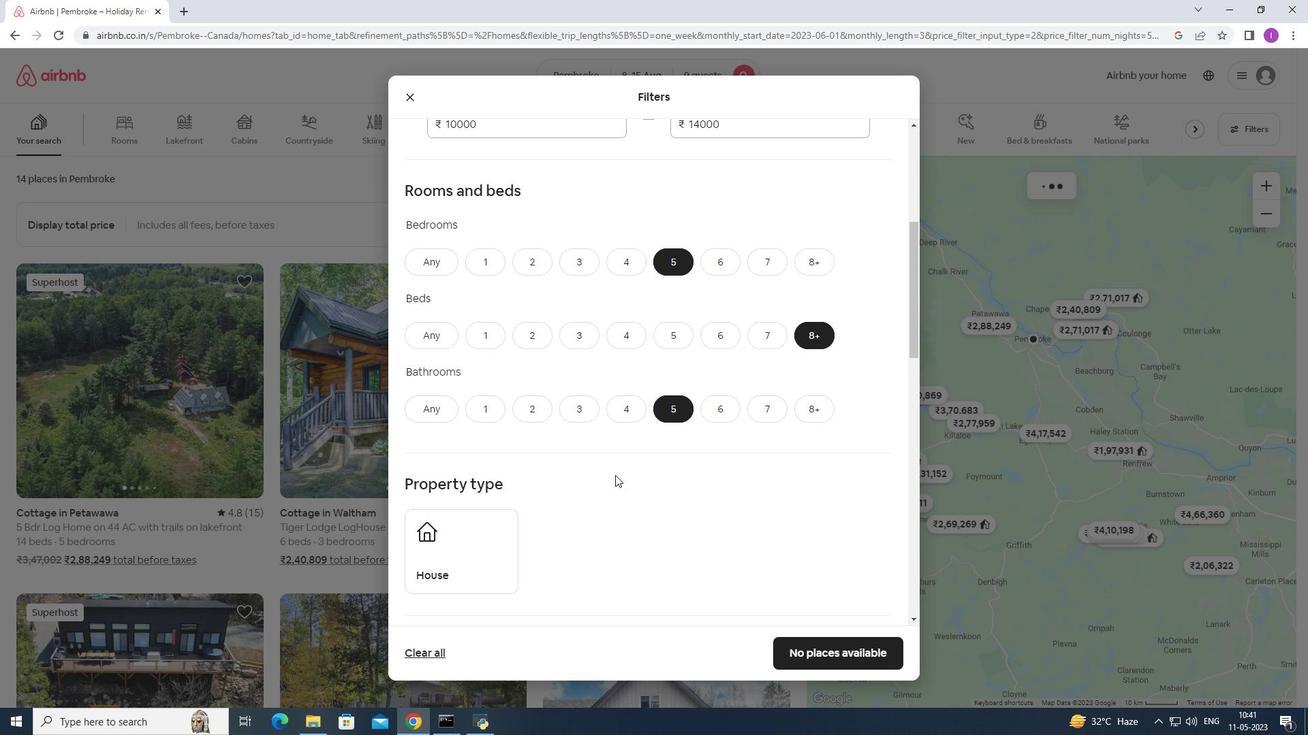 
Action: Mouse moved to (469, 299)
Screenshot: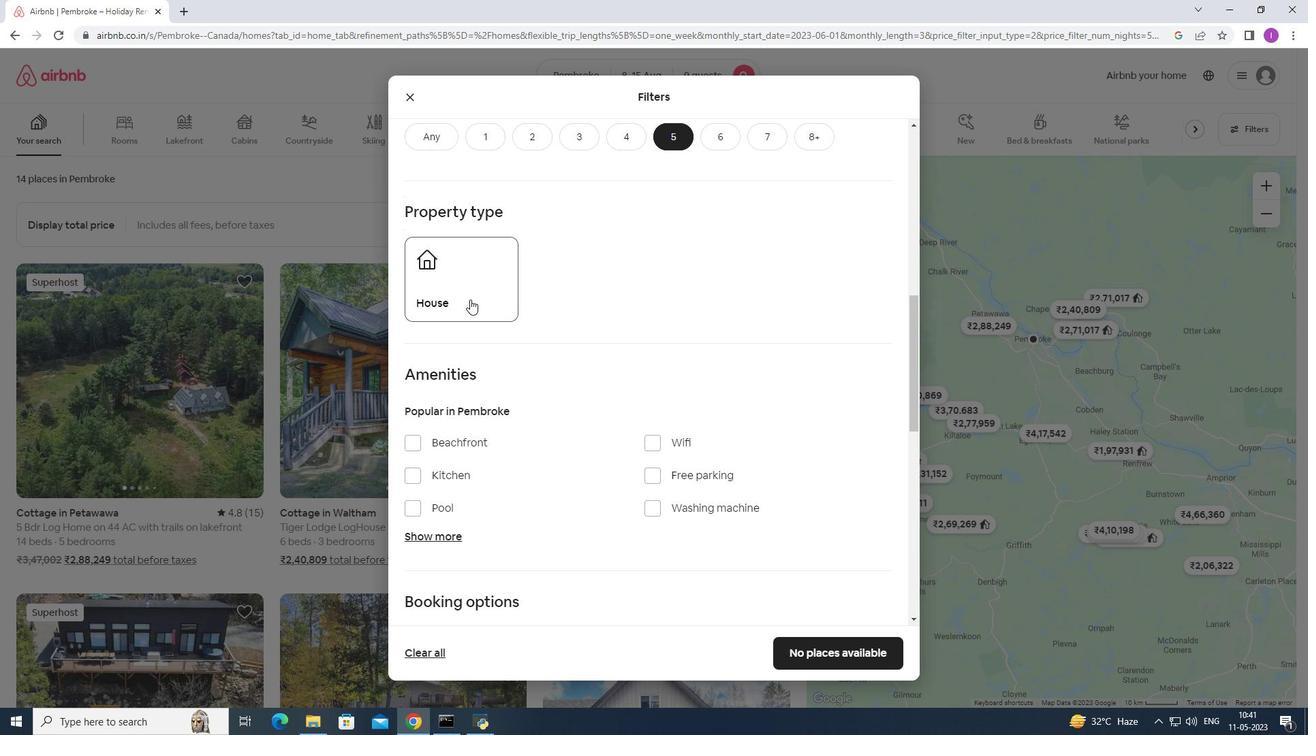 
Action: Mouse pressed left at (469, 299)
Screenshot: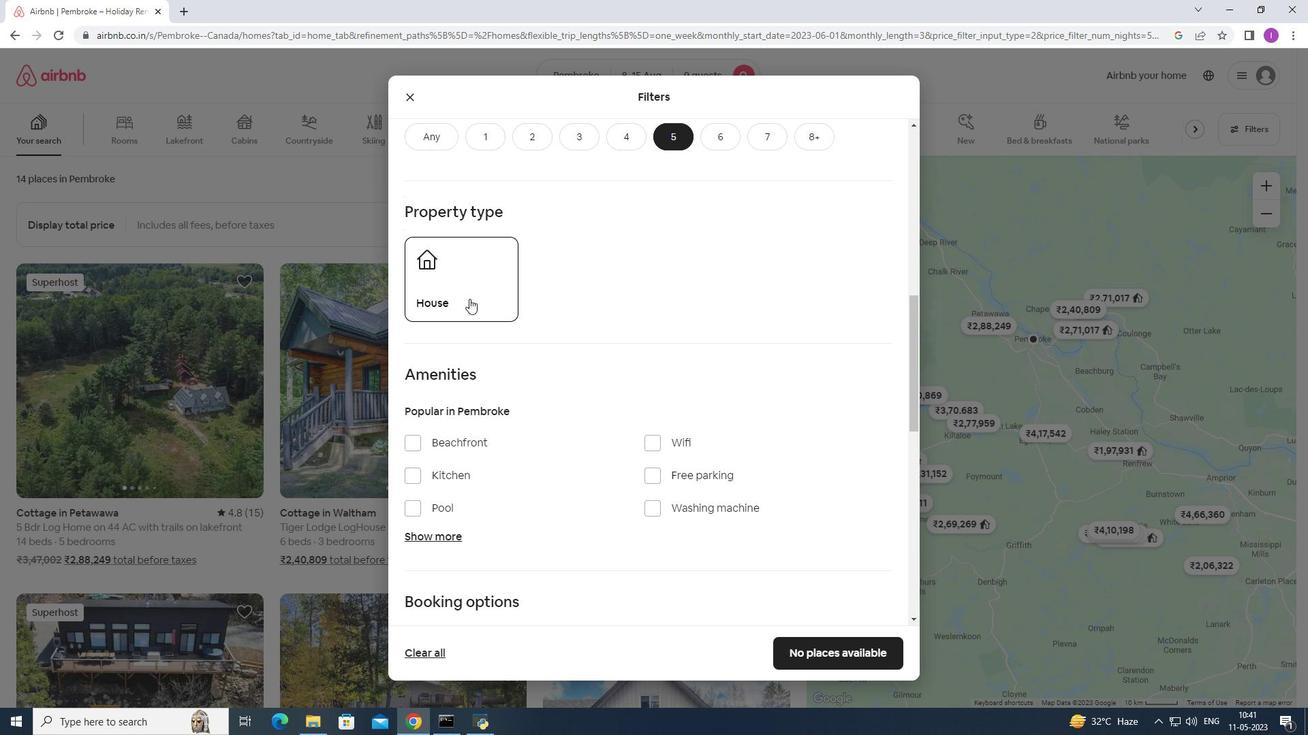 
Action: Mouse moved to (468, 376)
Screenshot: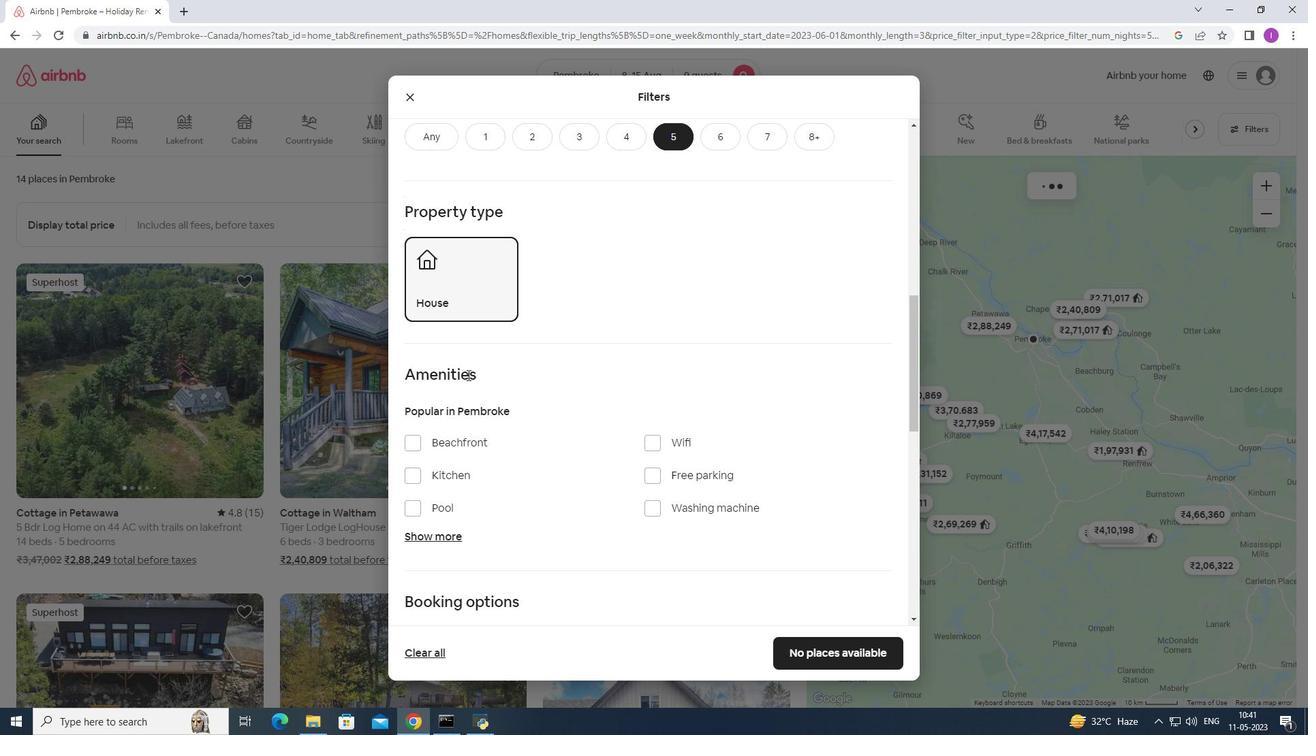 
Action: Mouse scrolled (468, 376) with delta (0, 0)
Screenshot: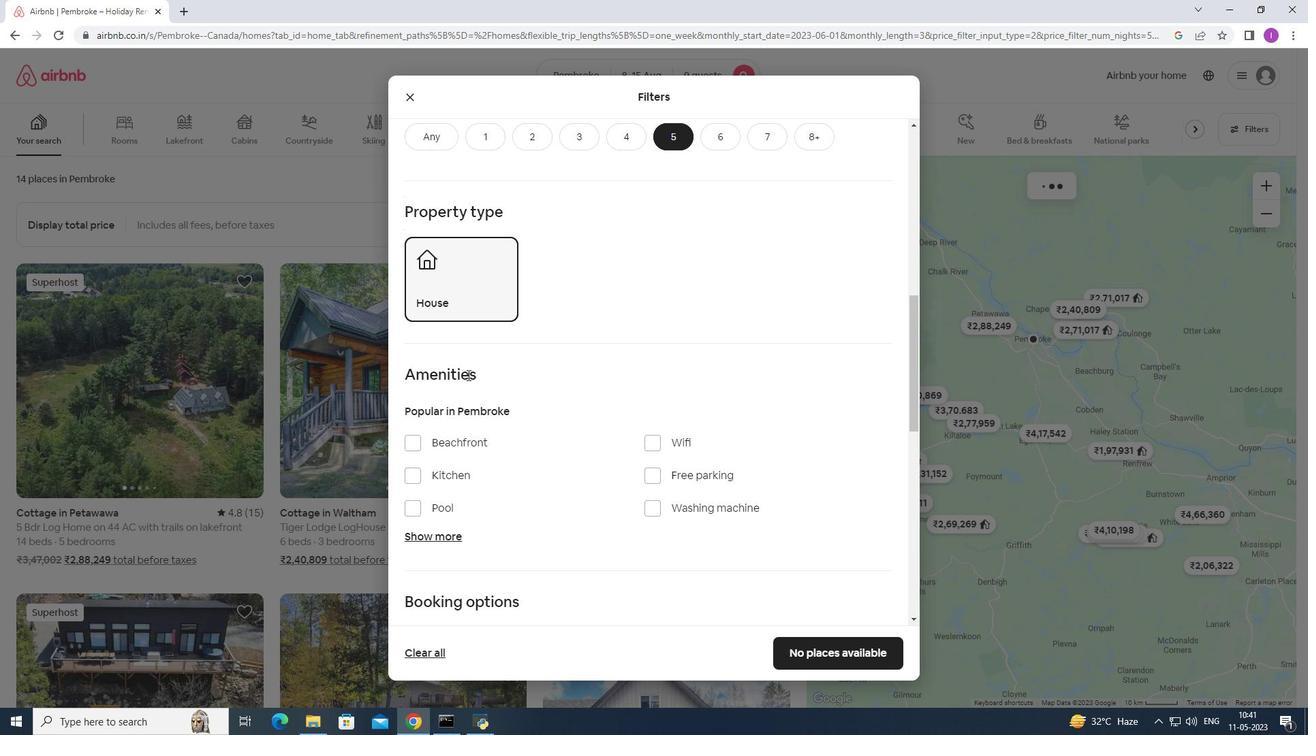 
Action: Mouse scrolled (468, 376) with delta (0, 0)
Screenshot: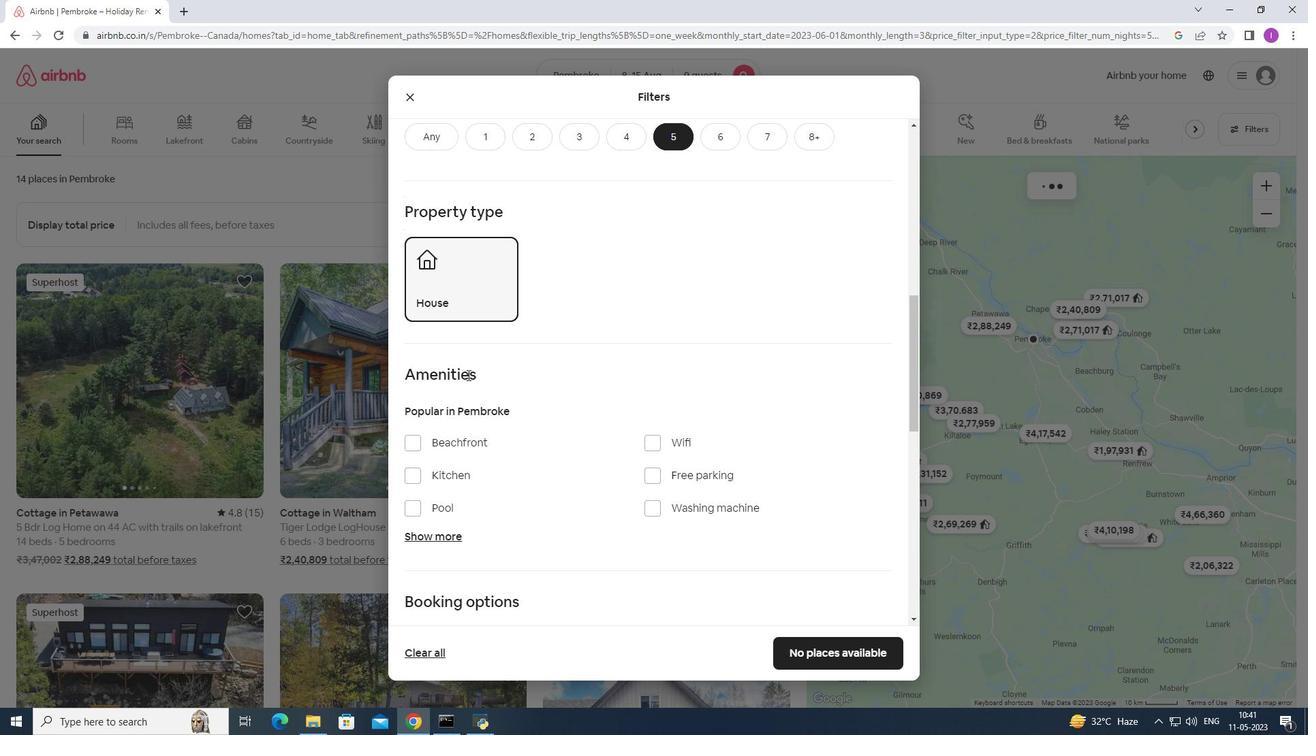 
Action: Mouse moved to (468, 377)
Screenshot: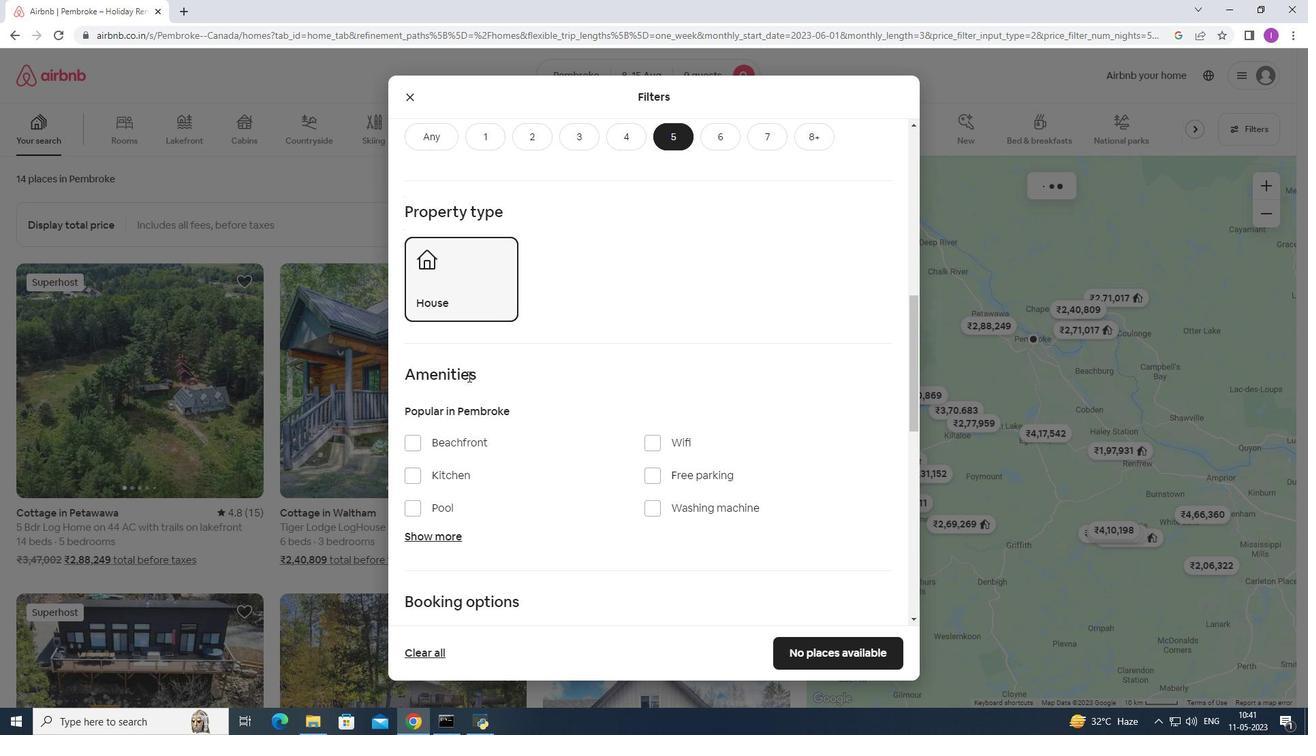 
Action: Mouse scrolled (468, 376) with delta (0, 0)
Screenshot: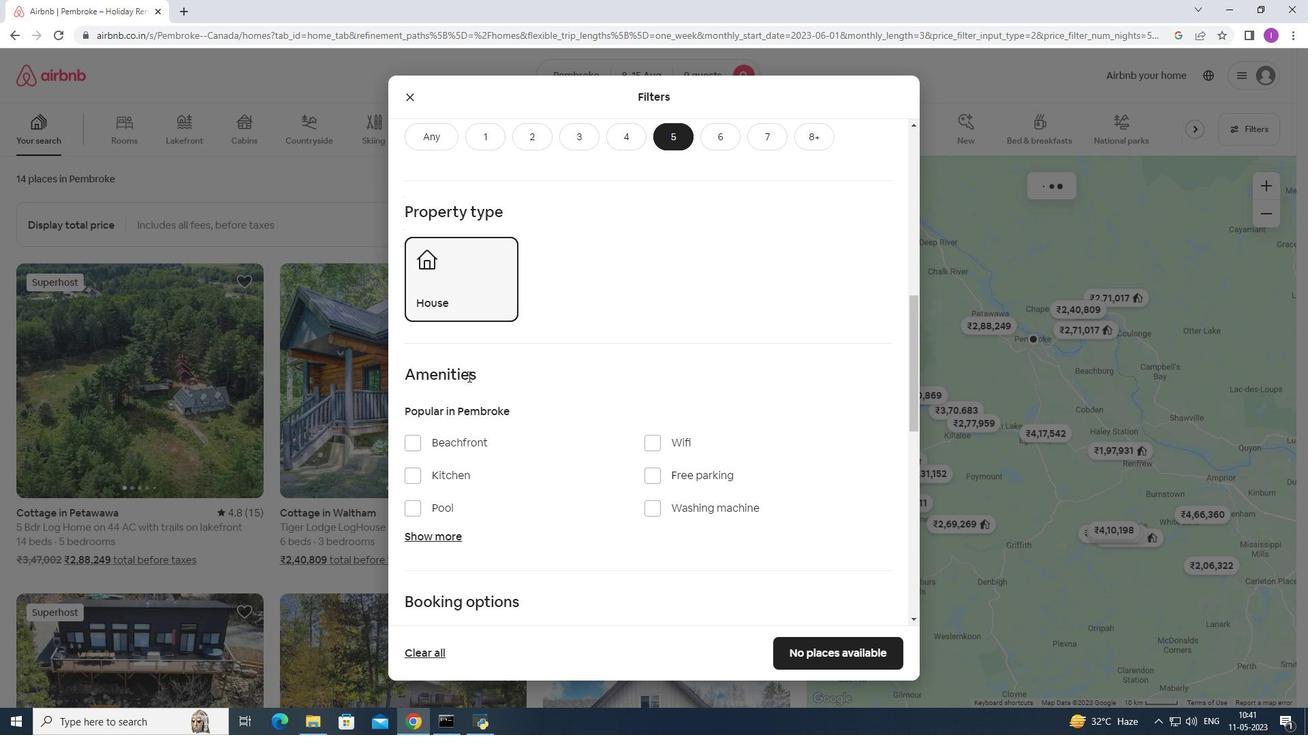 
Action: Mouse moved to (654, 271)
Screenshot: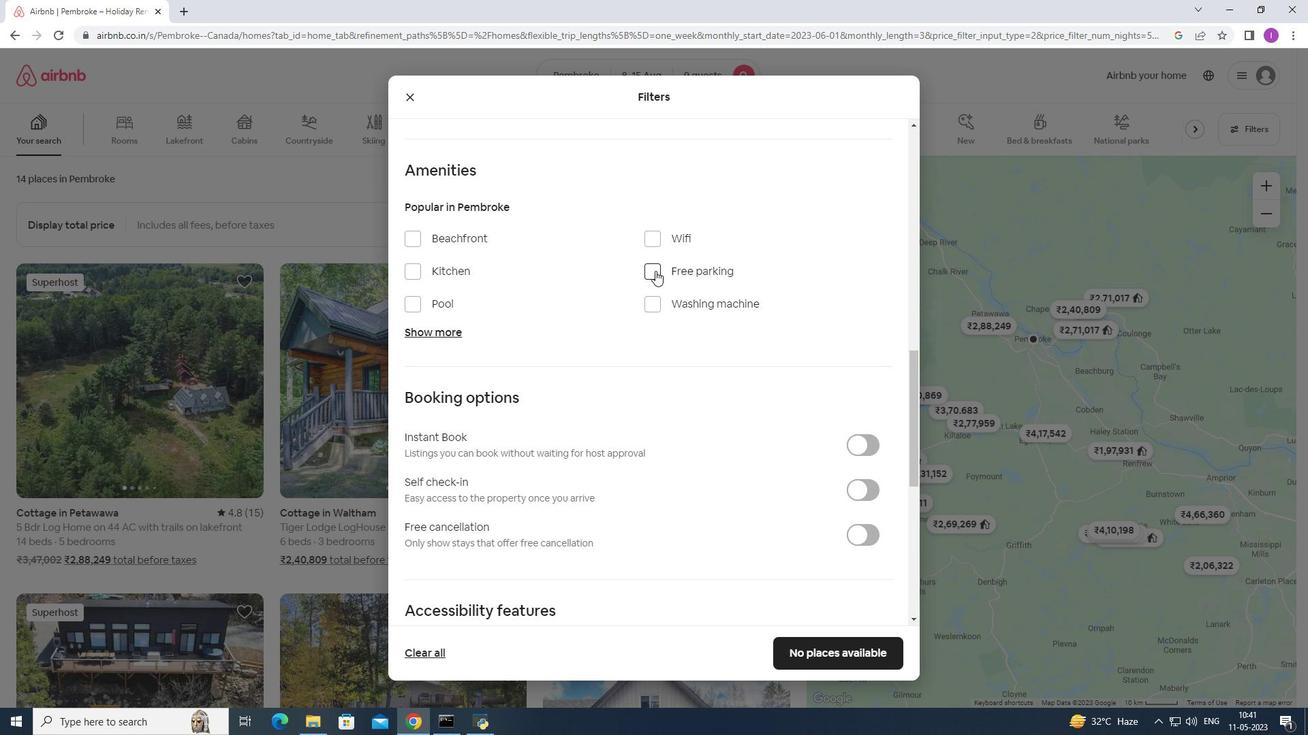 
Action: Mouse pressed left at (654, 271)
Screenshot: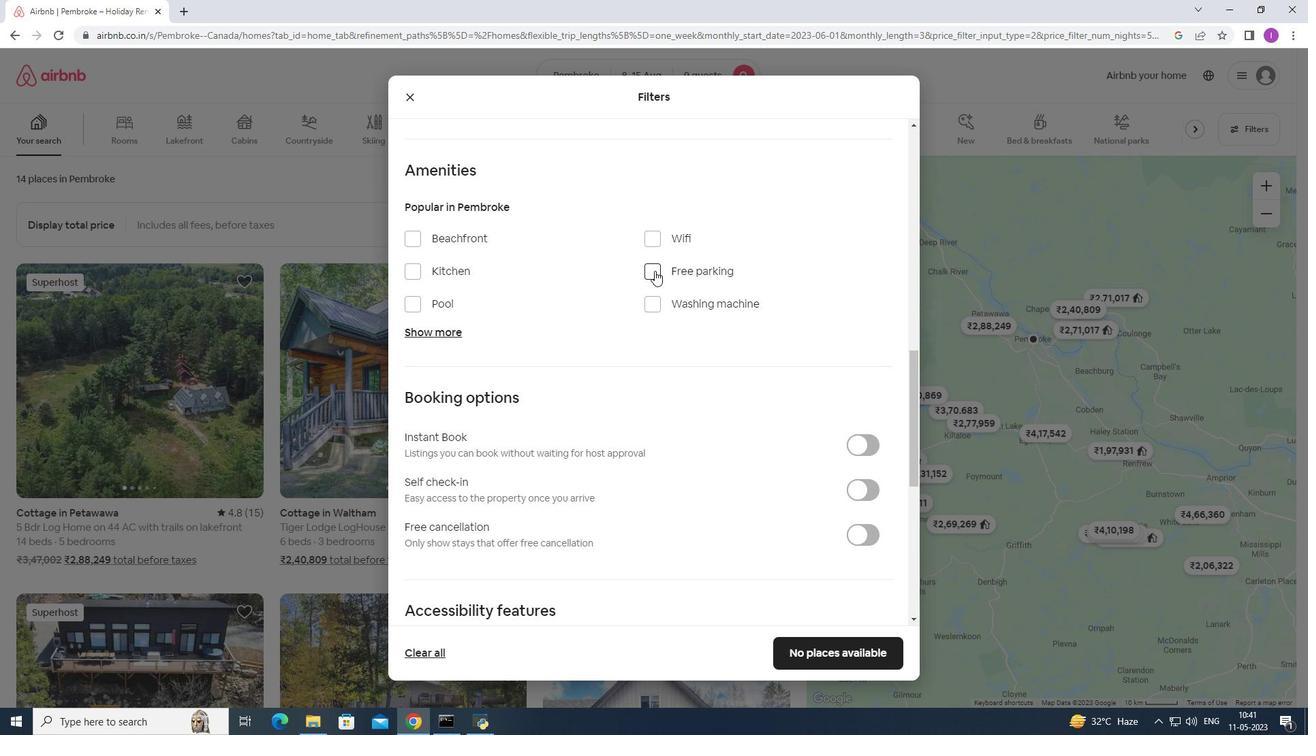 
Action: Mouse moved to (653, 233)
Screenshot: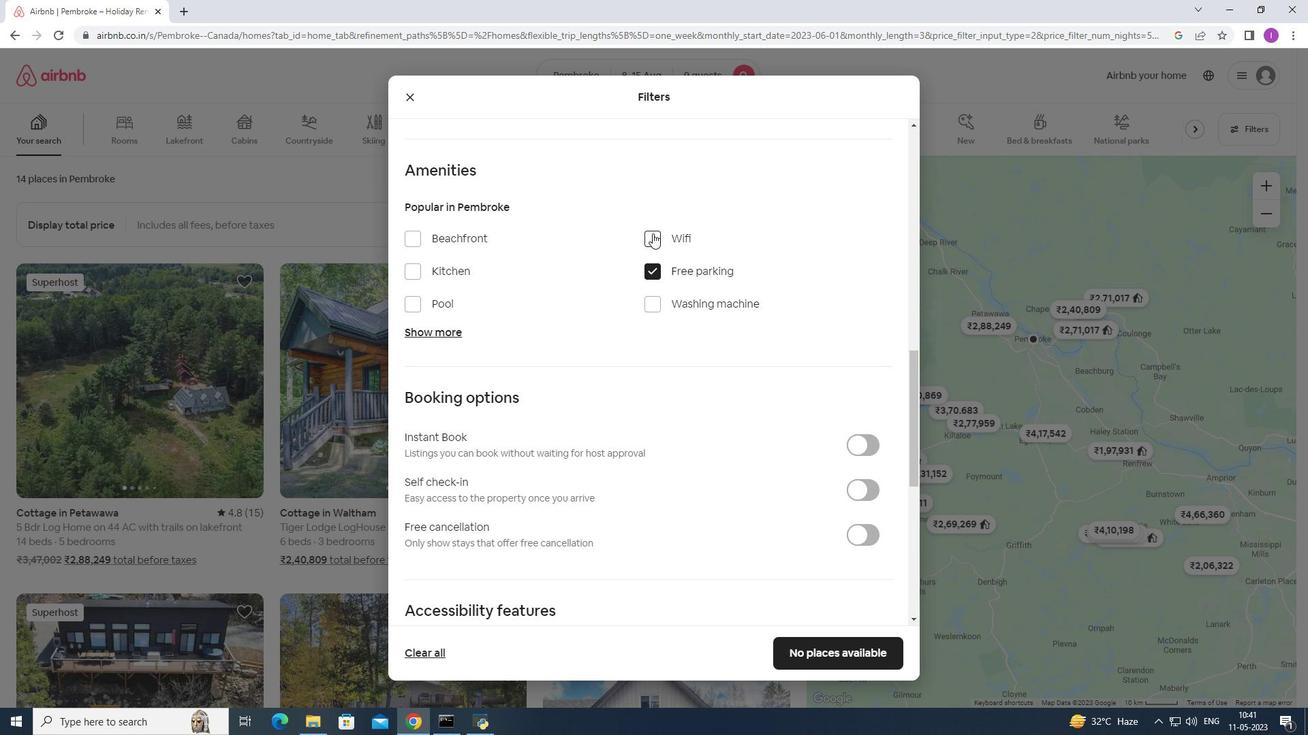 
Action: Mouse pressed left at (653, 233)
Screenshot: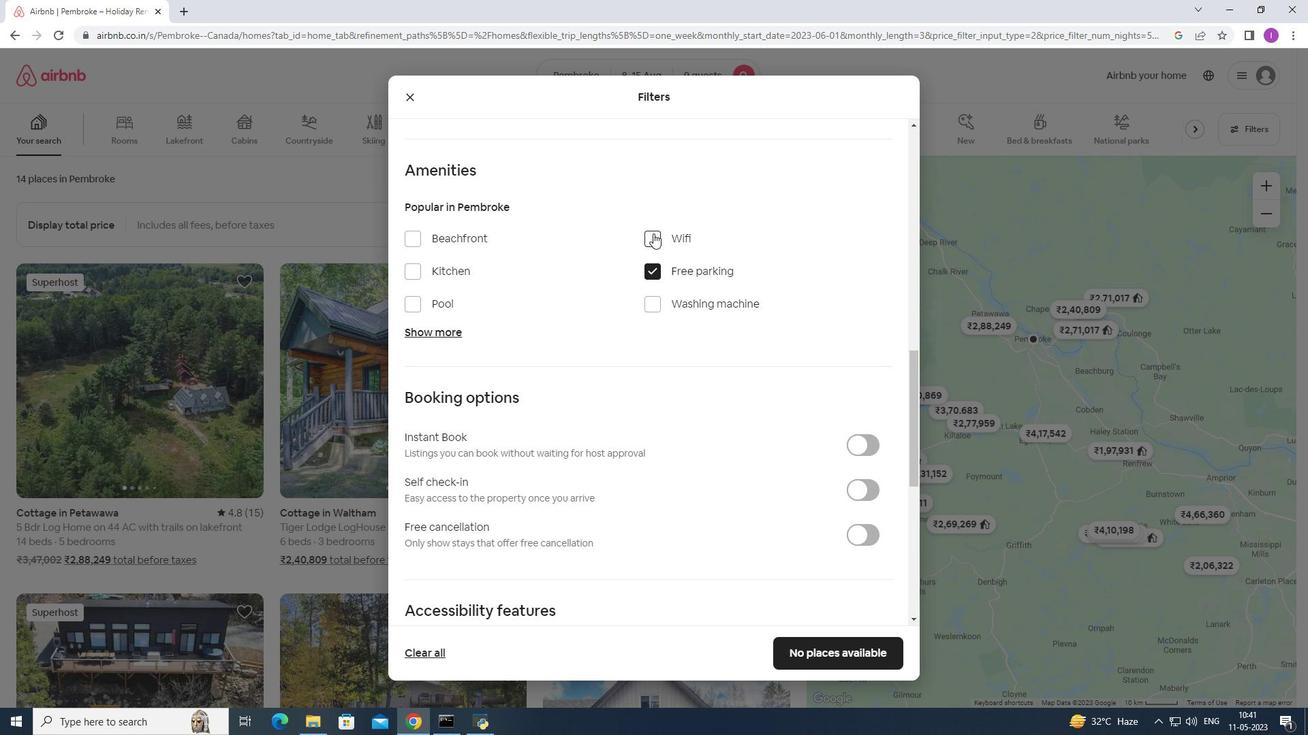 
Action: Mouse moved to (446, 335)
Screenshot: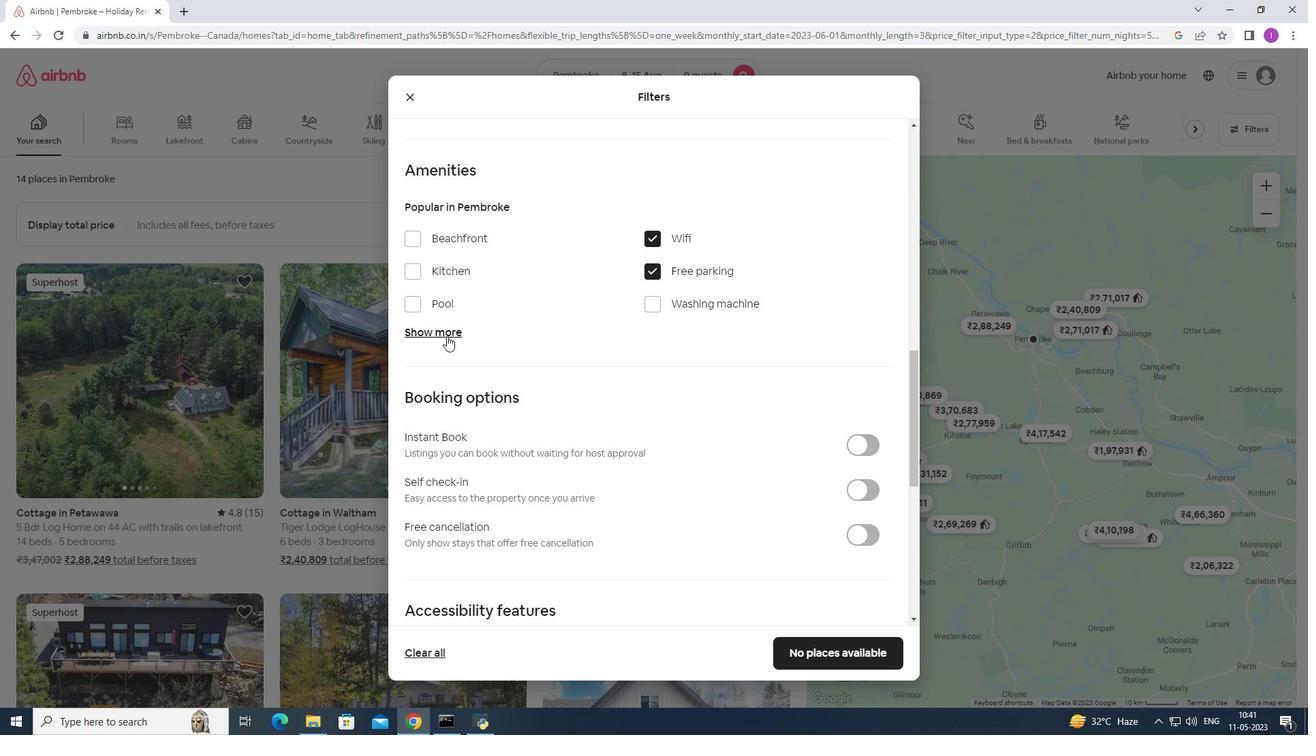 
Action: Mouse pressed left at (446, 335)
Screenshot: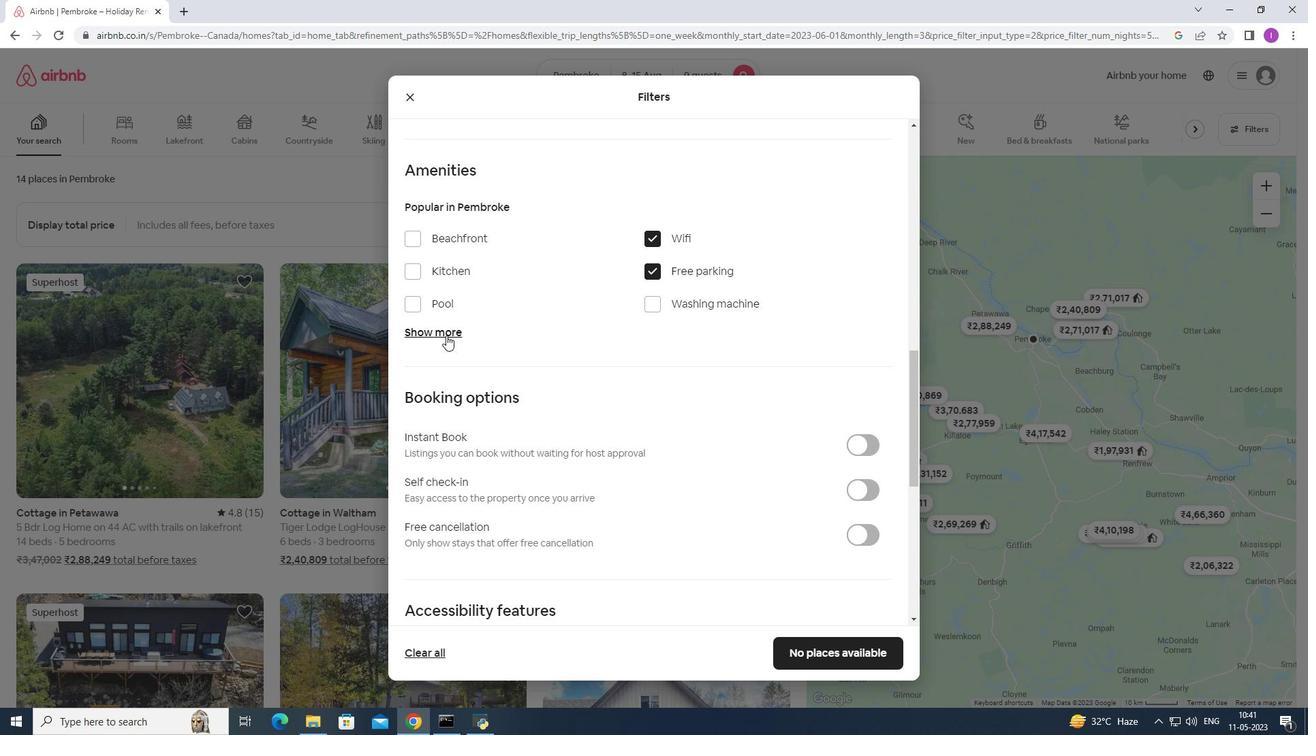 
Action: Mouse moved to (547, 410)
Screenshot: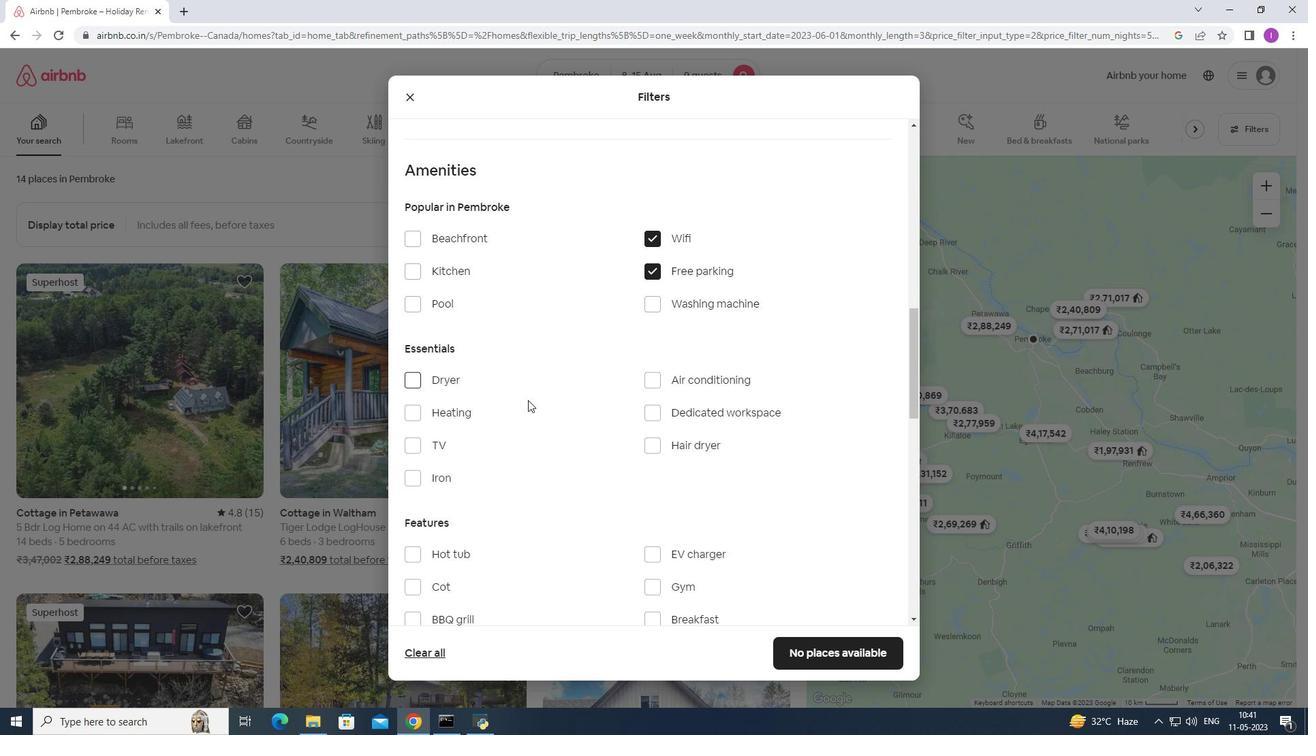 
Action: Mouse scrolled (547, 410) with delta (0, 0)
Screenshot: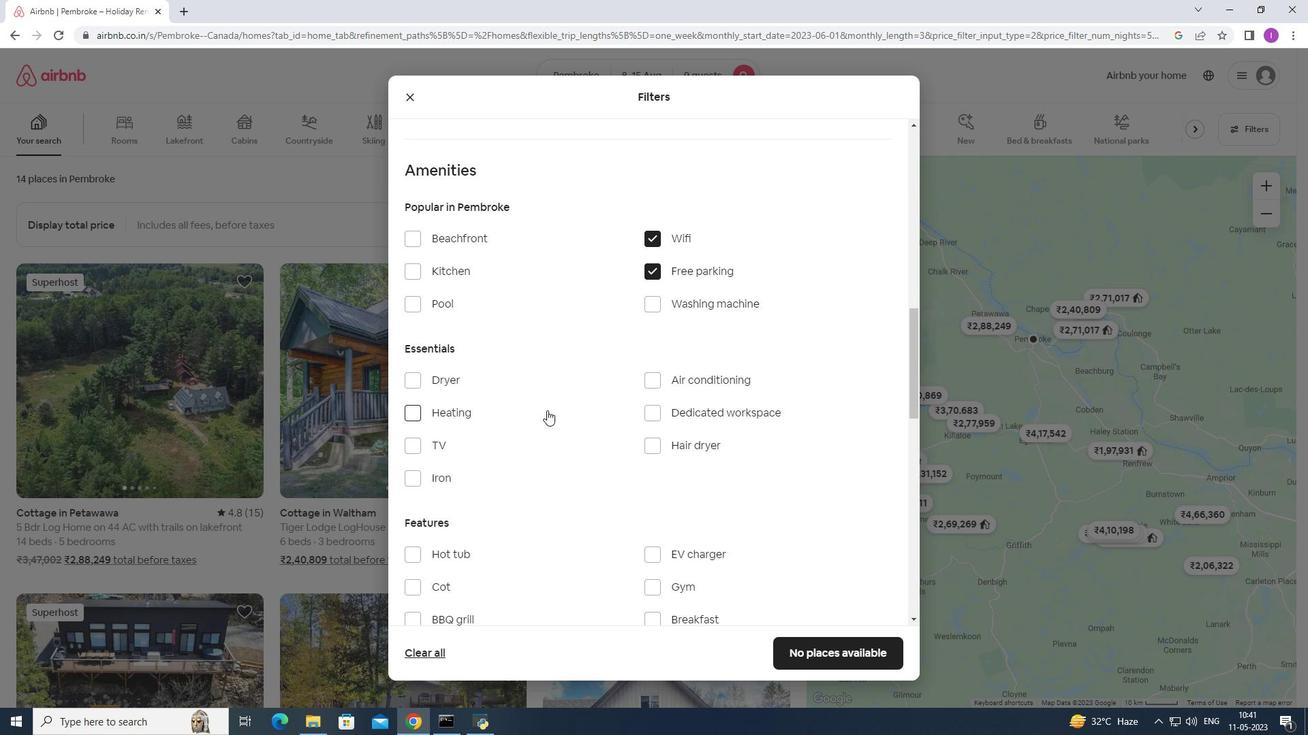 
Action: Mouse moved to (420, 374)
Screenshot: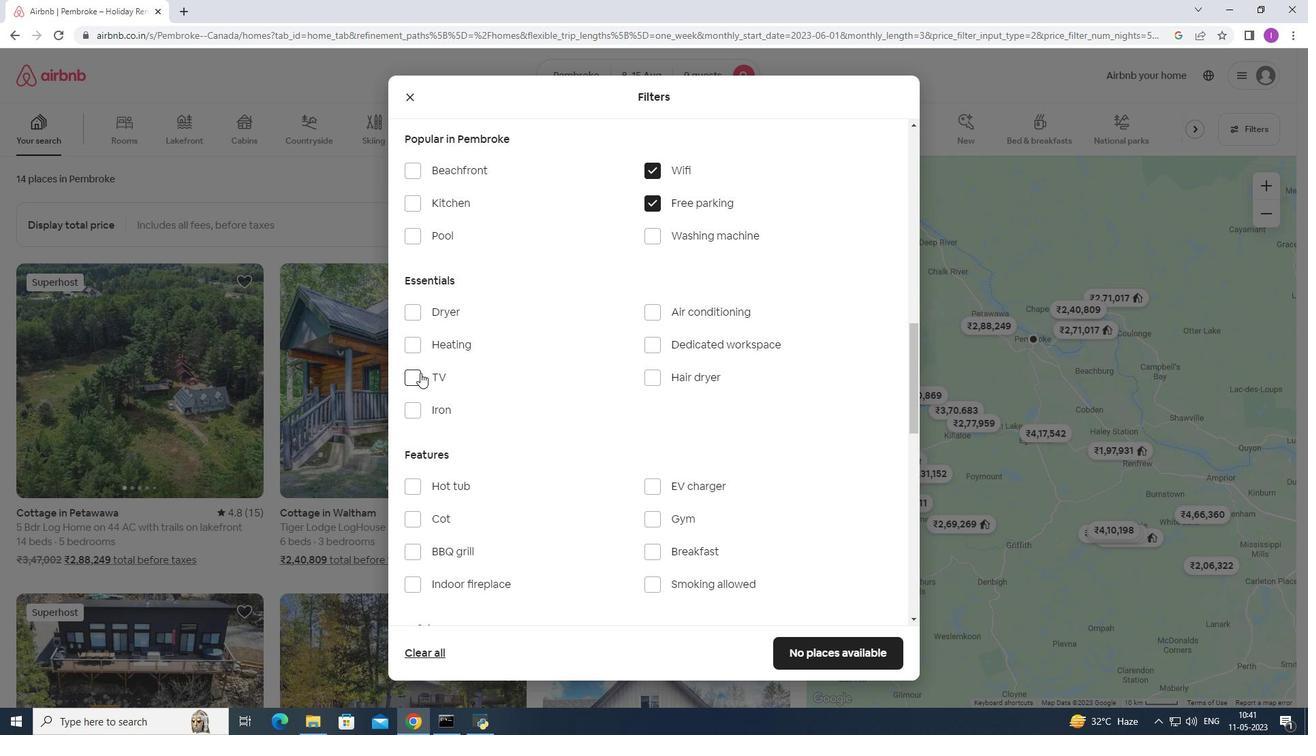 
Action: Mouse pressed left at (420, 374)
Screenshot: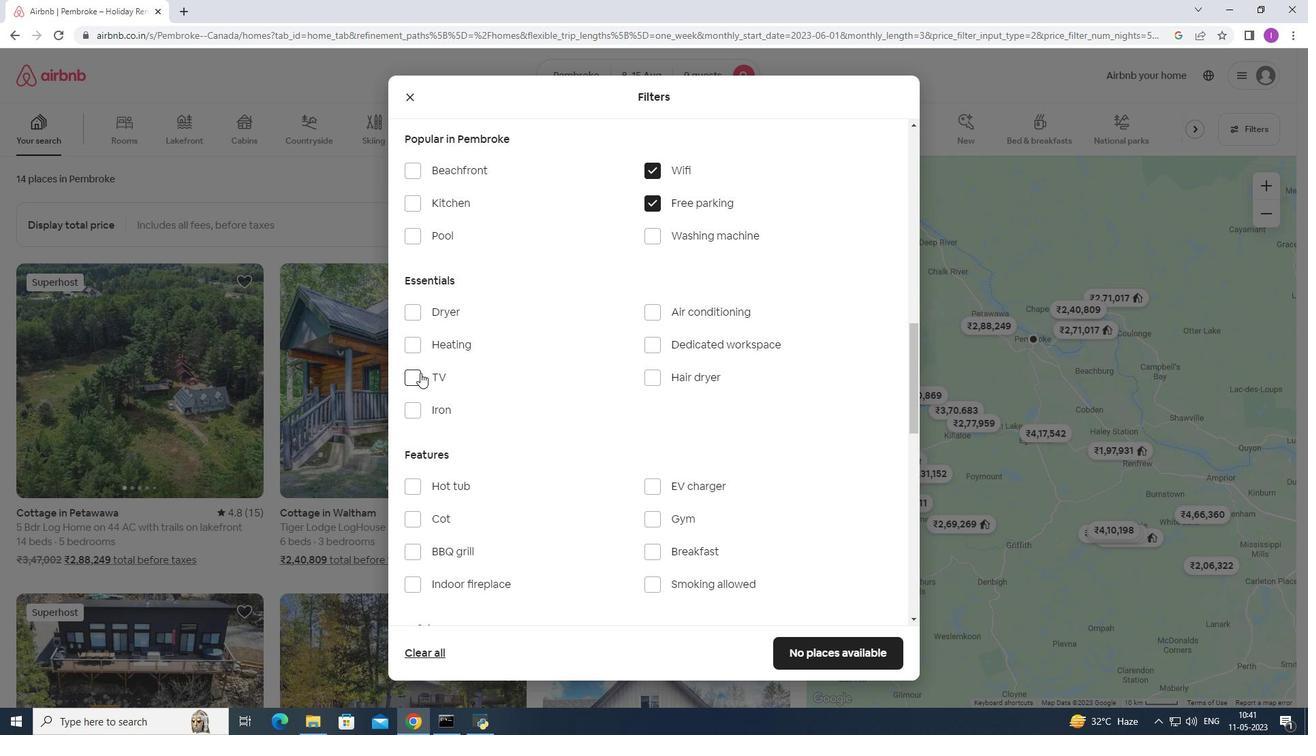 
Action: Mouse moved to (579, 406)
Screenshot: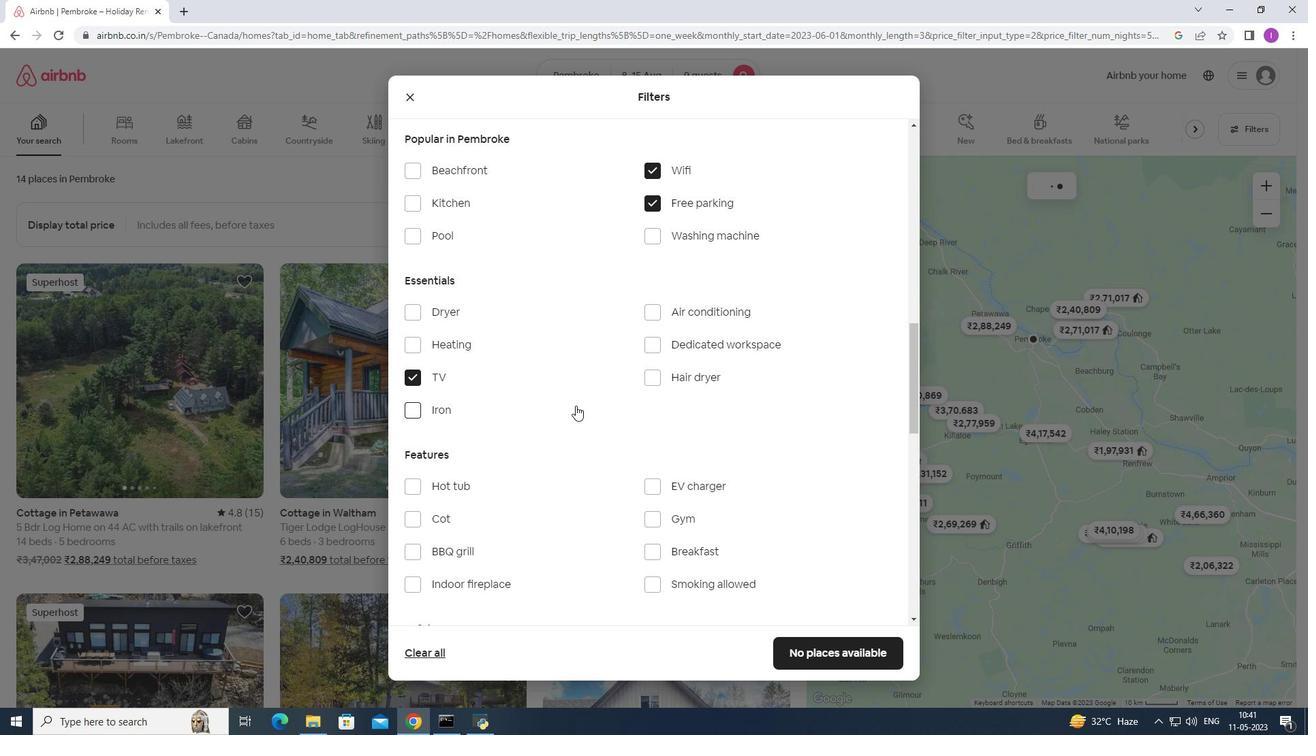 
Action: Mouse scrolled (579, 405) with delta (0, 0)
Screenshot: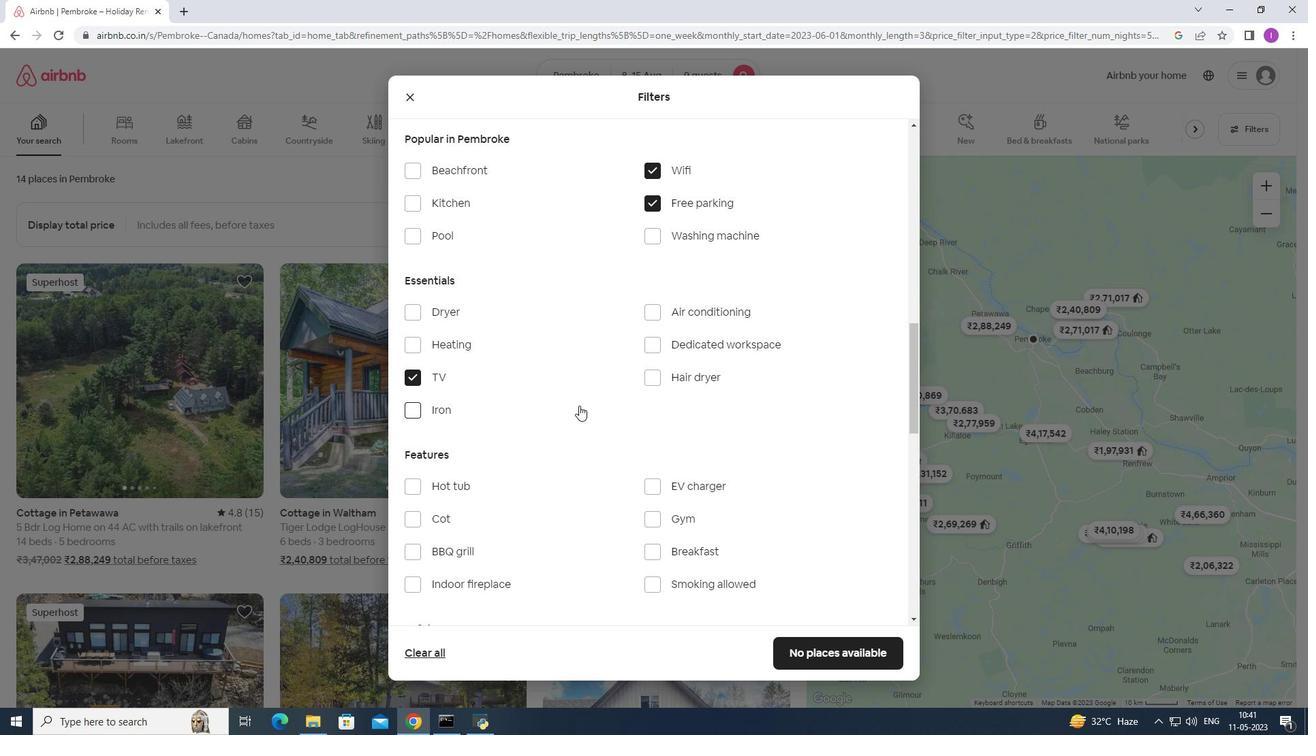 
Action: Mouse scrolled (579, 405) with delta (0, 0)
Screenshot: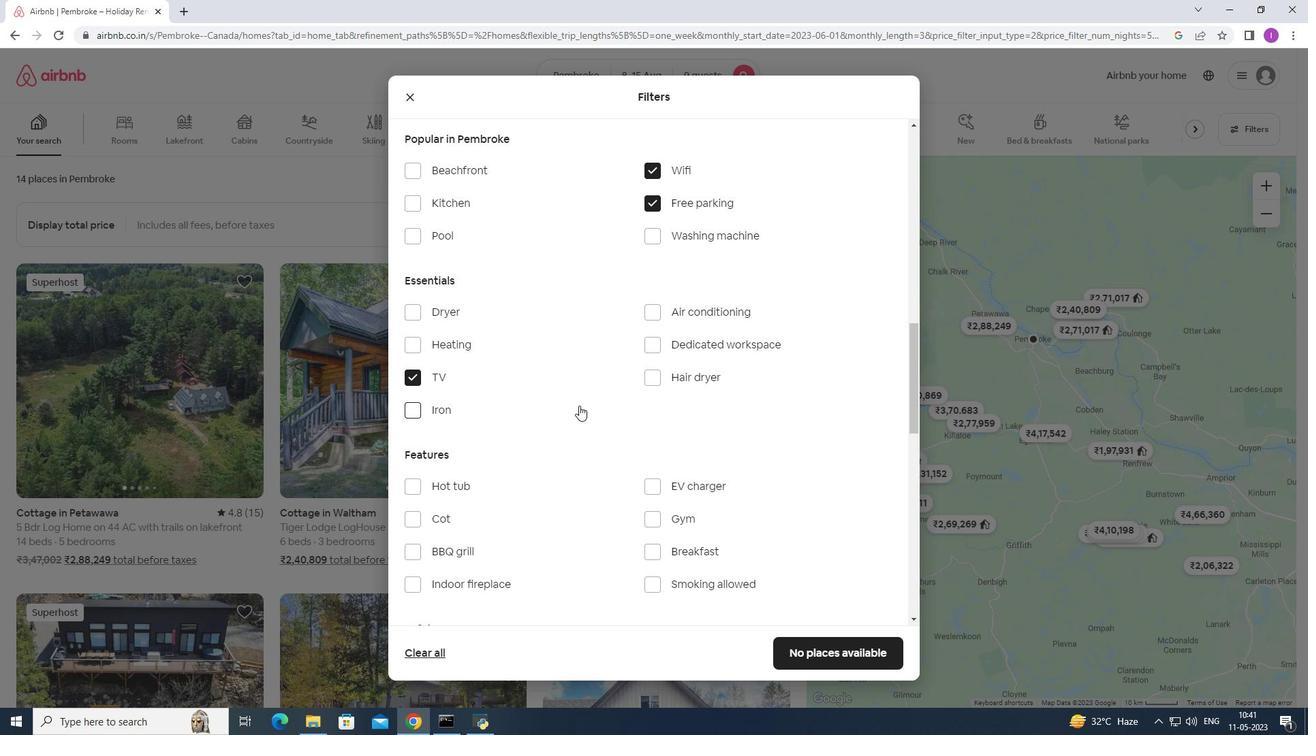 
Action: Mouse moved to (661, 381)
Screenshot: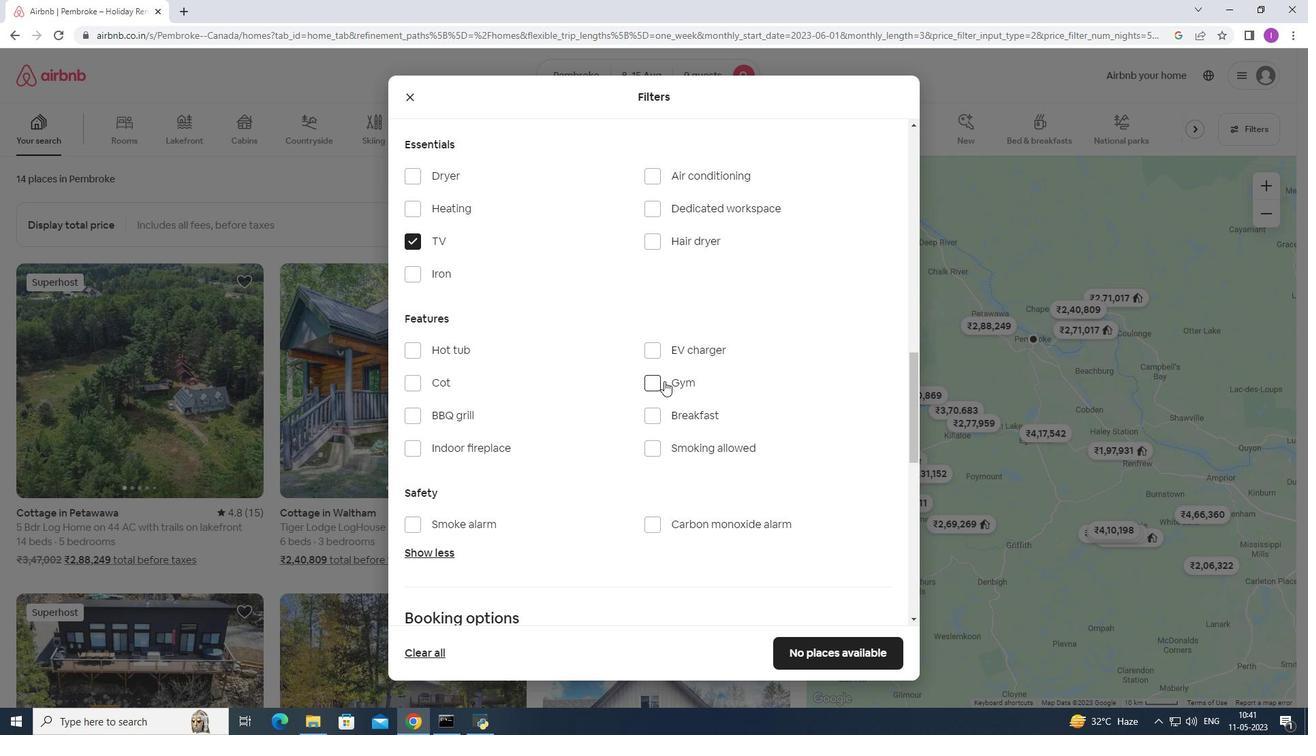 
Action: Mouse pressed left at (661, 381)
Screenshot: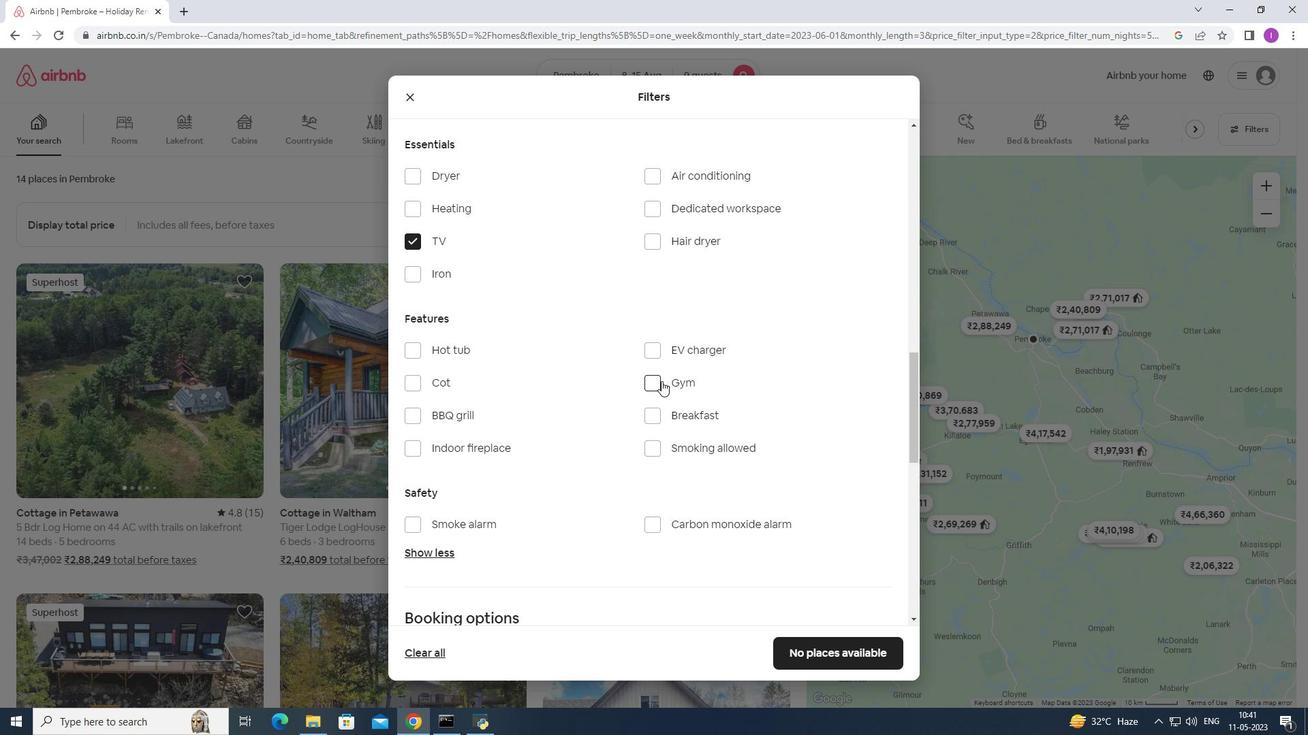 
Action: Mouse moved to (660, 412)
Screenshot: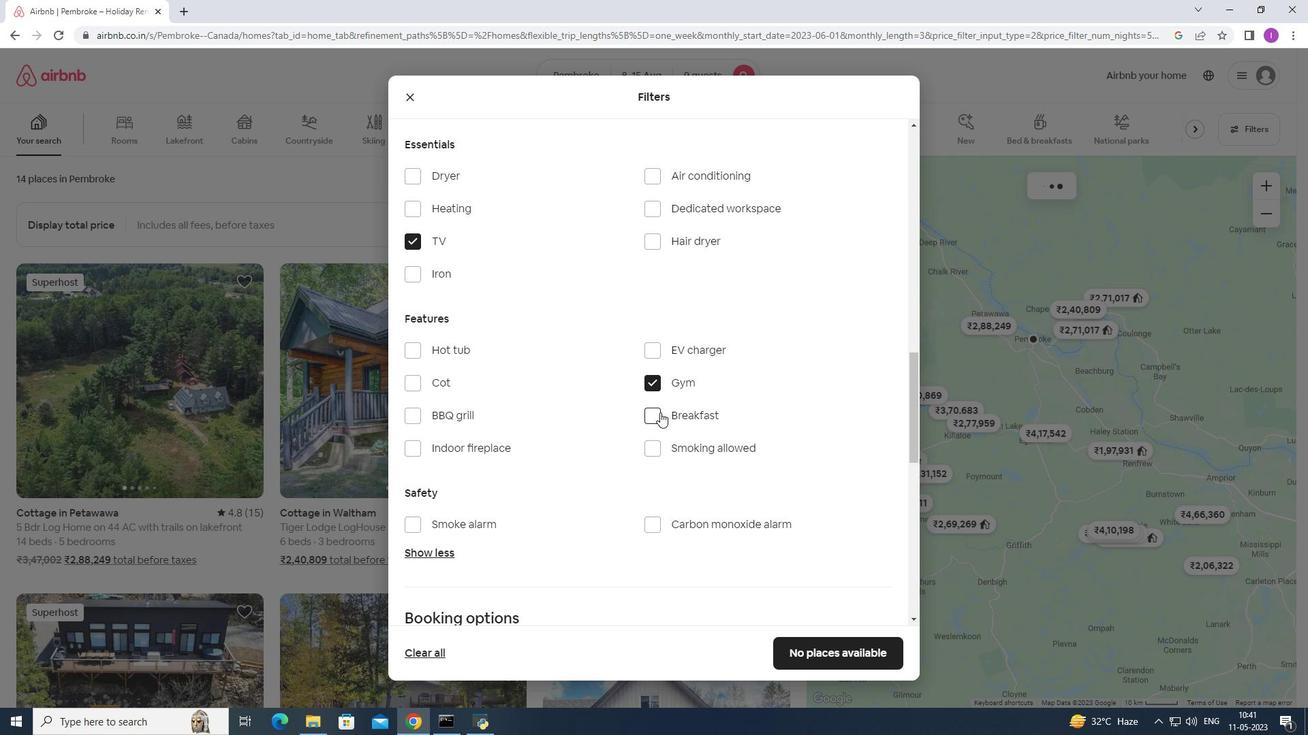 
Action: Mouse pressed left at (660, 412)
Screenshot: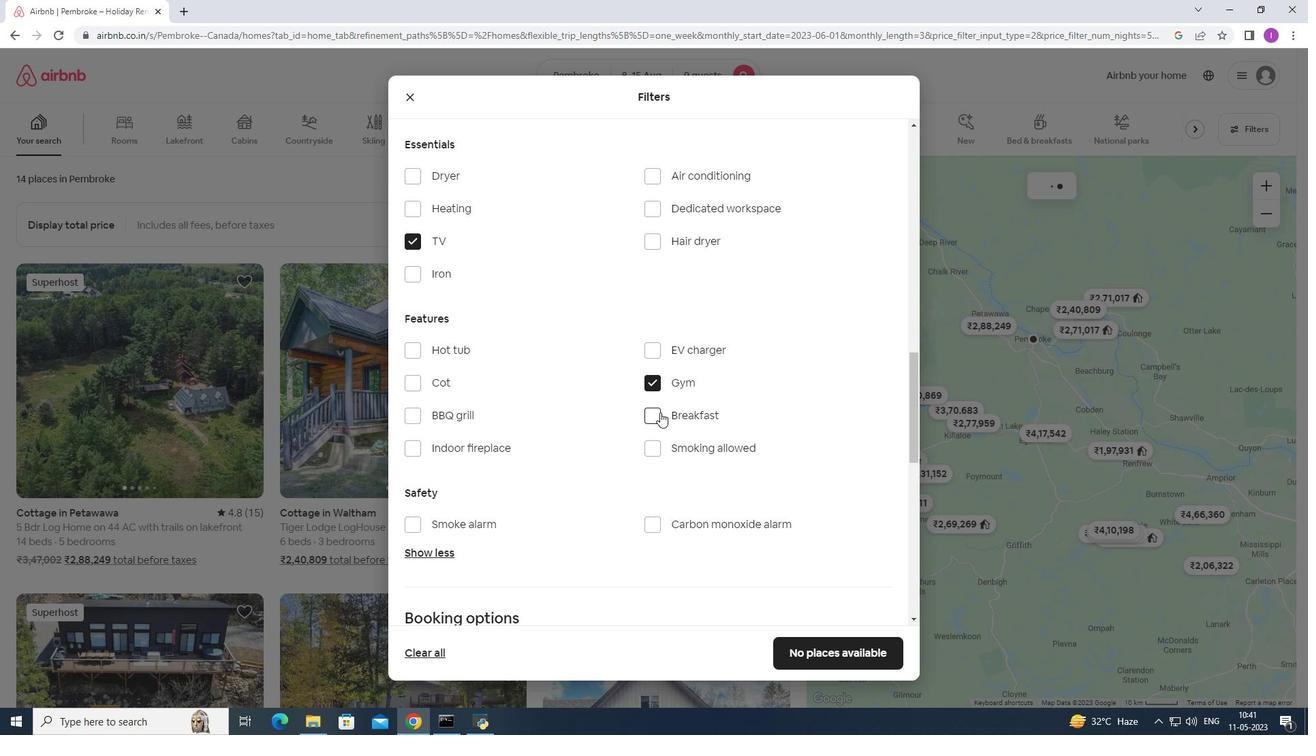 
Action: Mouse moved to (750, 410)
Screenshot: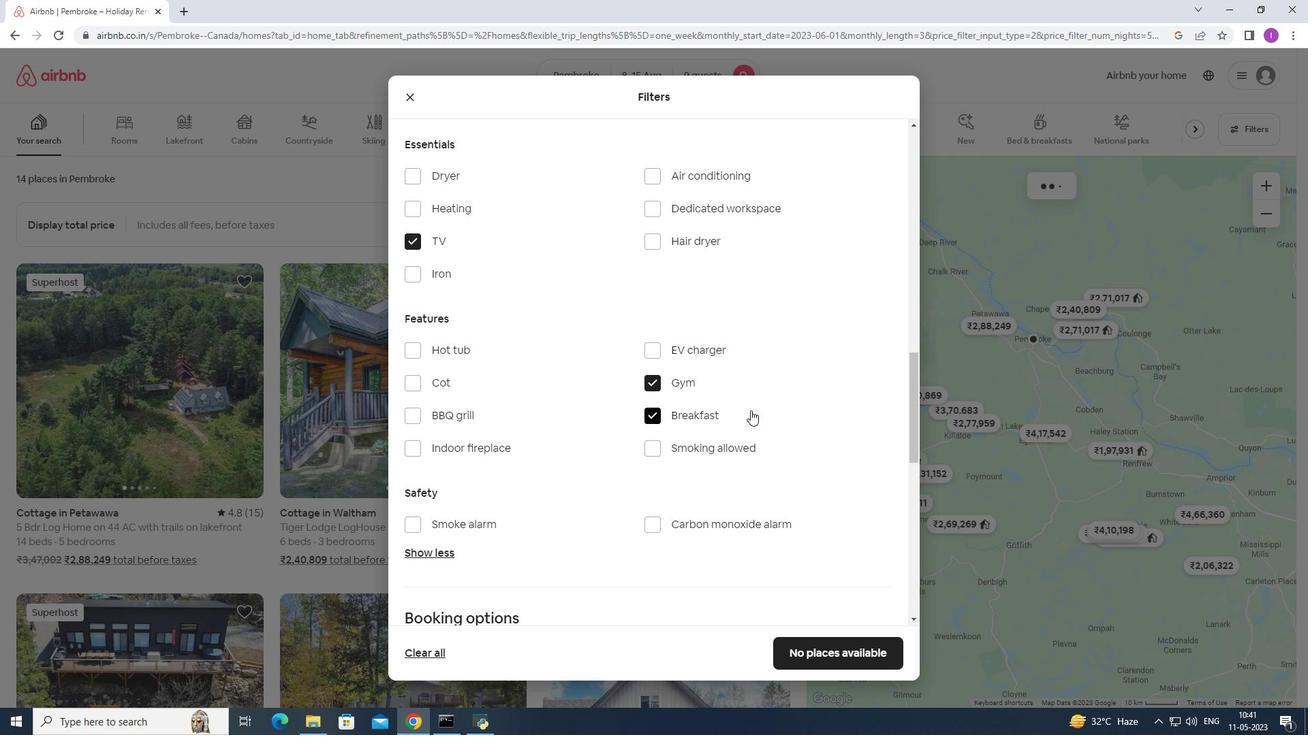 
Action: Mouse scrolled (750, 410) with delta (0, 0)
Screenshot: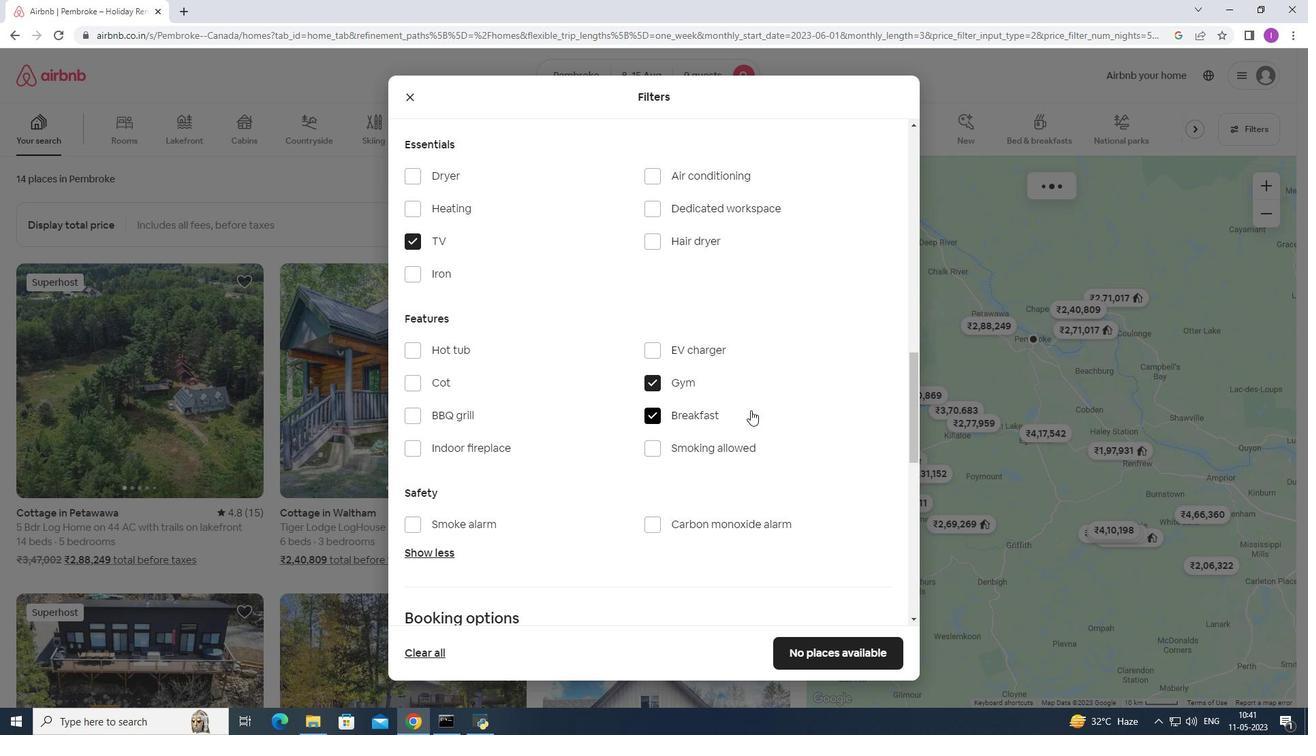 
Action: Mouse scrolled (750, 410) with delta (0, 0)
Screenshot: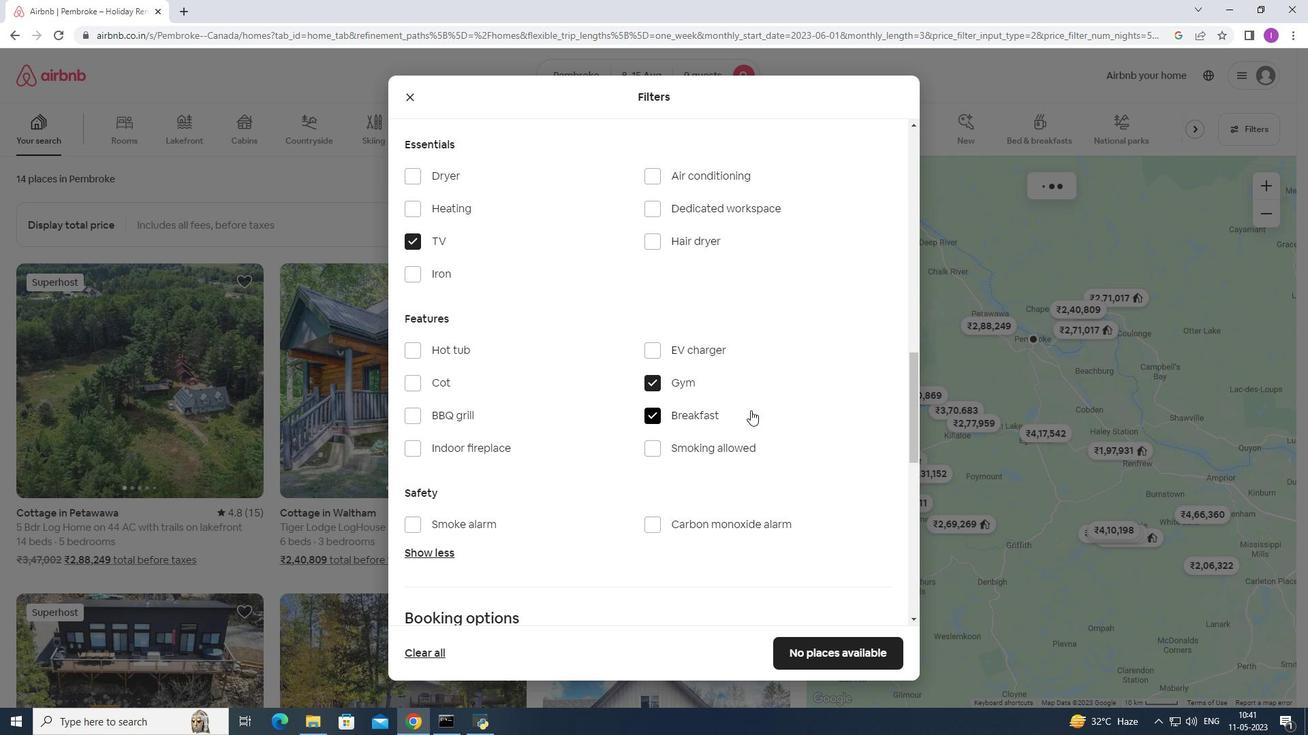 
Action: Mouse scrolled (750, 410) with delta (0, 0)
Screenshot: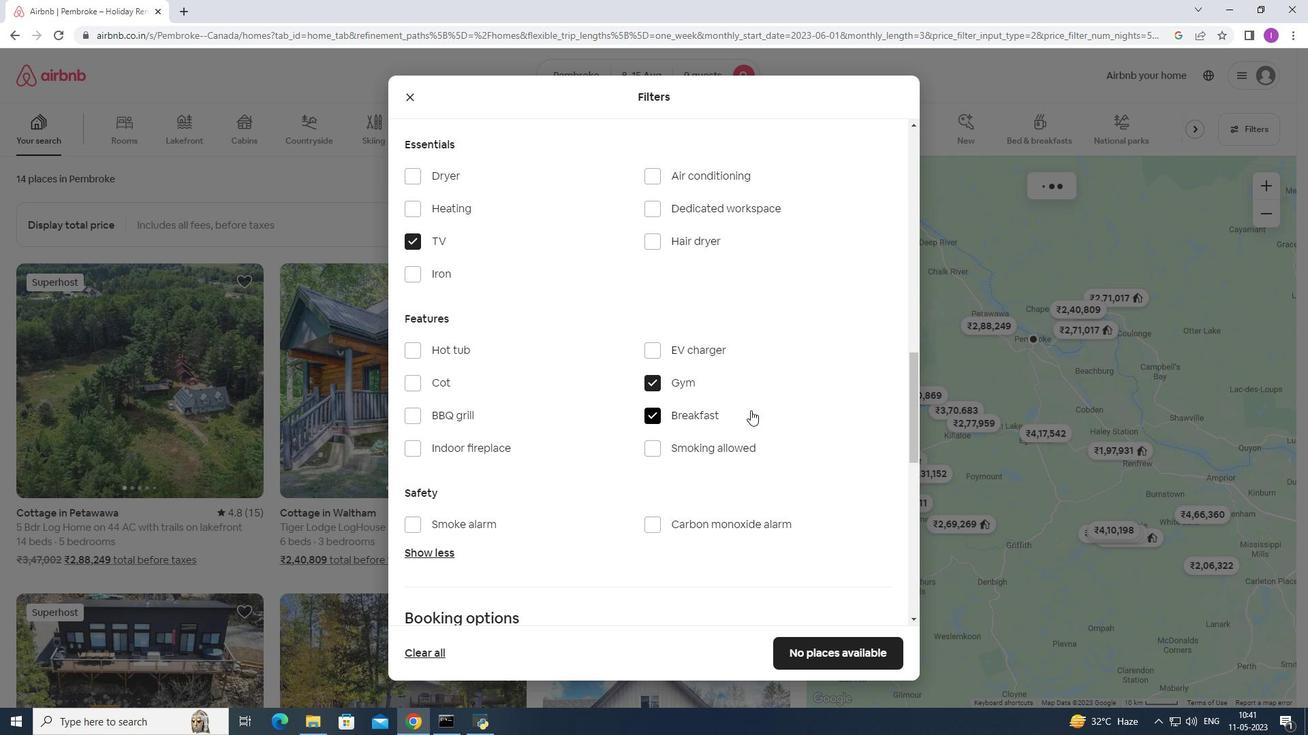 
Action: Mouse scrolled (750, 410) with delta (0, 0)
Screenshot: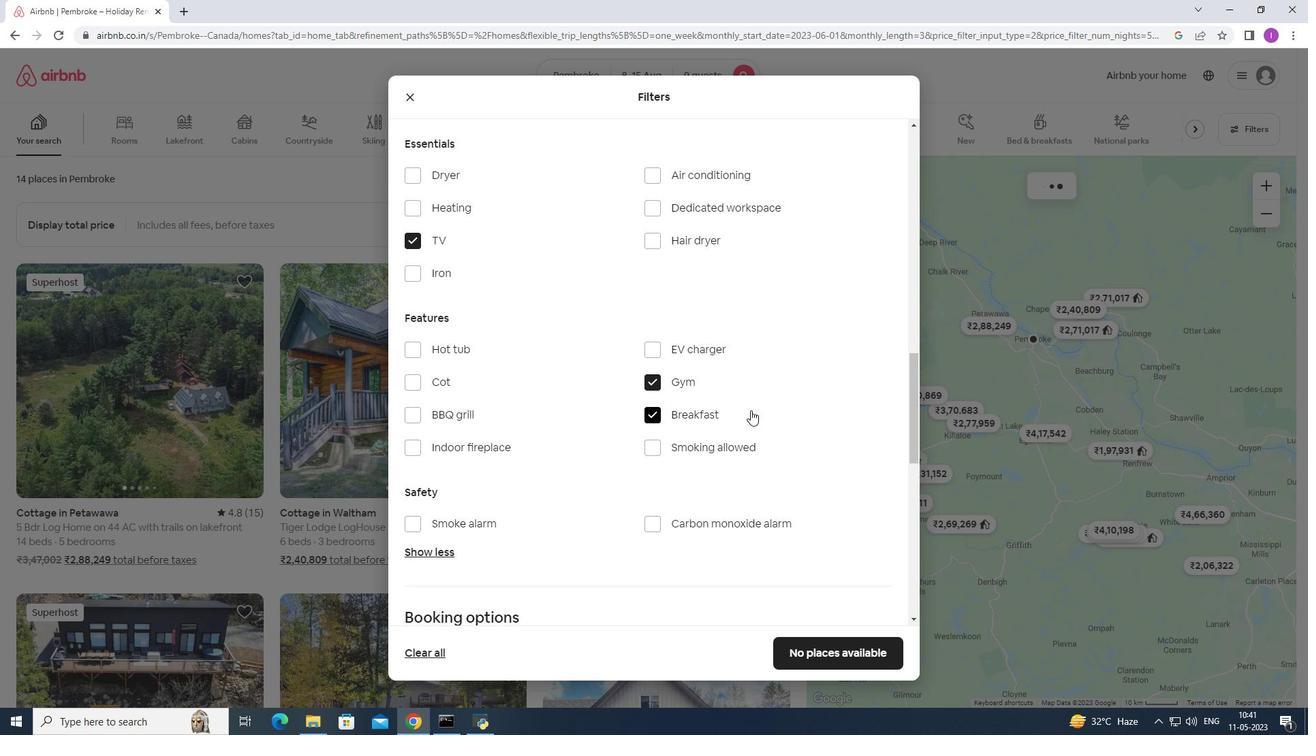 
Action: Mouse scrolled (750, 410) with delta (0, 0)
Screenshot: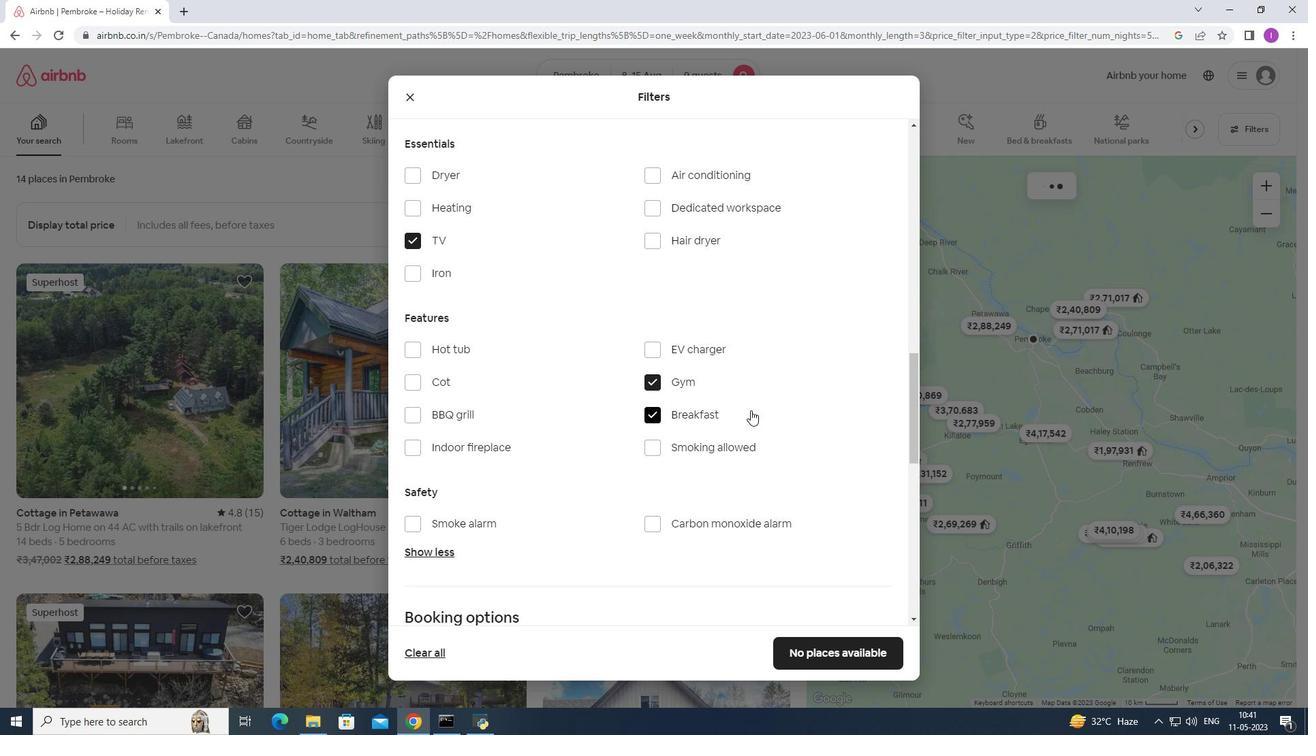 
Action: Mouse moved to (872, 369)
Screenshot: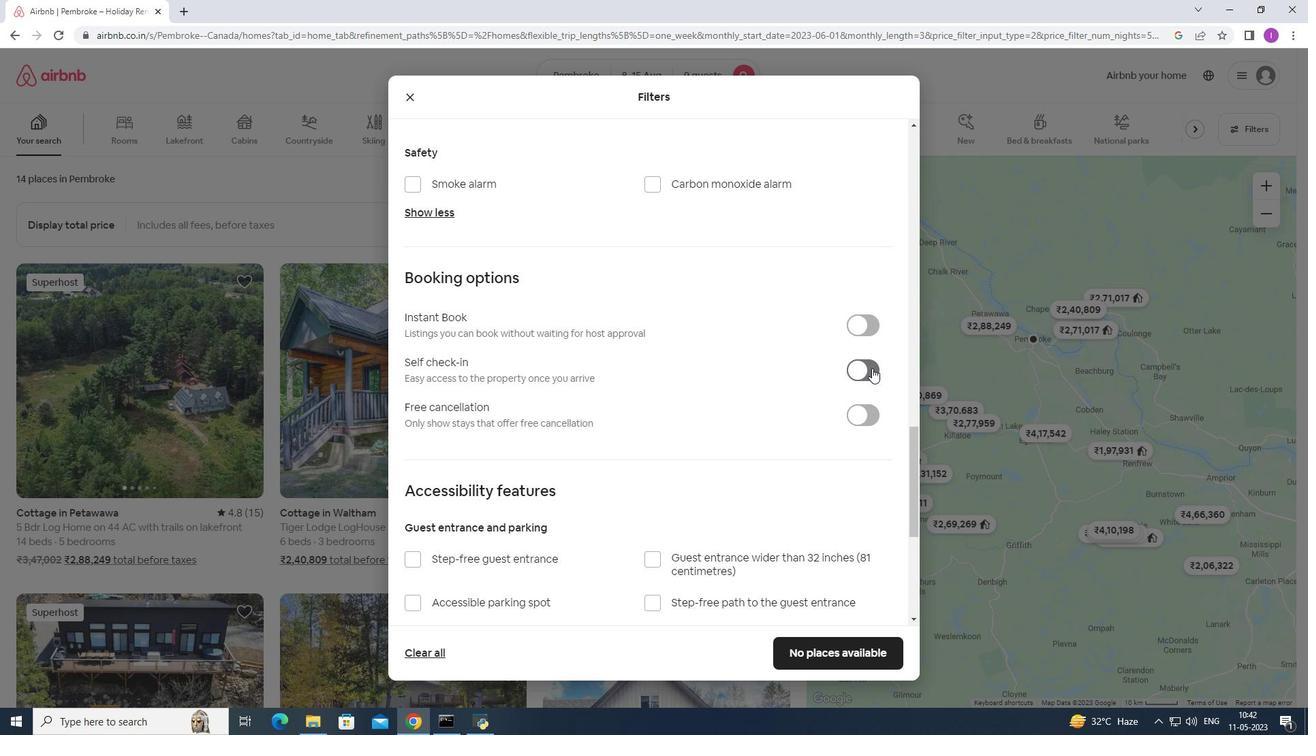 
Action: Mouse pressed left at (872, 369)
Screenshot: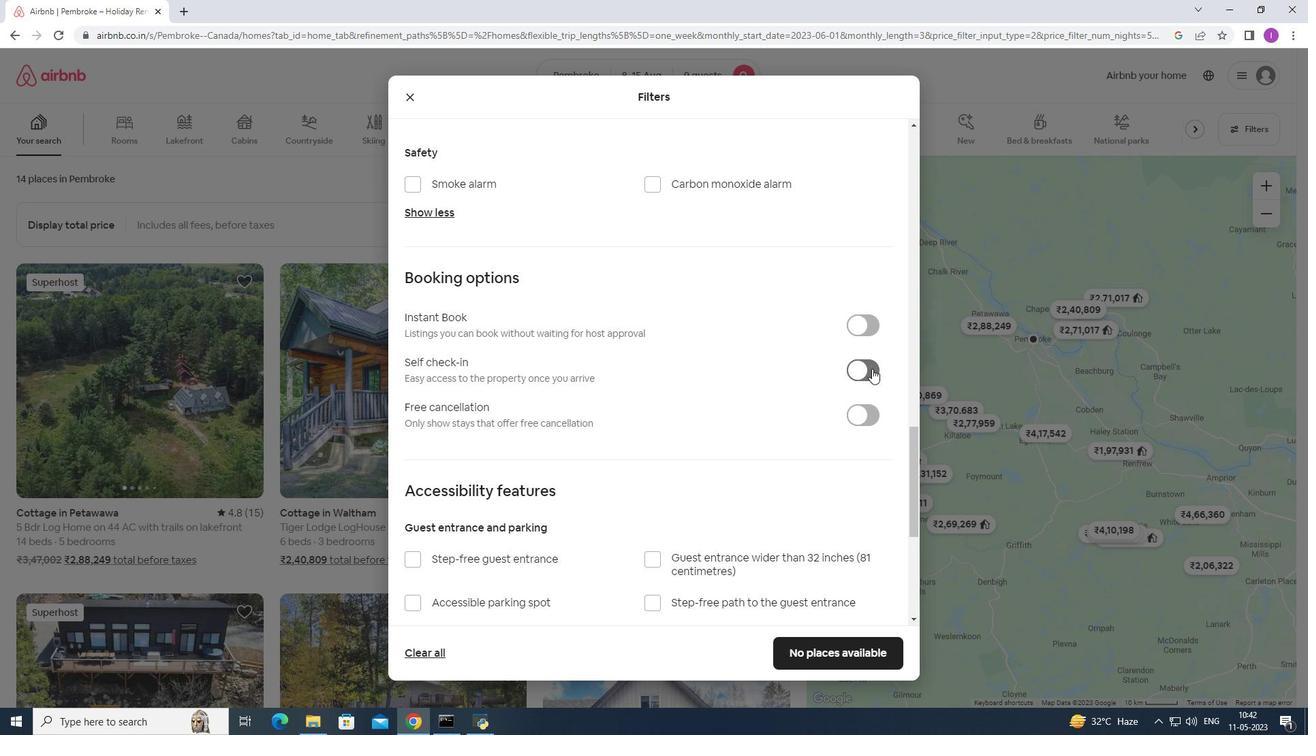 
Action: Mouse moved to (726, 394)
Screenshot: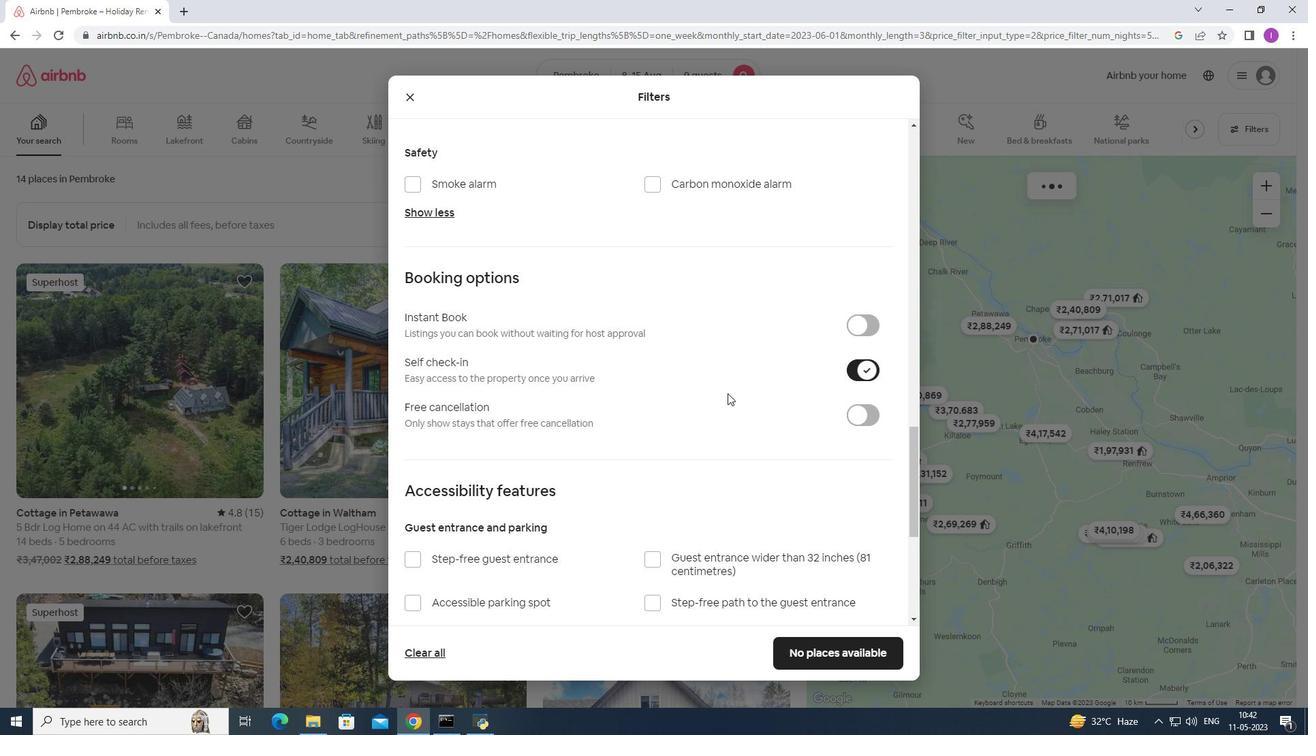 
Action: Mouse scrolled (726, 393) with delta (0, 0)
Screenshot: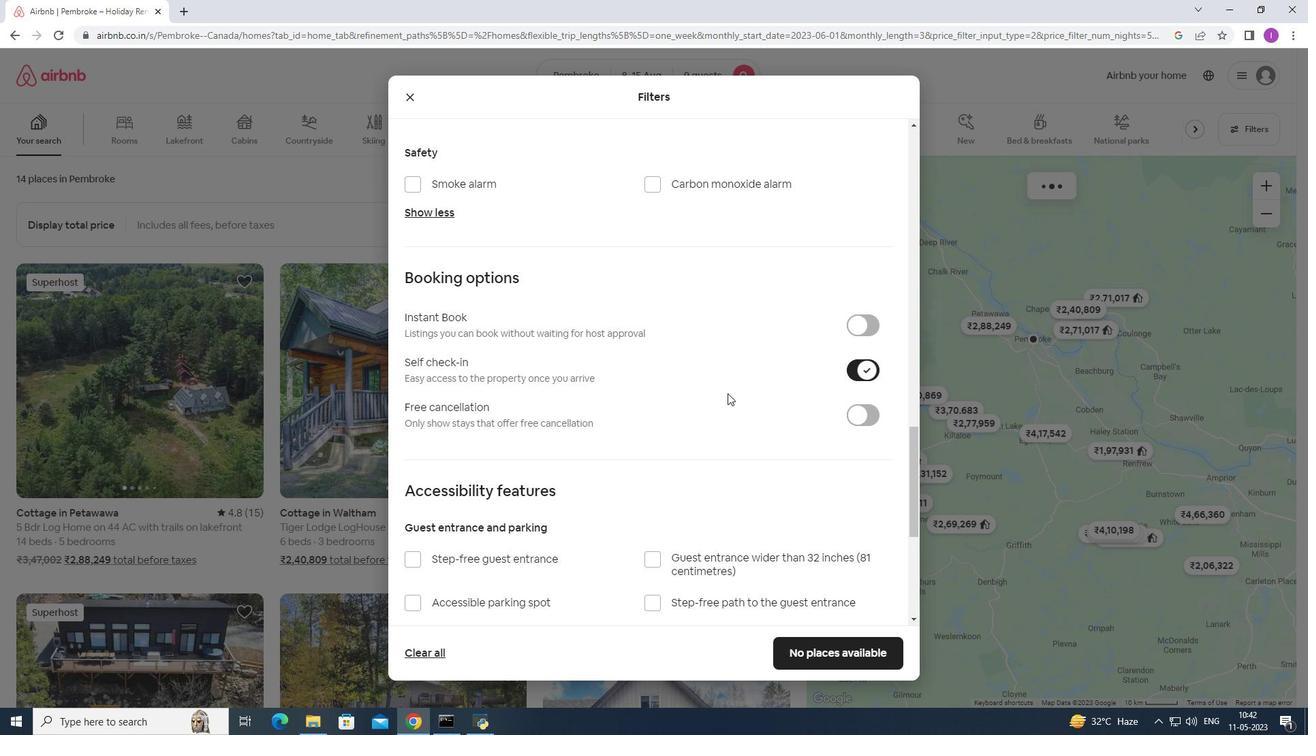 
Action: Mouse moved to (720, 406)
Screenshot: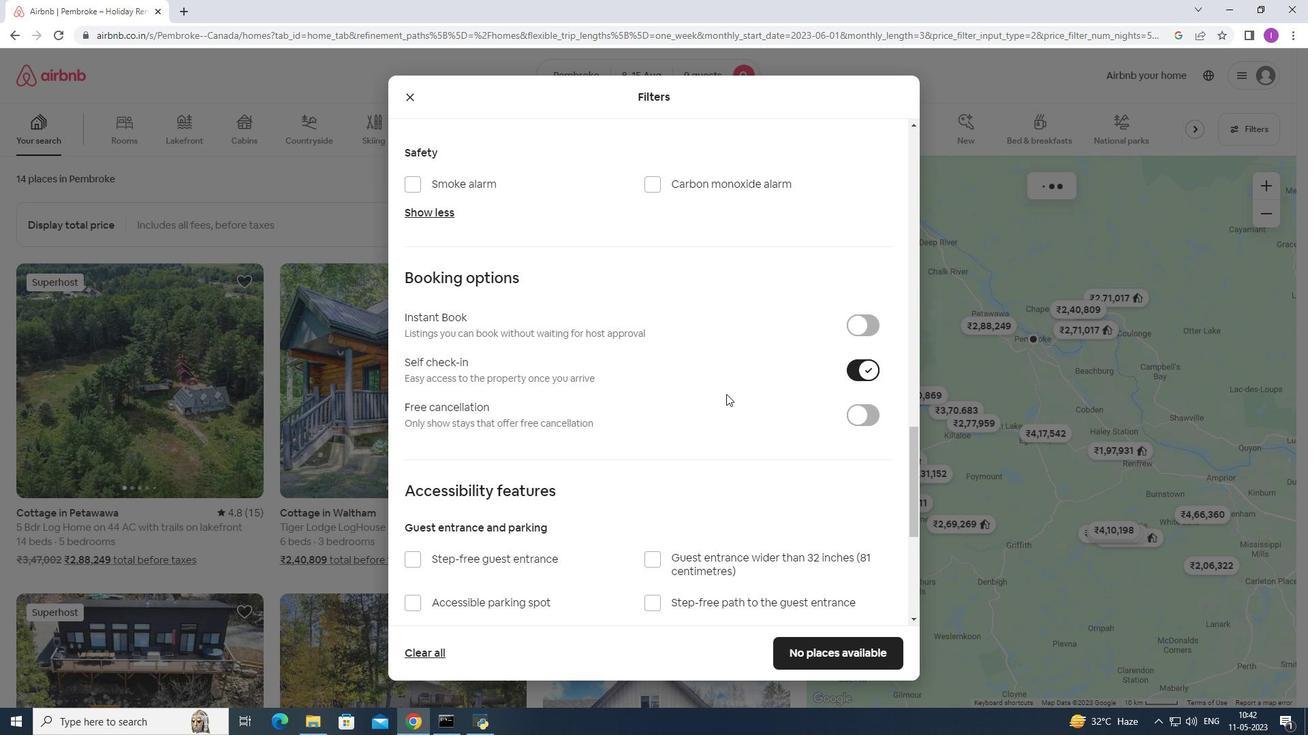 
Action: Mouse scrolled (720, 405) with delta (0, 0)
Screenshot: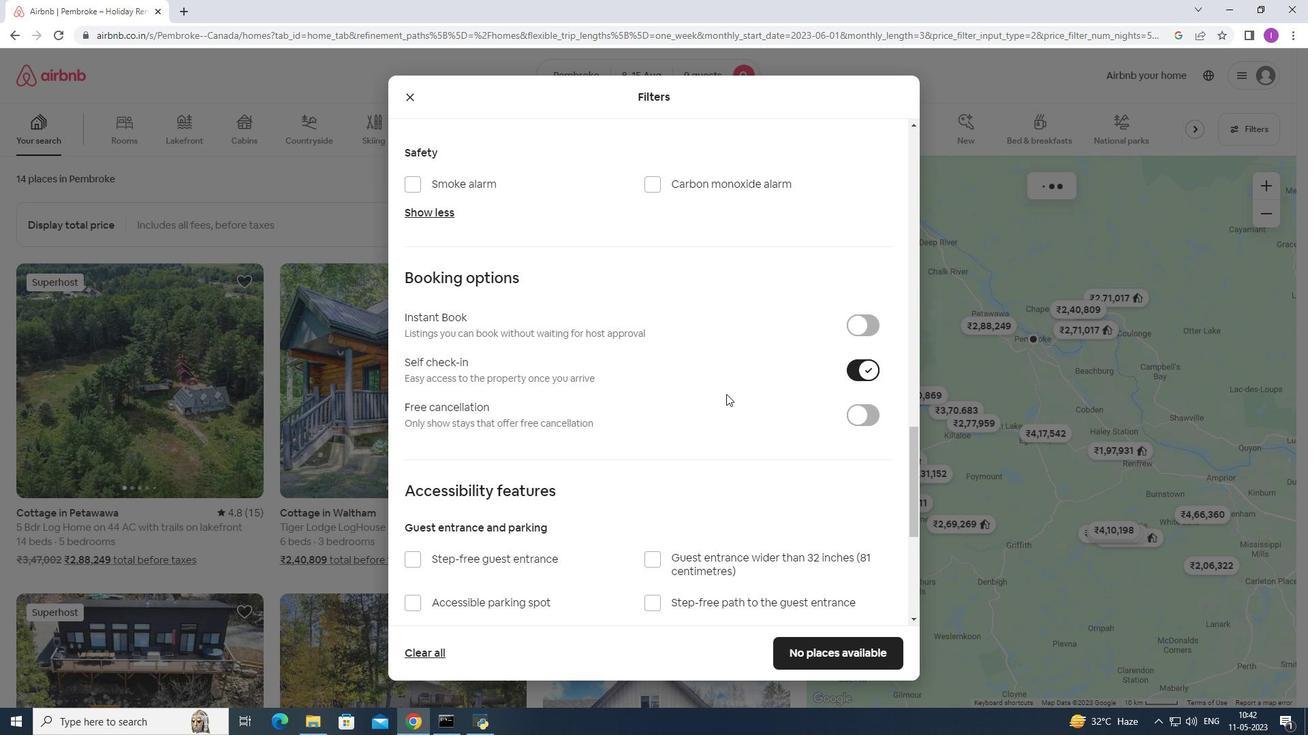 
Action: Mouse moved to (720, 406)
Screenshot: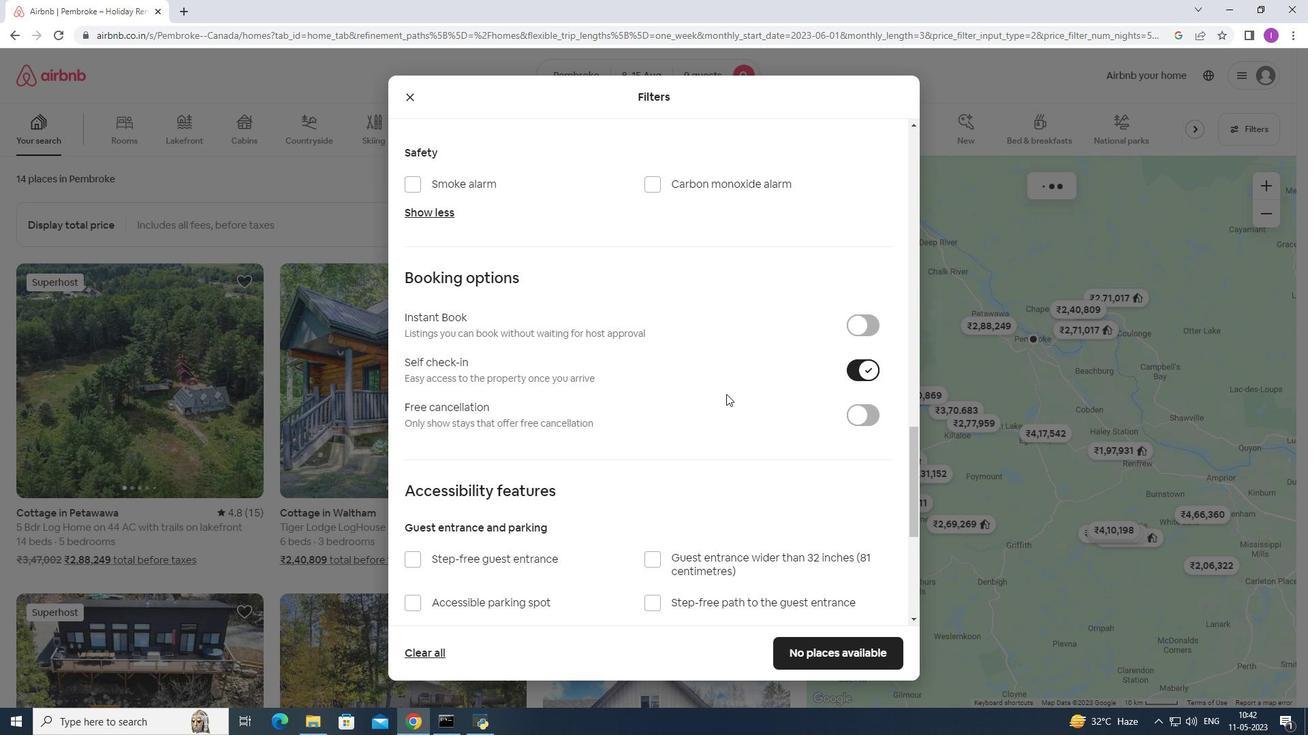 
Action: Mouse scrolled (720, 406) with delta (0, 0)
Screenshot: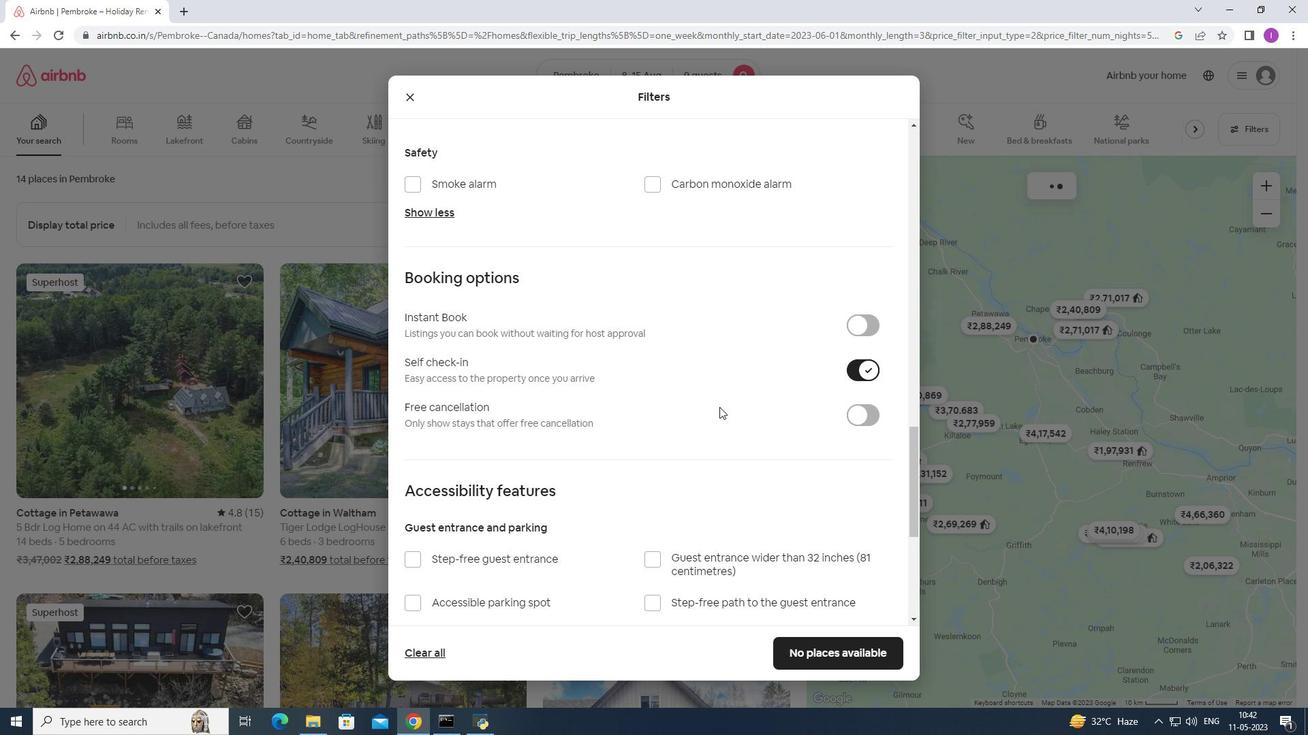 
Action: Mouse moved to (718, 408)
Screenshot: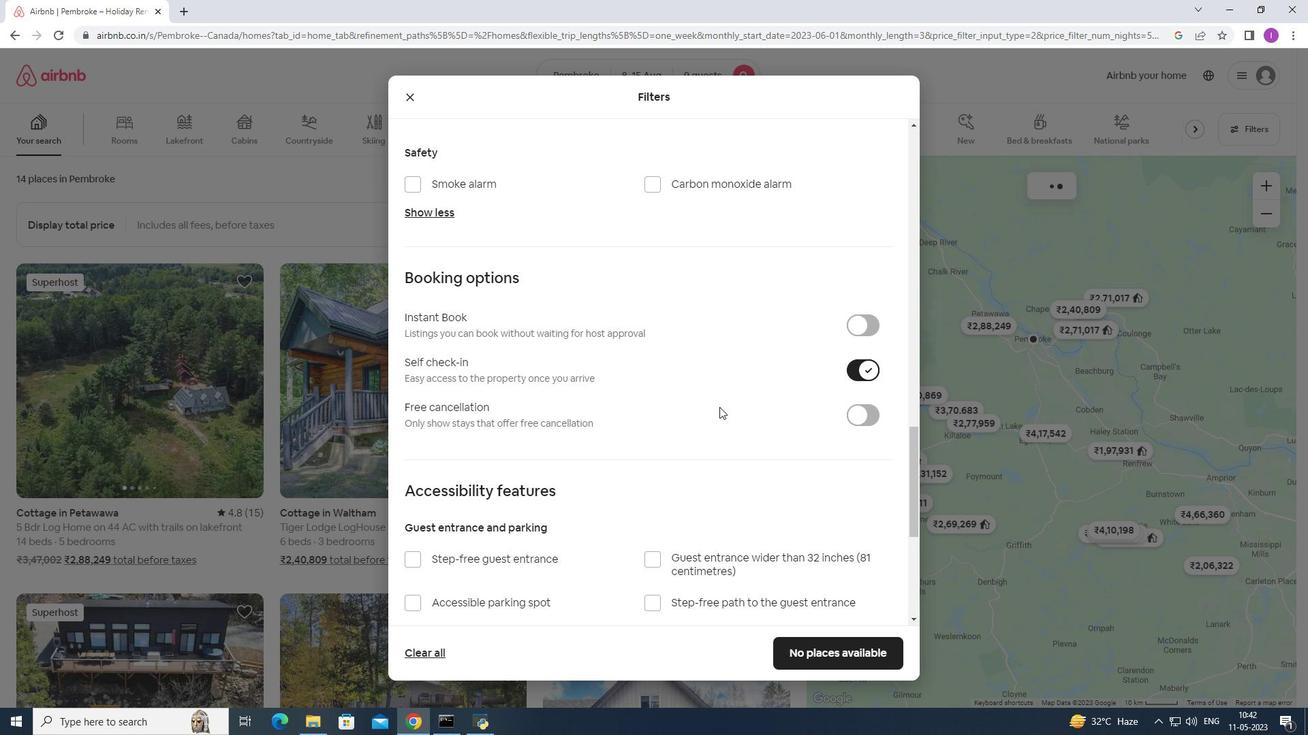 
Action: Mouse scrolled (719, 408) with delta (0, 0)
Screenshot: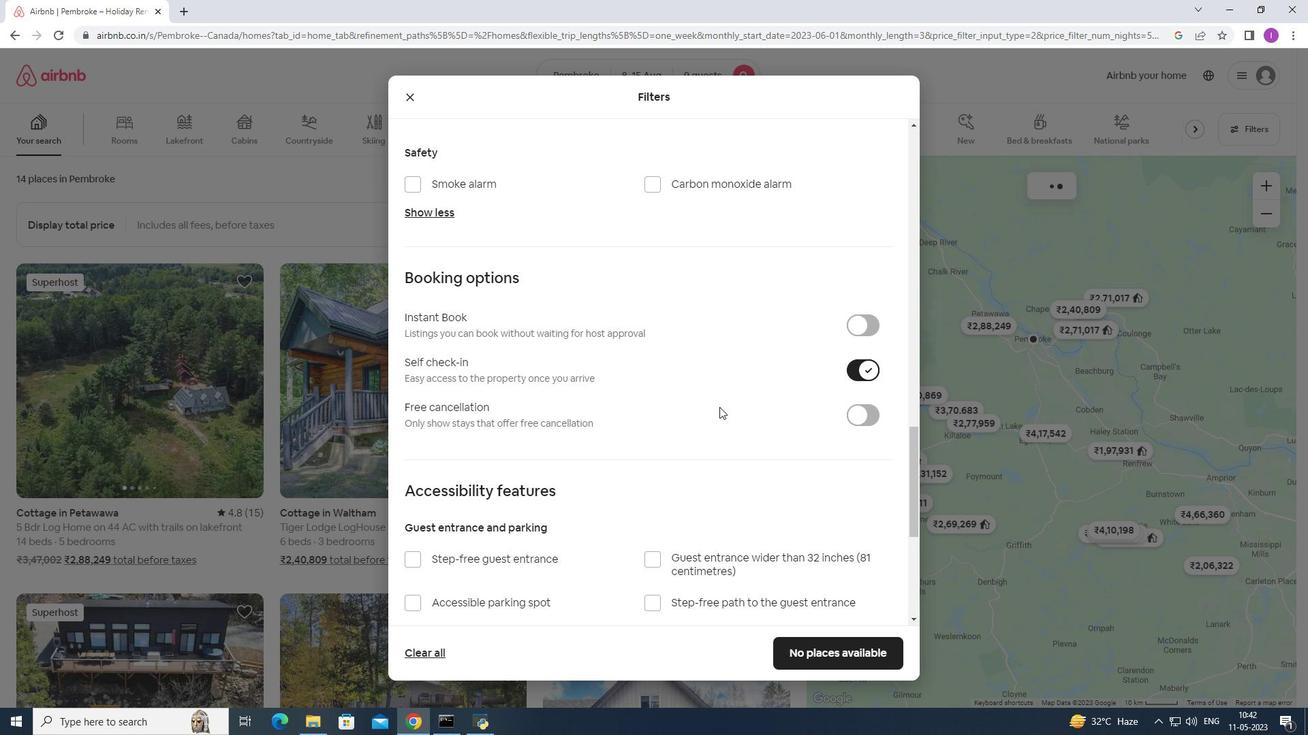 
Action: Mouse scrolled (718, 408) with delta (0, 0)
Screenshot: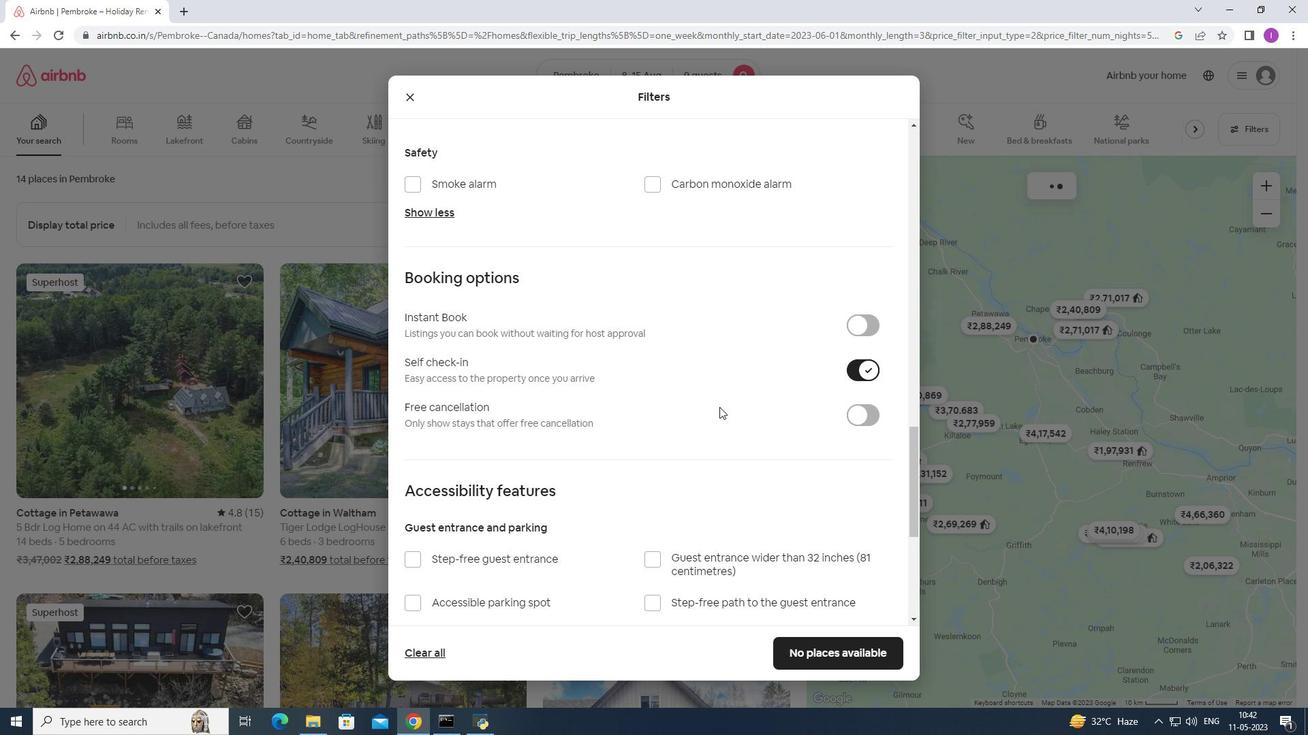 
Action: Mouse scrolled (718, 408) with delta (0, 0)
Screenshot: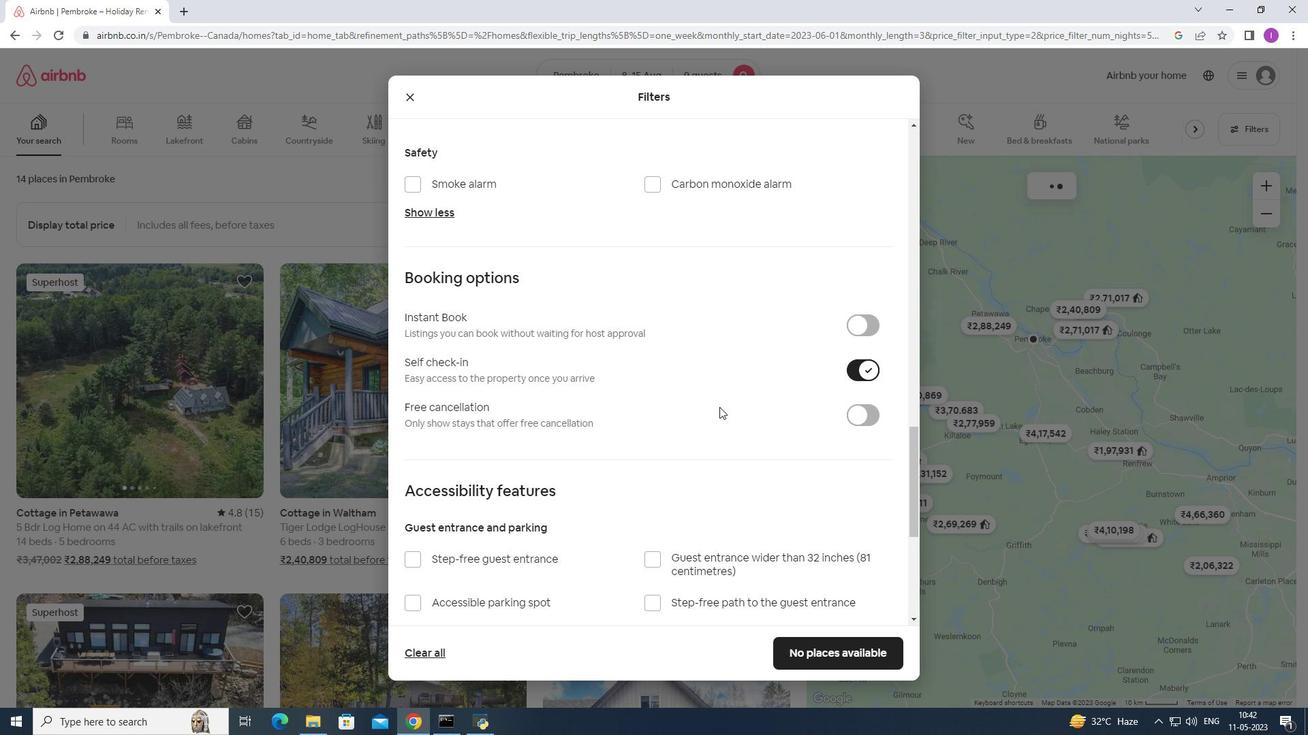 
Action: Mouse moved to (716, 409)
Screenshot: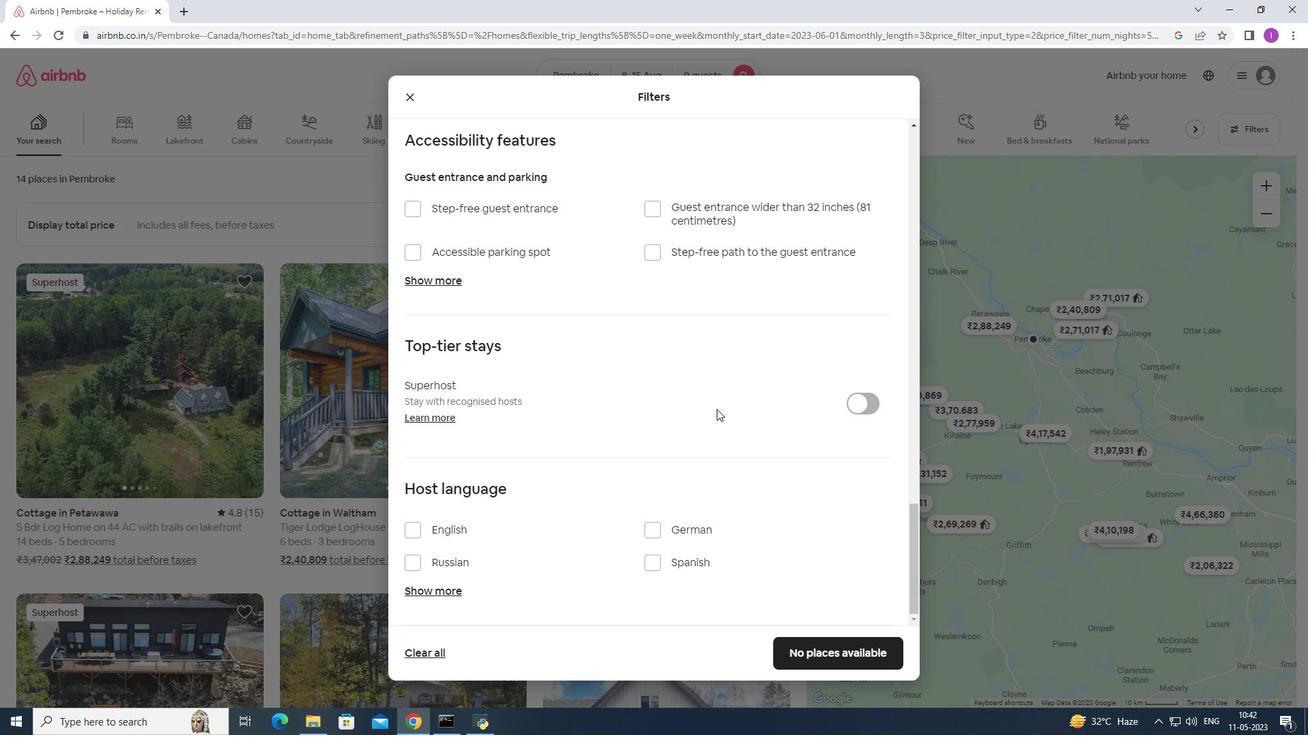 
Action: Mouse scrolled (716, 408) with delta (0, 0)
Screenshot: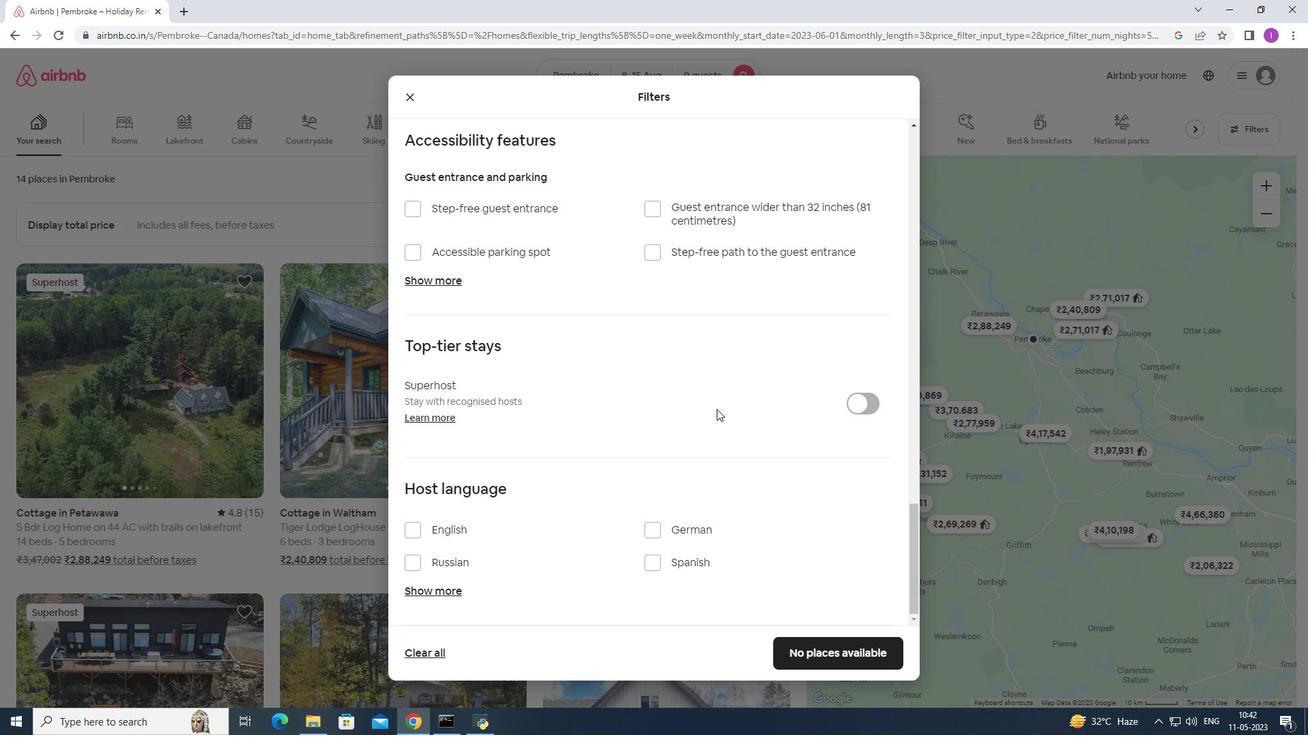 
Action: Mouse scrolled (716, 408) with delta (0, 0)
Screenshot: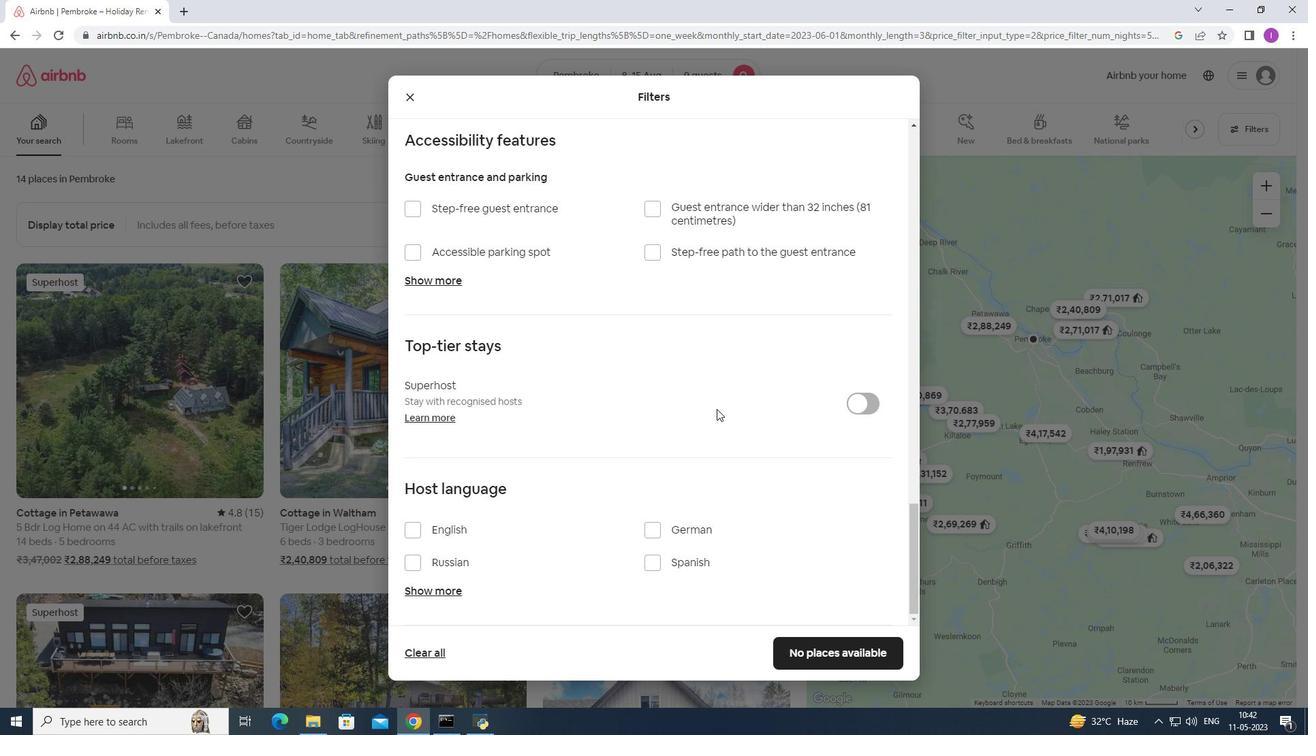 
Action: Mouse moved to (716, 409)
Screenshot: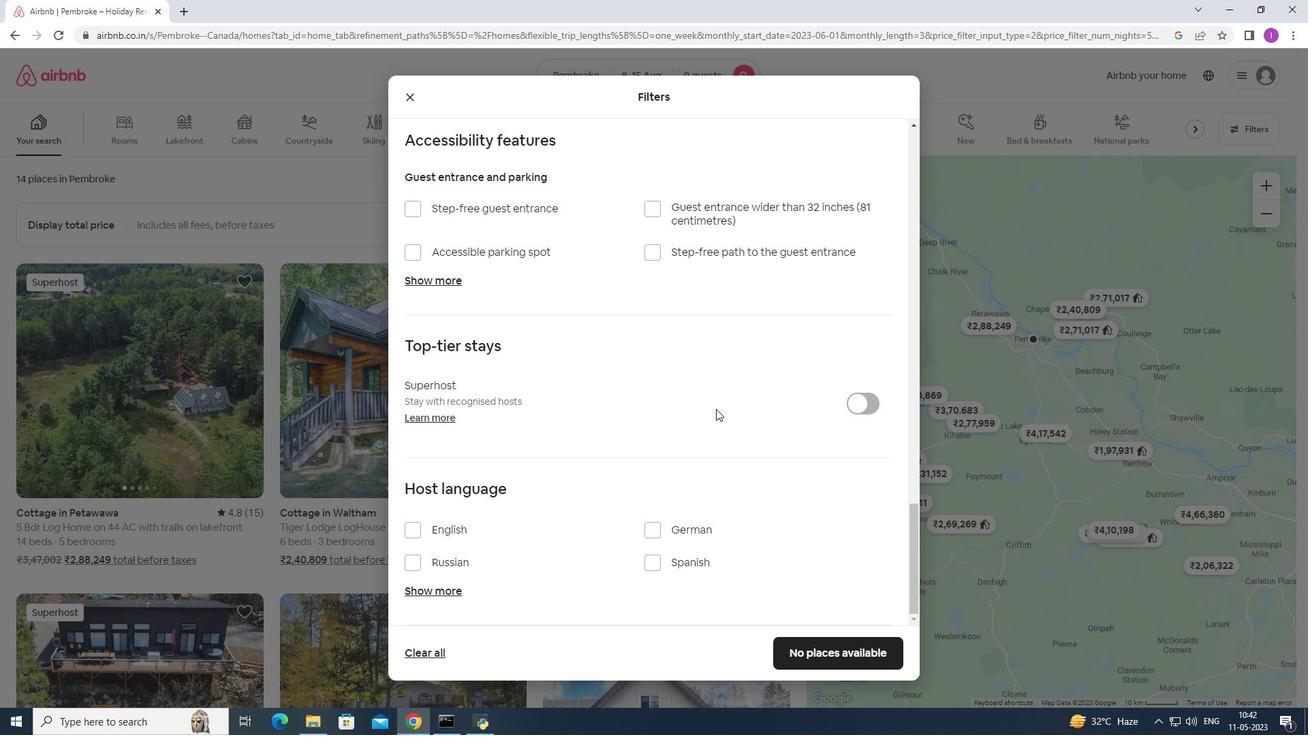 
Action: Mouse scrolled (716, 408) with delta (0, 0)
Screenshot: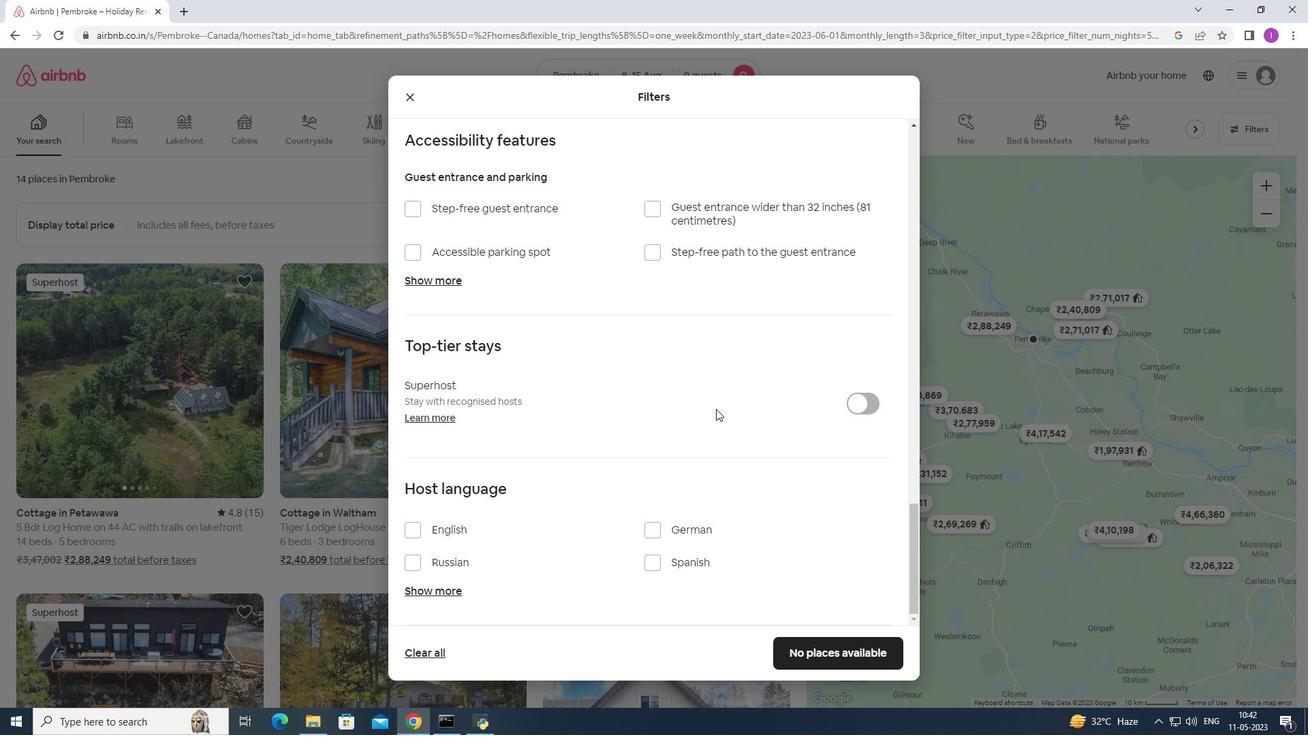 
Action: Mouse scrolled (716, 408) with delta (0, 0)
Screenshot: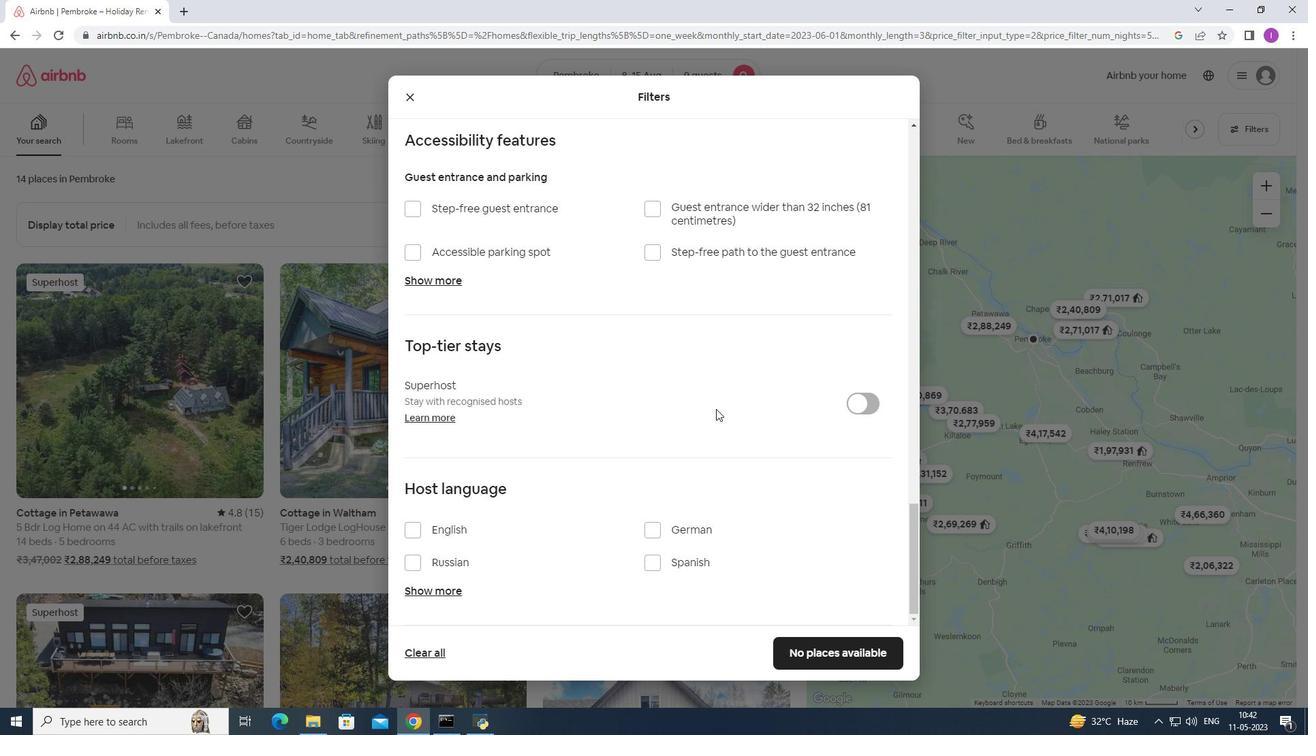 
Action: Mouse scrolled (716, 408) with delta (0, 0)
Screenshot: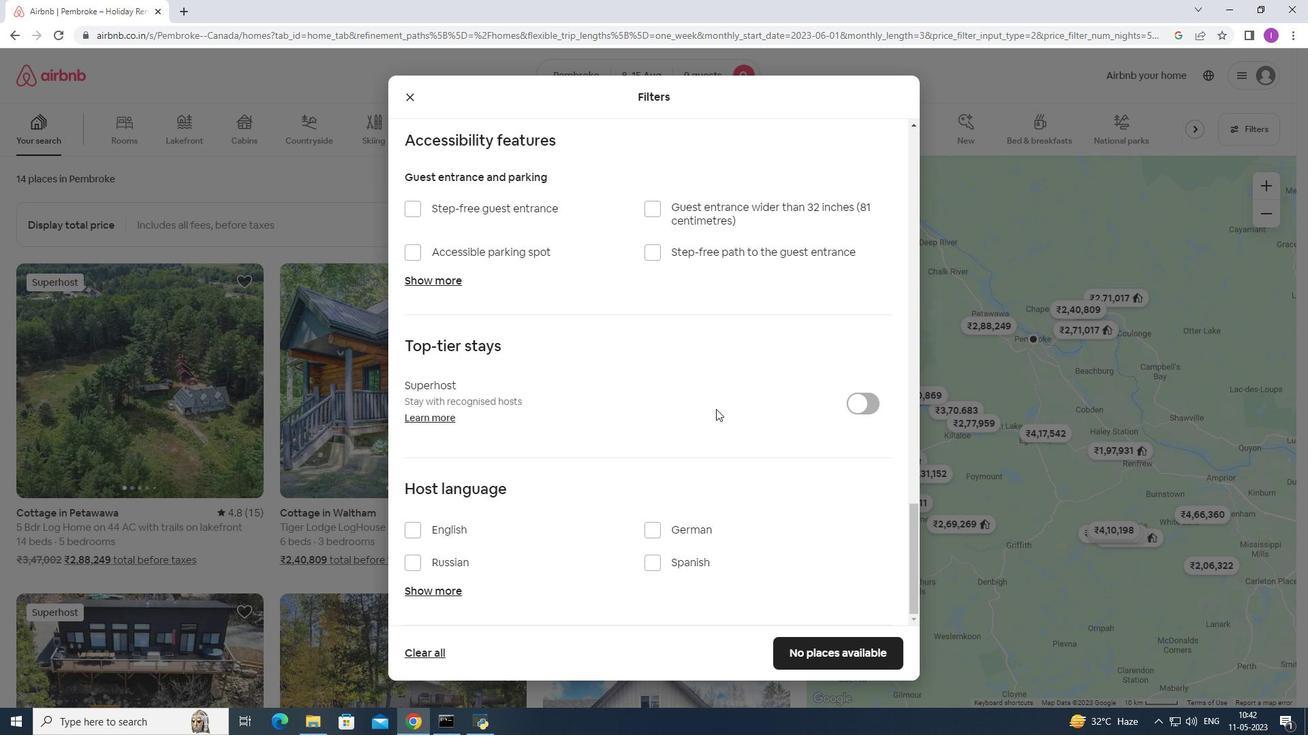 
Action: Mouse scrolled (716, 408) with delta (0, 0)
Screenshot: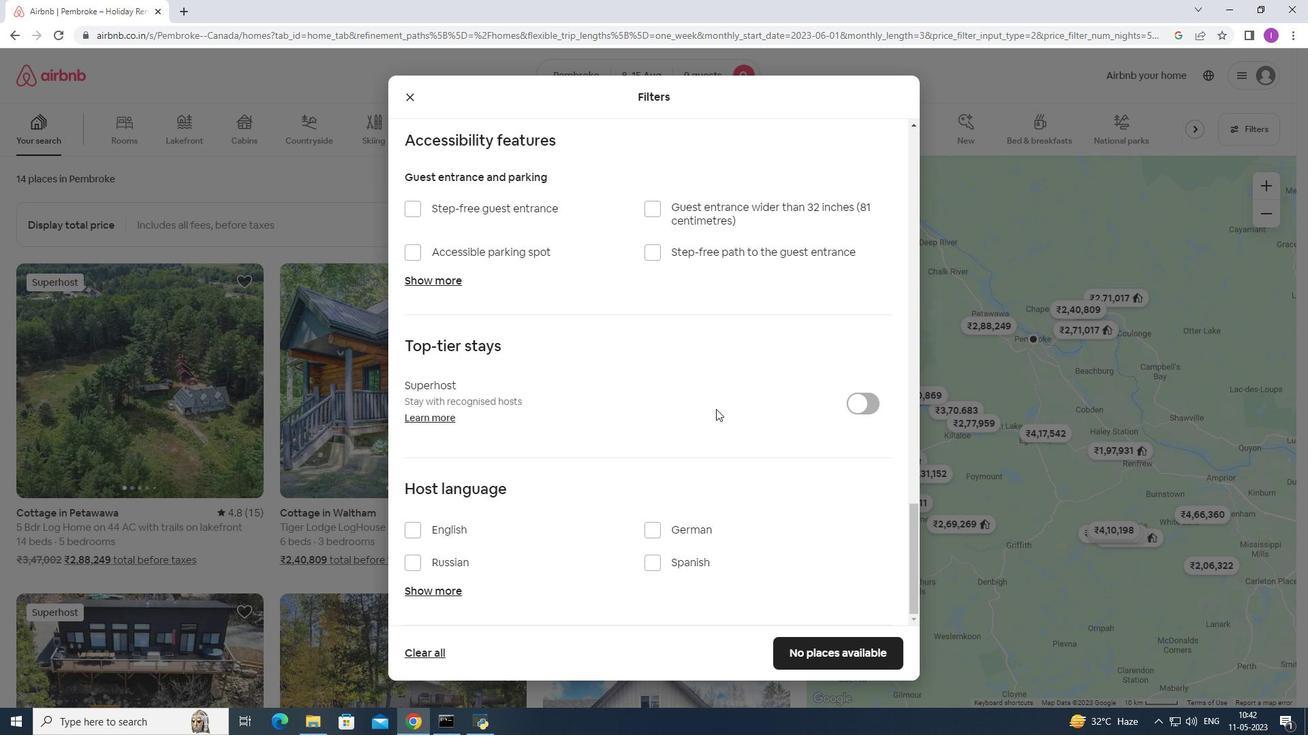 
Action: Mouse moved to (413, 538)
Screenshot: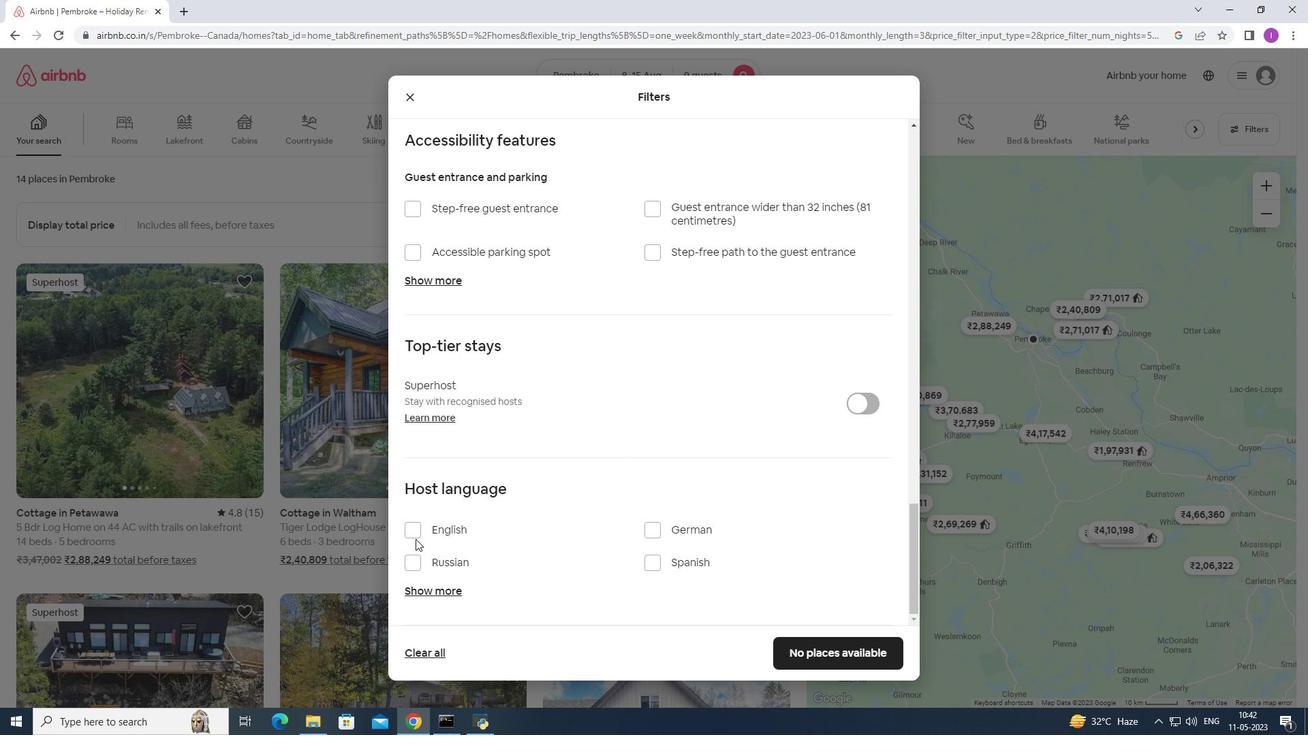 
Action: Mouse pressed left at (413, 538)
Screenshot: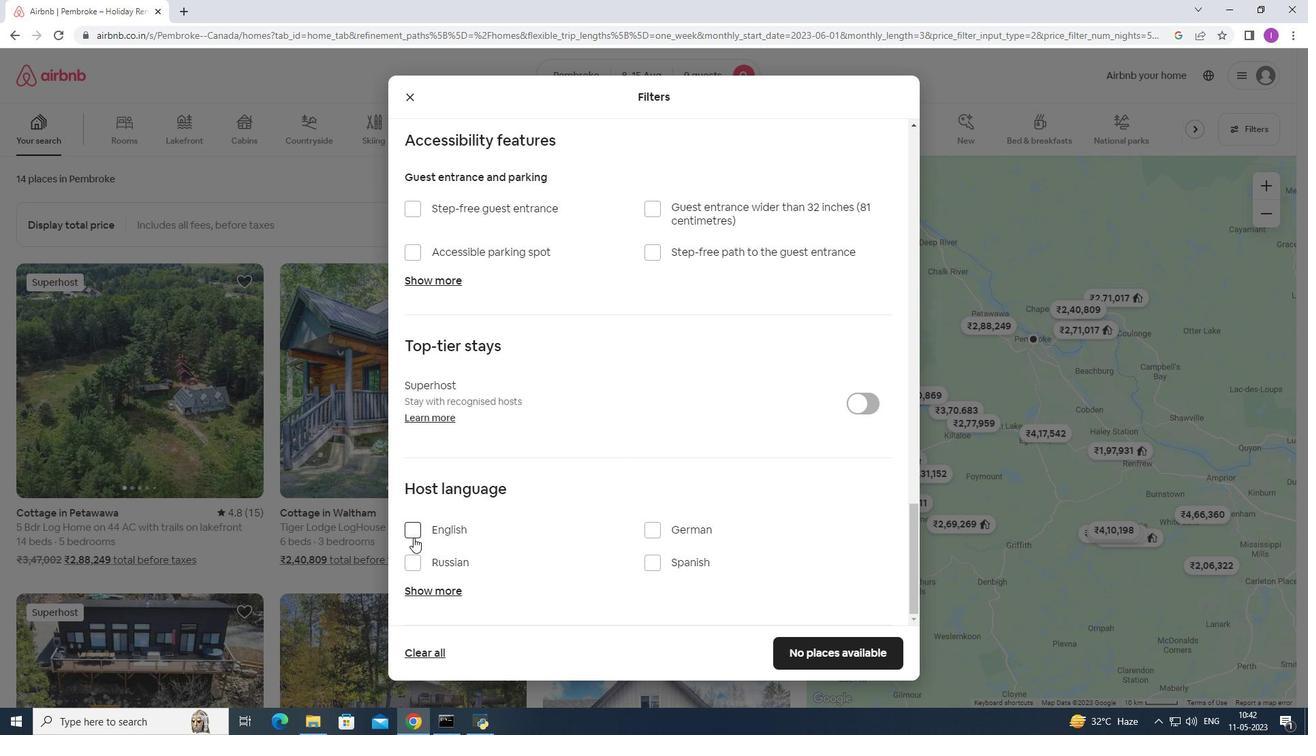 
Action: Mouse moved to (820, 663)
Screenshot: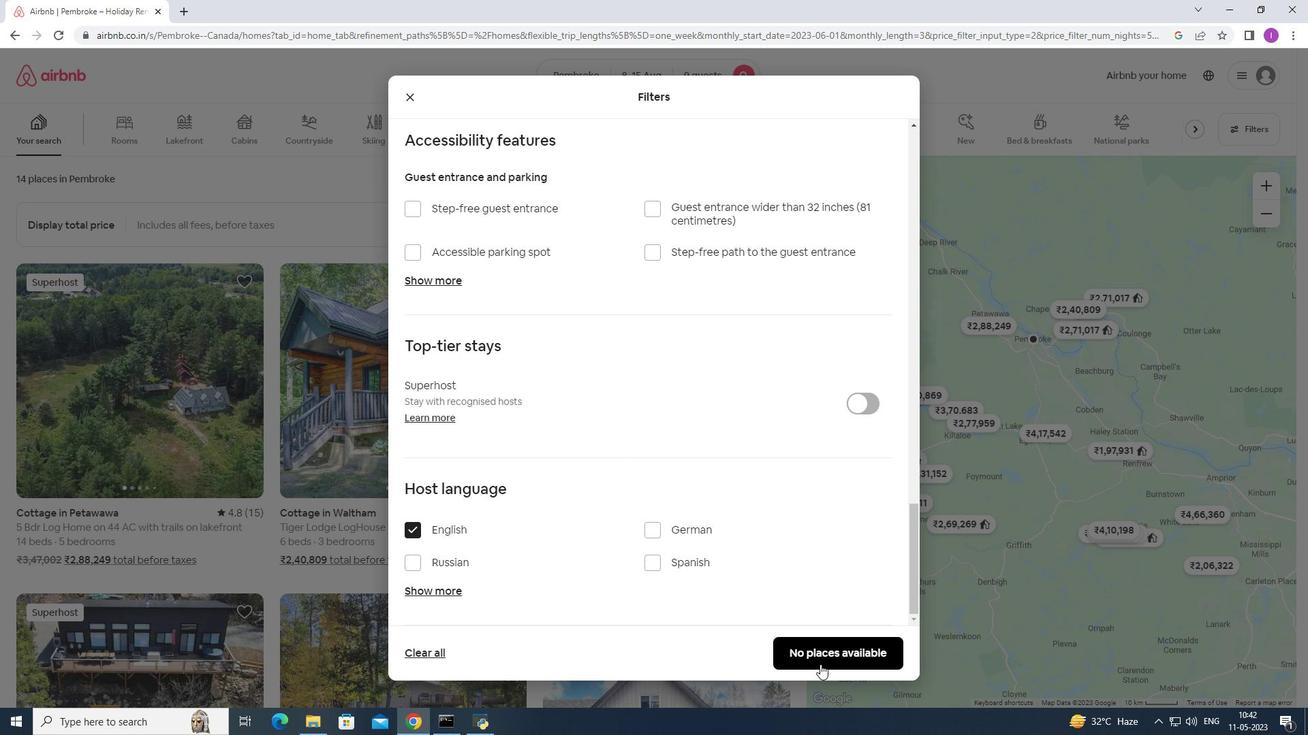 
Action: Mouse pressed left at (820, 663)
Screenshot: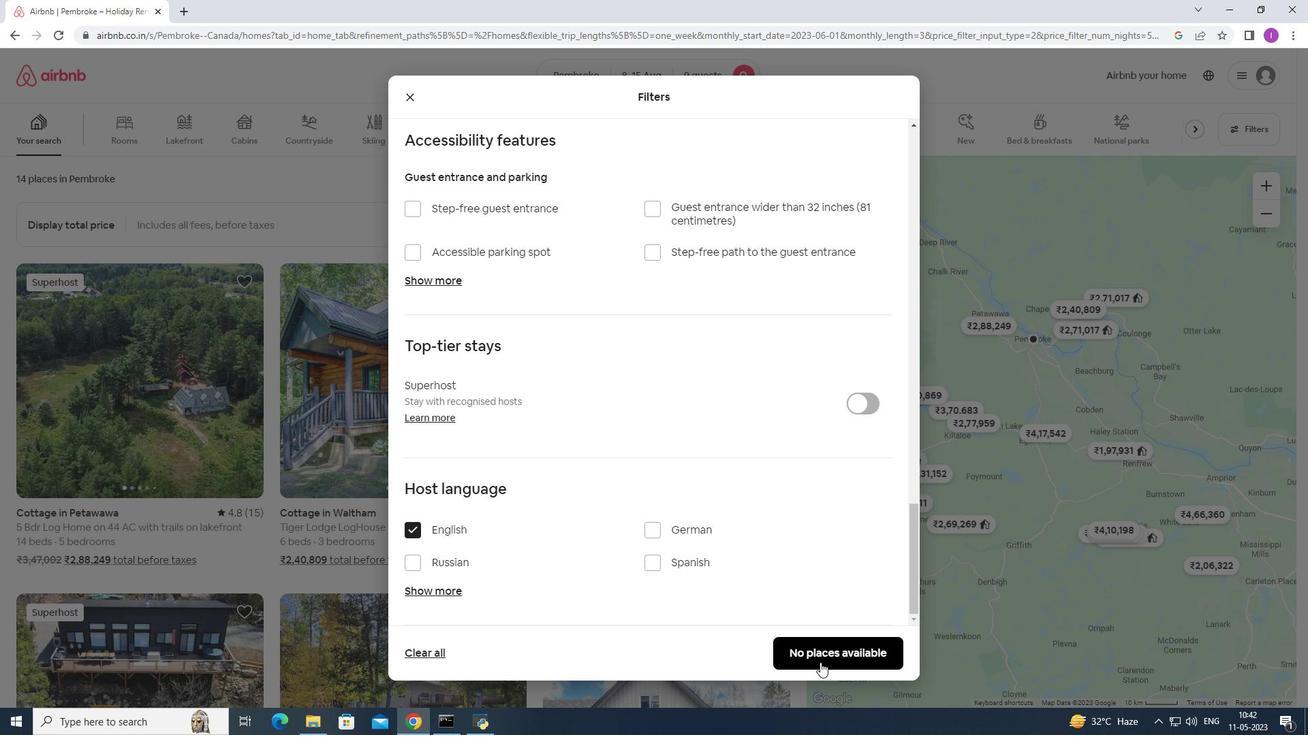 
Action: Mouse moved to (814, 661)
Screenshot: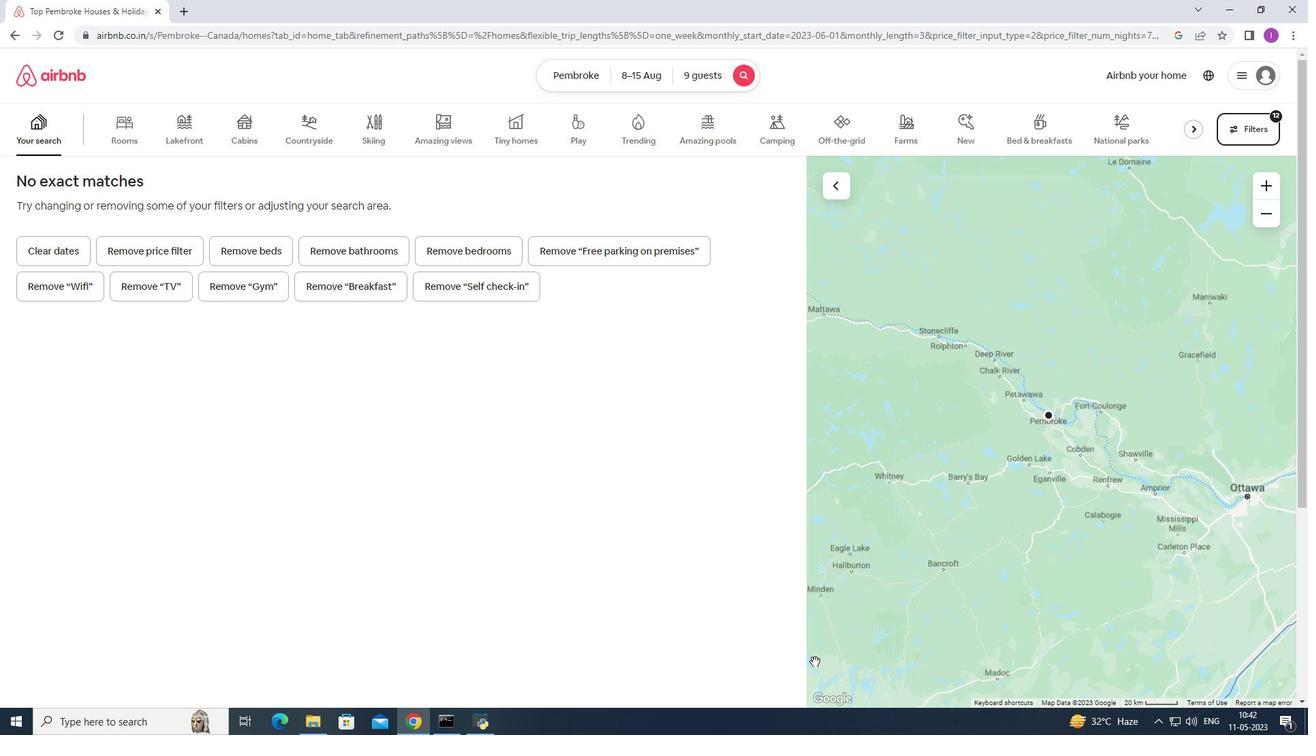 
